 Task: Look for space in Dédougou, Burkina Faso from 2nd September, 2023 to 6th September, 2023 for 2 adults in price range Rs.15000 to Rs.20000. Place can be entire place with 1  bedroom having 1 bed and 1 bathroom. Property type can be house, flat, guest house, hotel. Amenities needed are: air conditioning. Booking option can be shelf check-in. Required host language is English.
Action: Mouse moved to (580, 118)
Screenshot: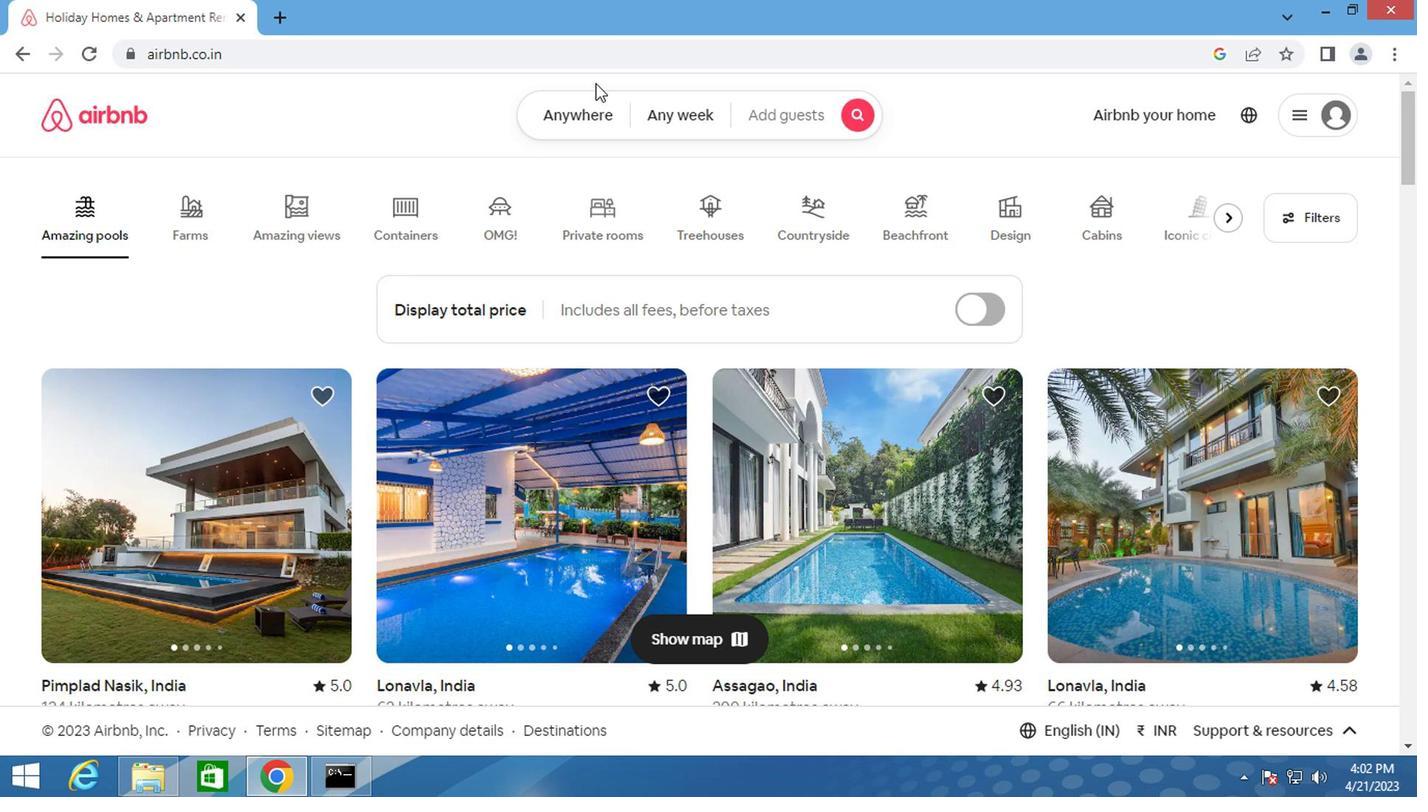 
Action: Mouse pressed left at (580, 118)
Screenshot: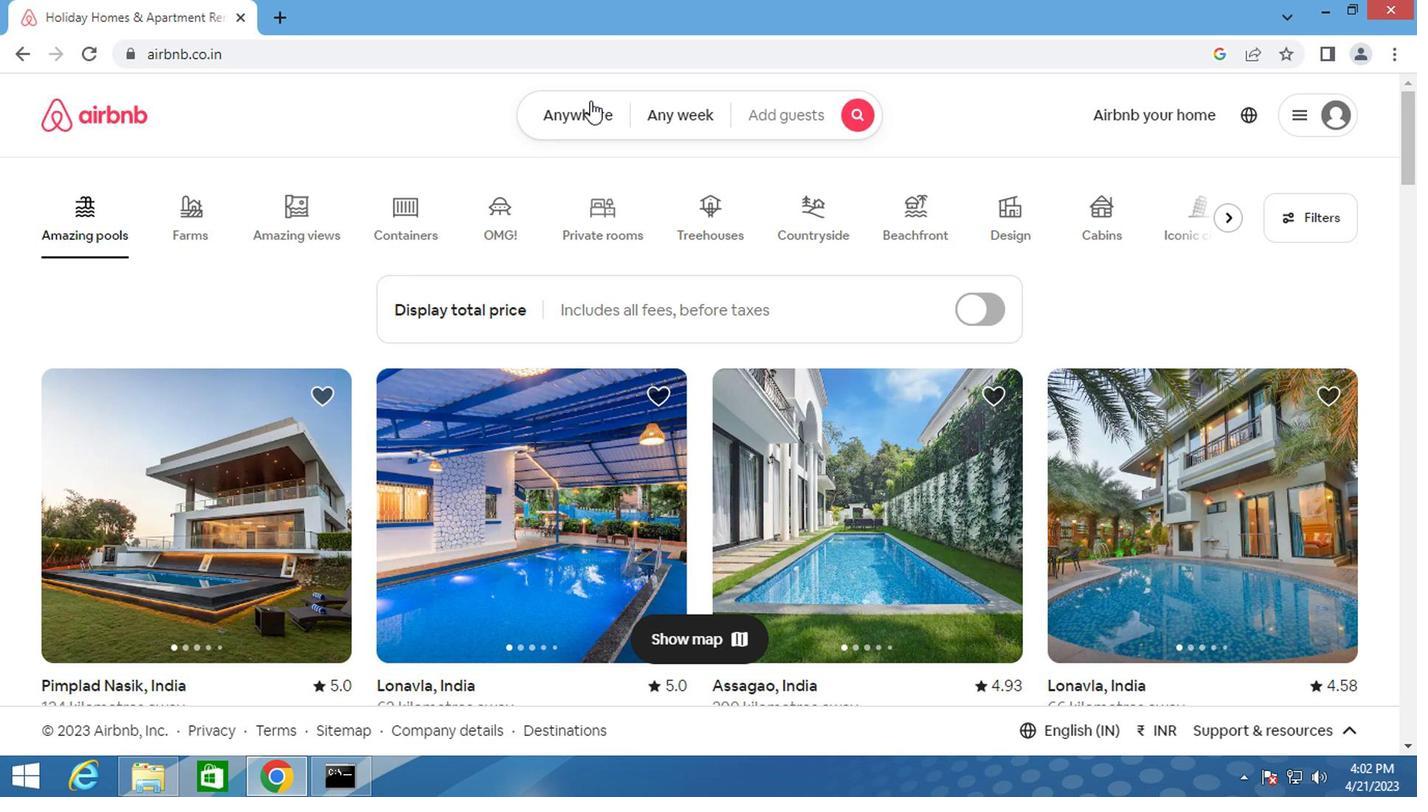 
Action: Mouse moved to (442, 208)
Screenshot: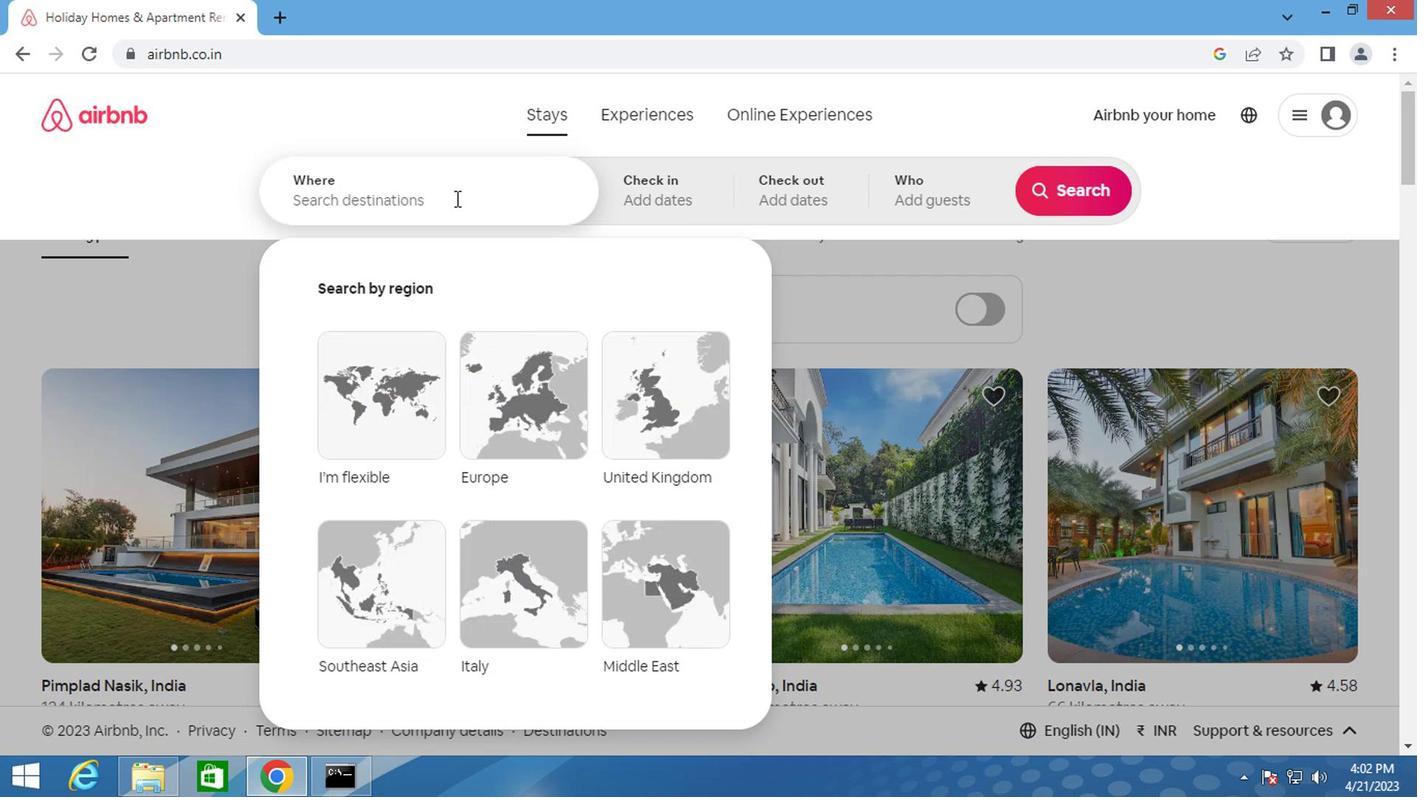 
Action: Mouse pressed left at (442, 208)
Screenshot: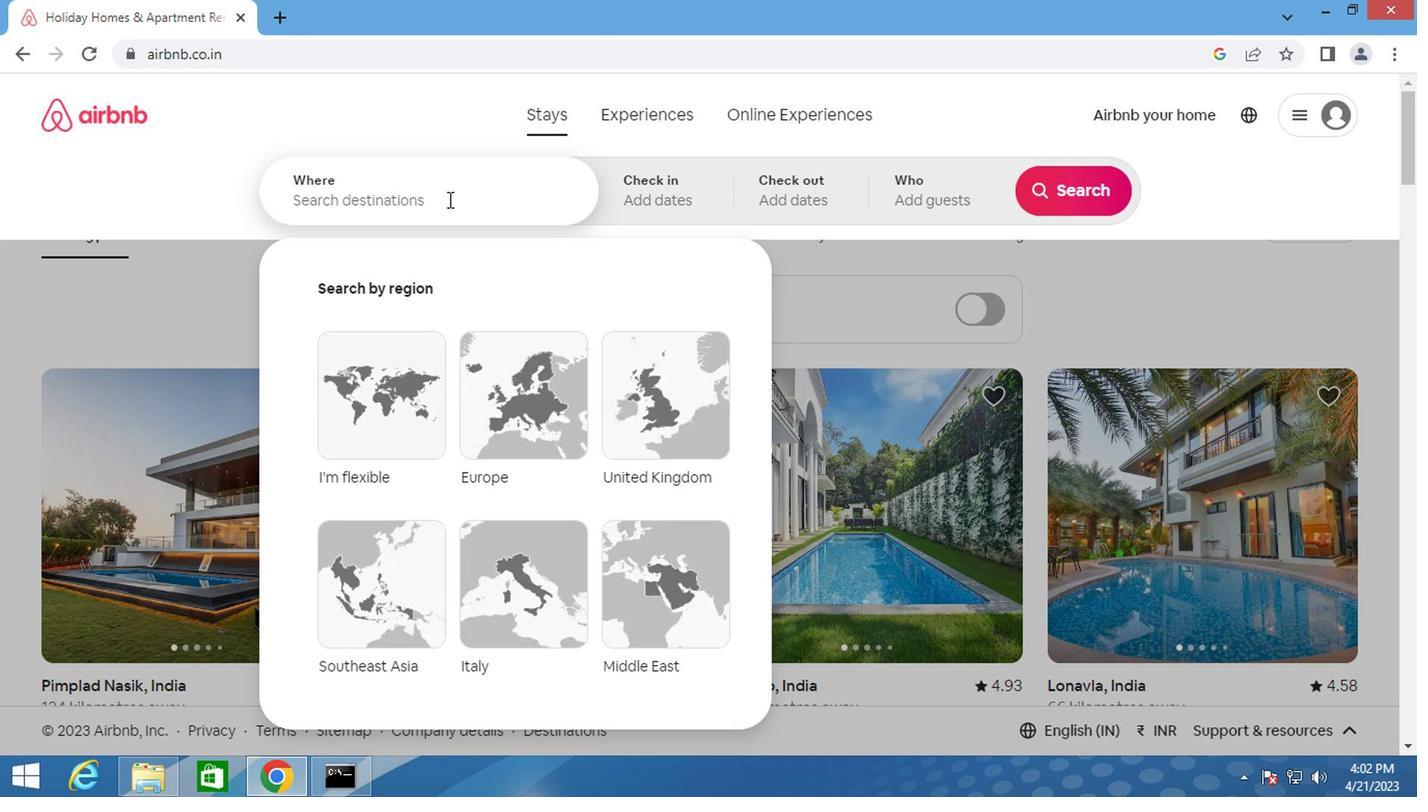 
Action: Key pressed <Key.shift>DEDOUGOU
Screenshot: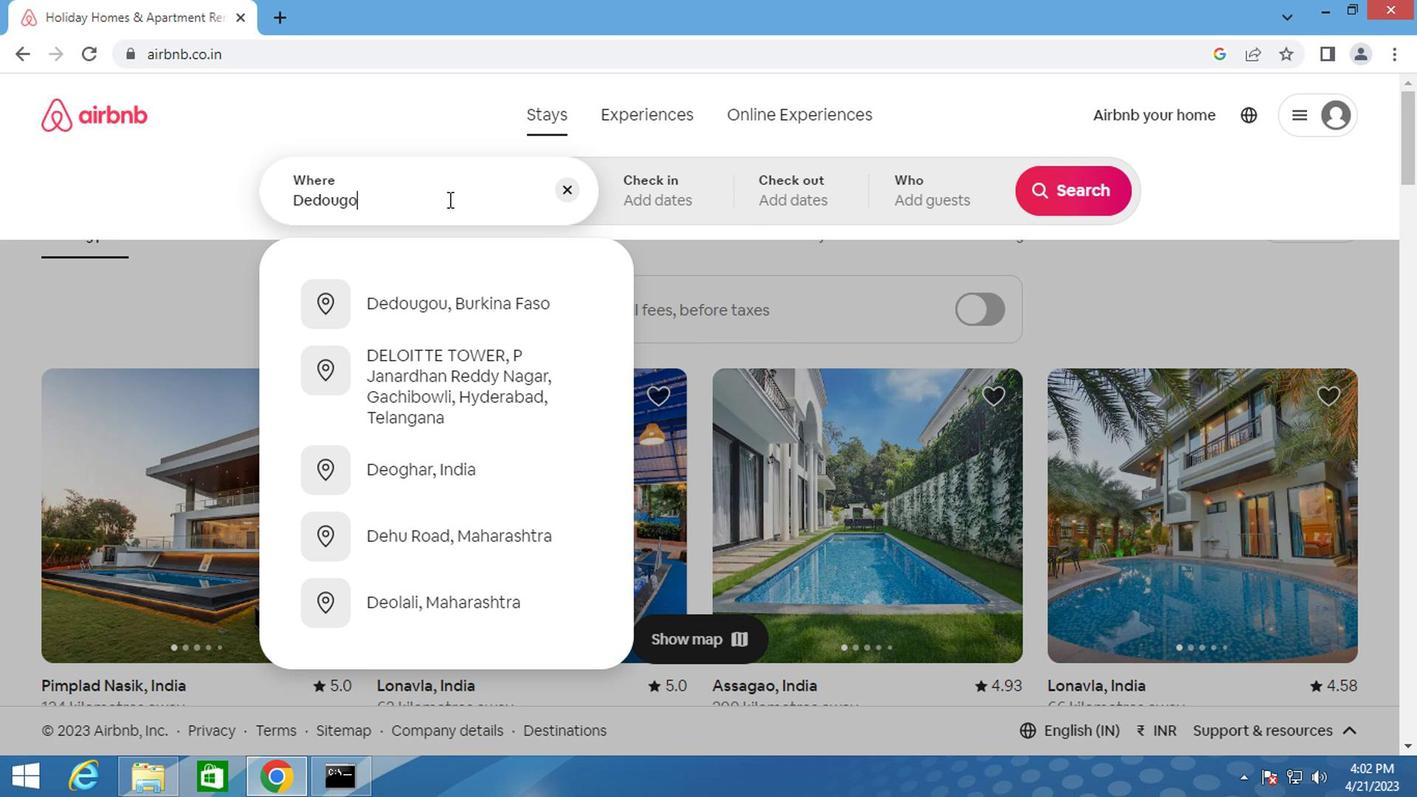 
Action: Mouse moved to (413, 310)
Screenshot: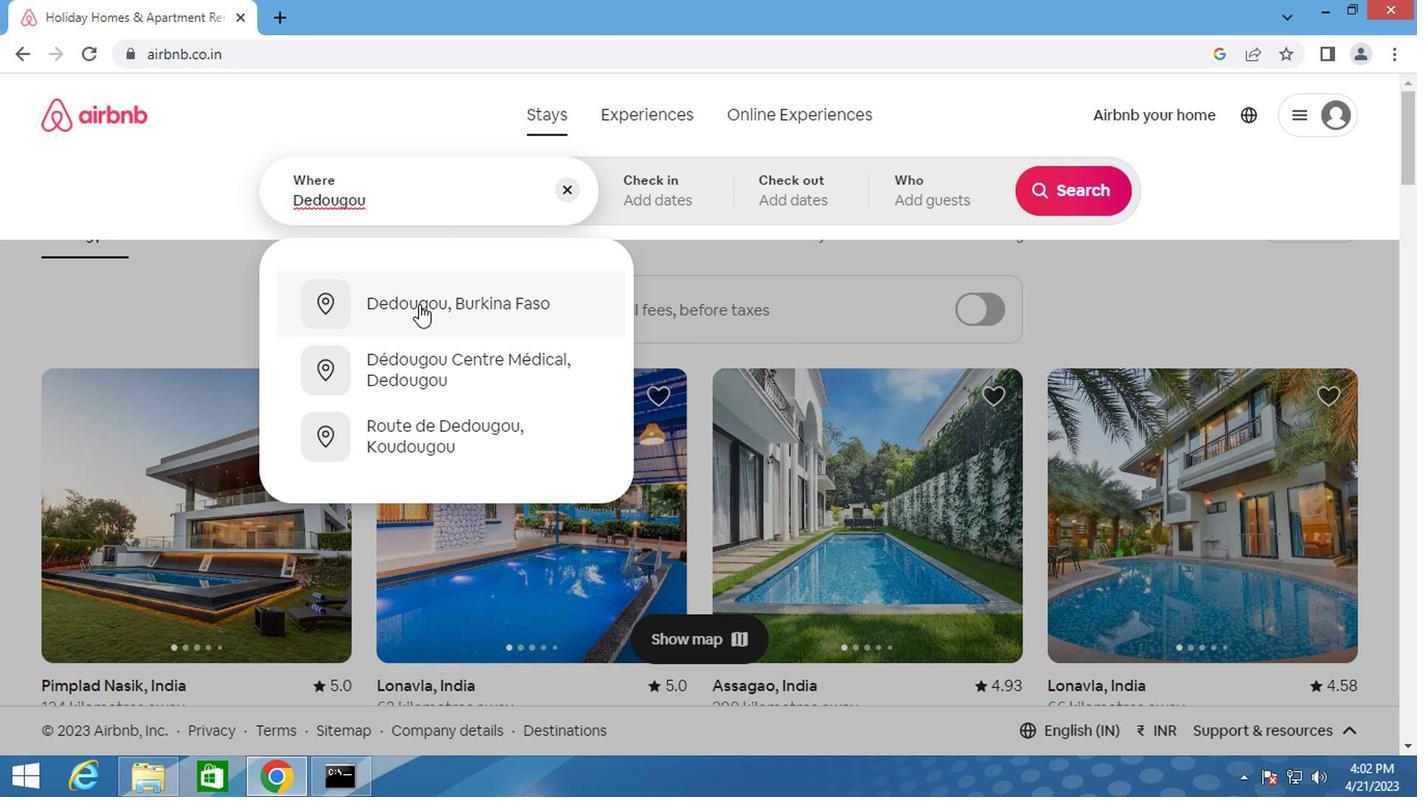 
Action: Mouse pressed left at (413, 310)
Screenshot: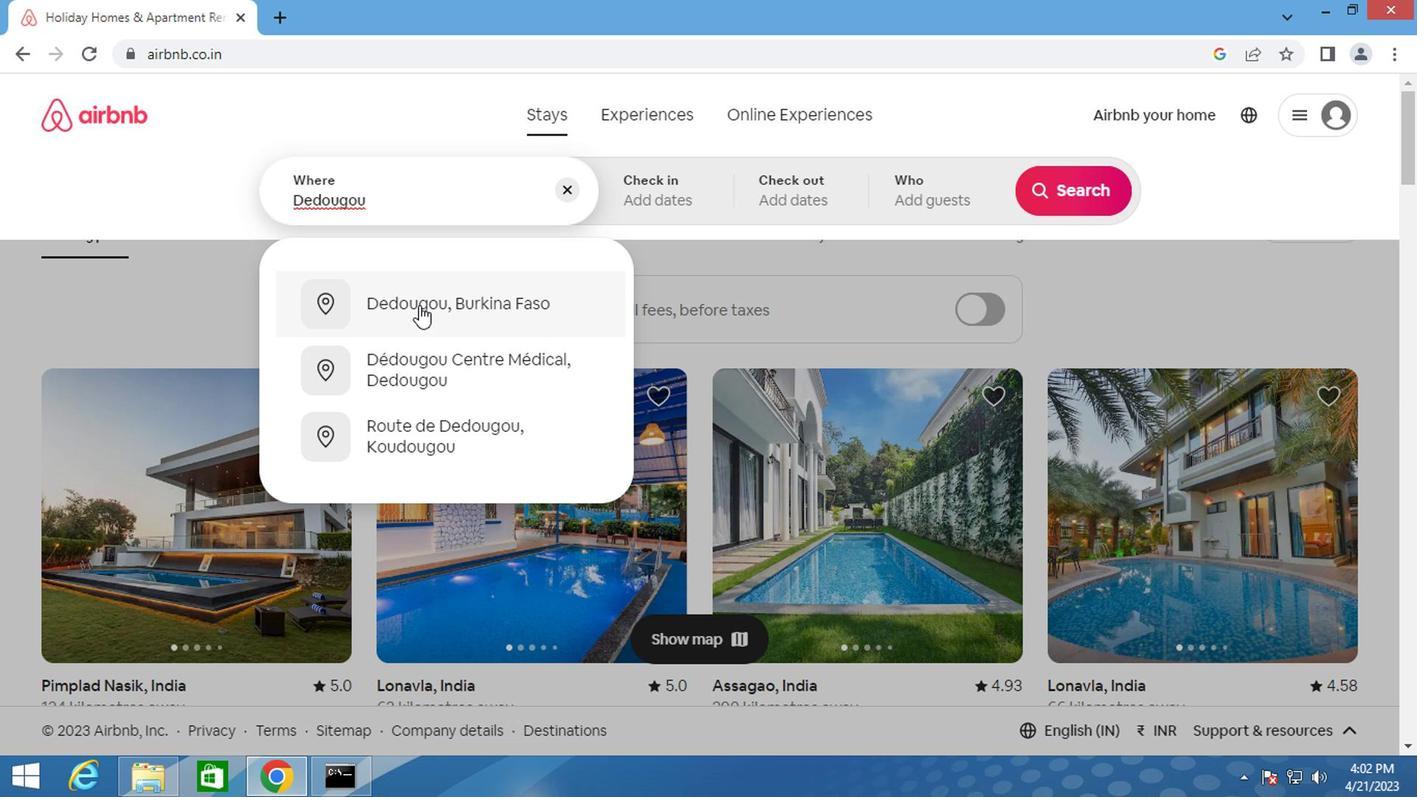 
Action: Mouse moved to (1061, 361)
Screenshot: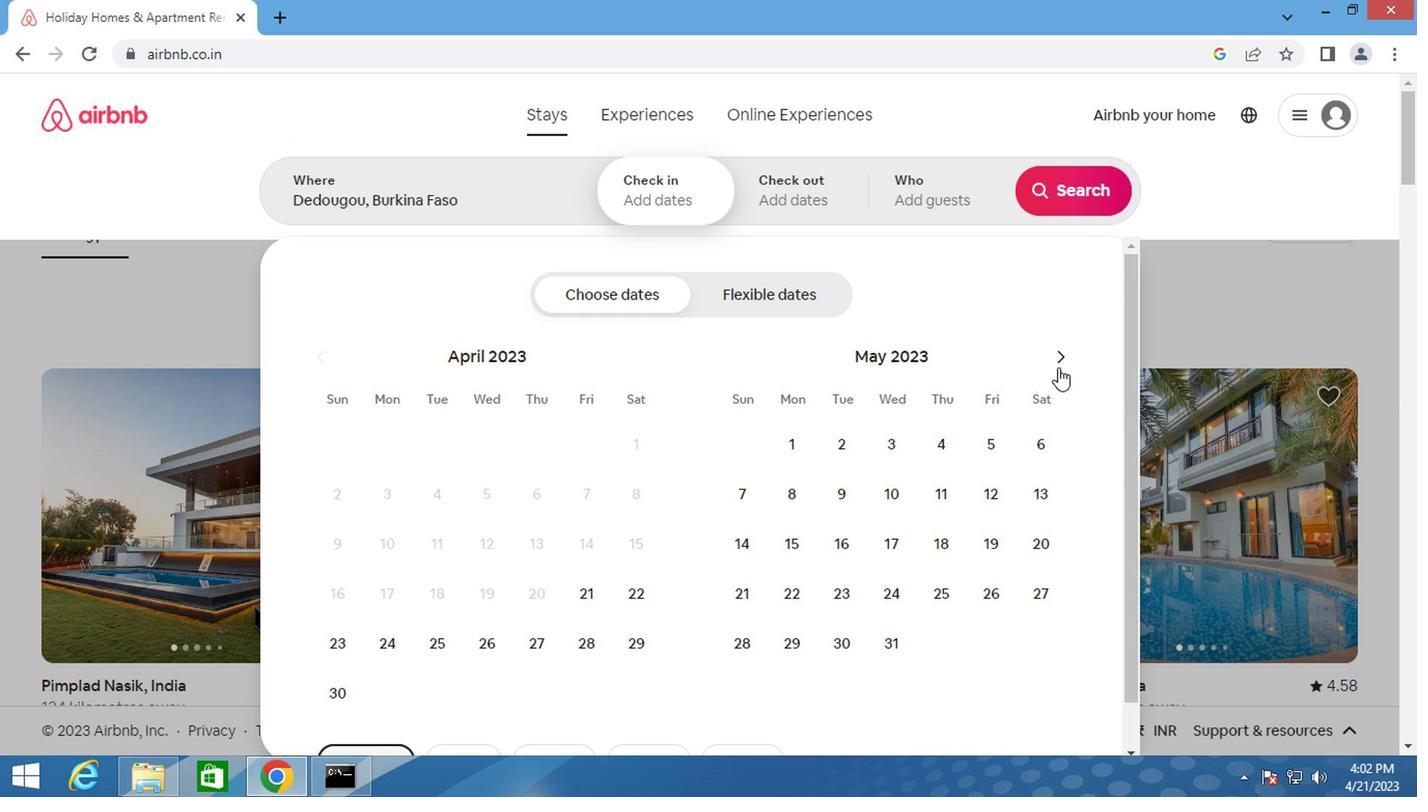 
Action: Mouse pressed left at (1061, 361)
Screenshot: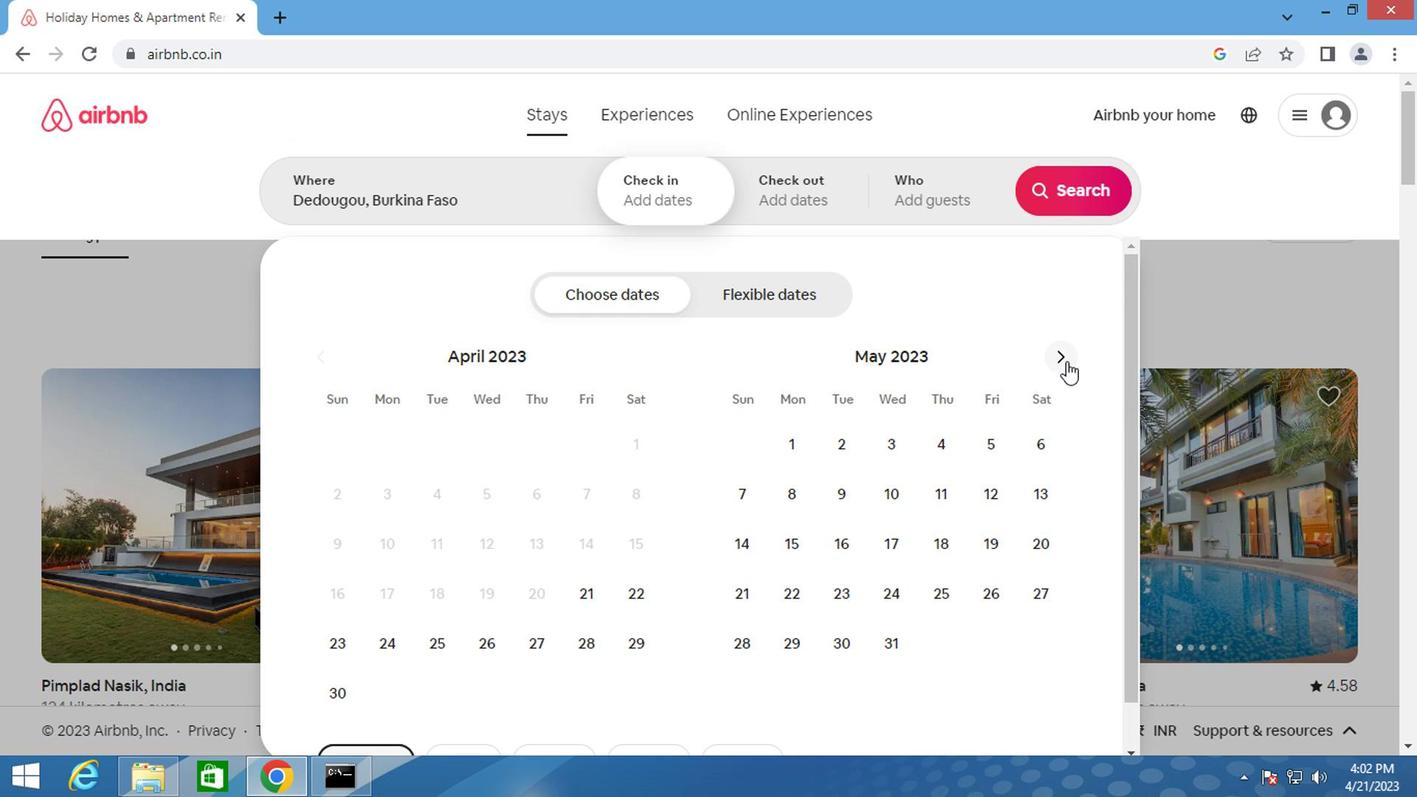 
Action: Mouse pressed left at (1061, 361)
Screenshot: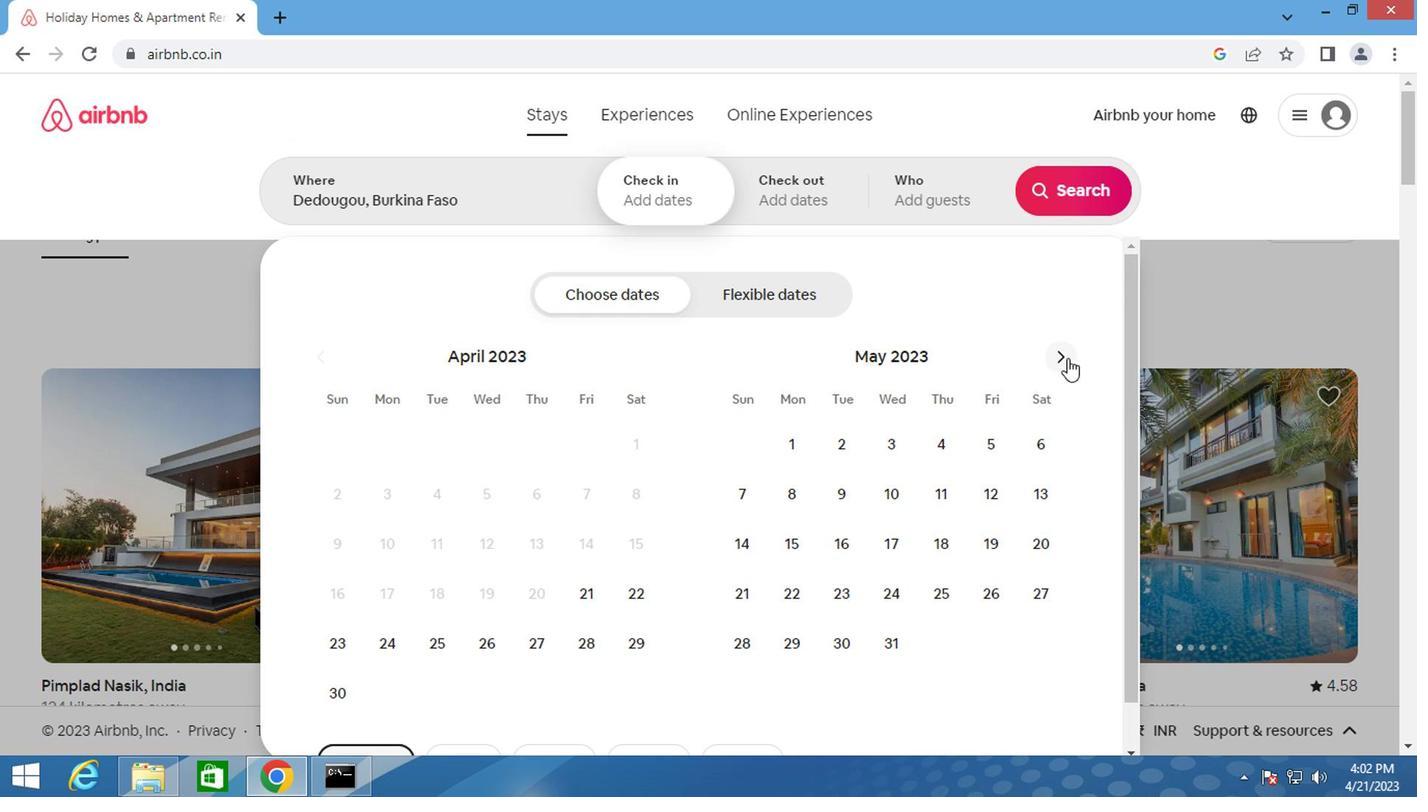 
Action: Mouse pressed left at (1061, 361)
Screenshot: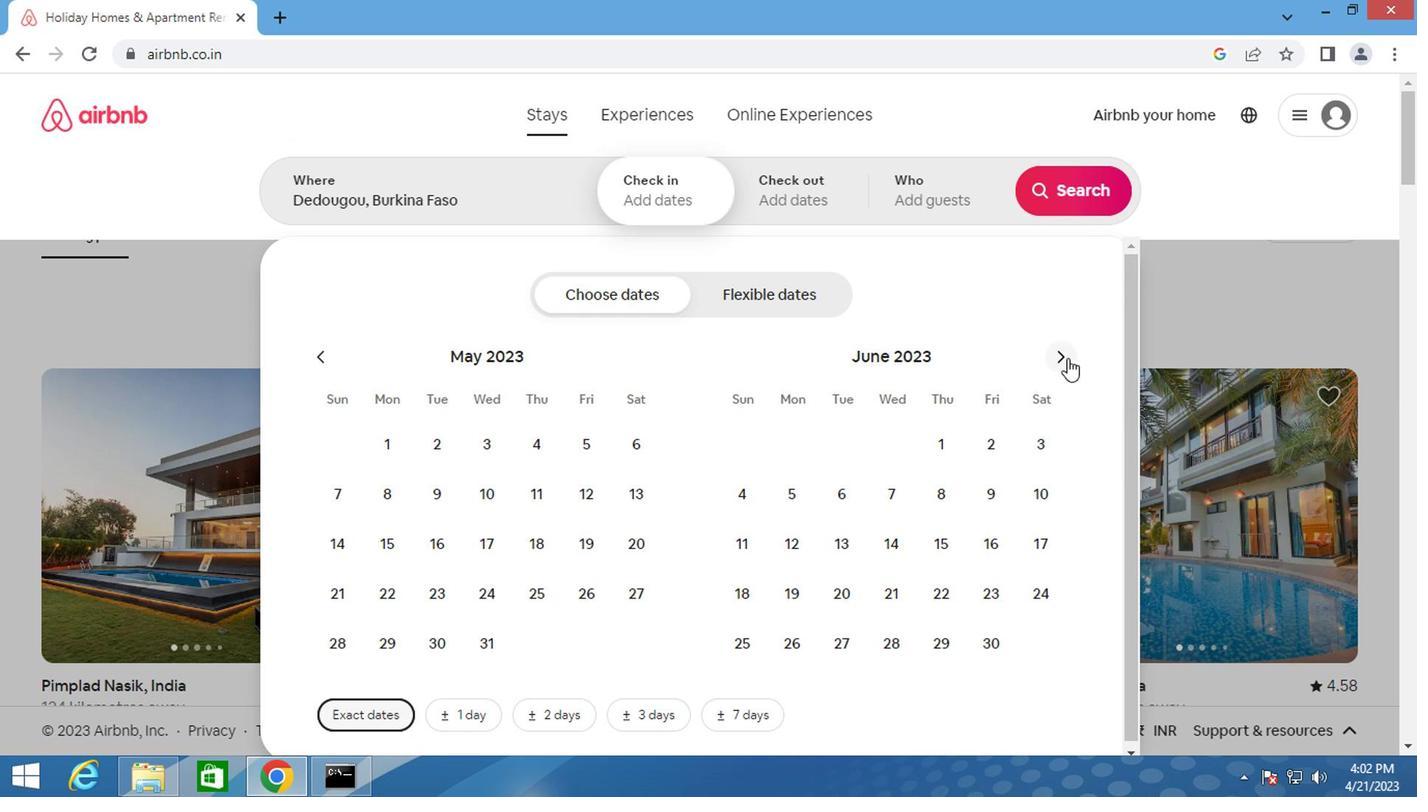 
Action: Mouse moved to (1062, 360)
Screenshot: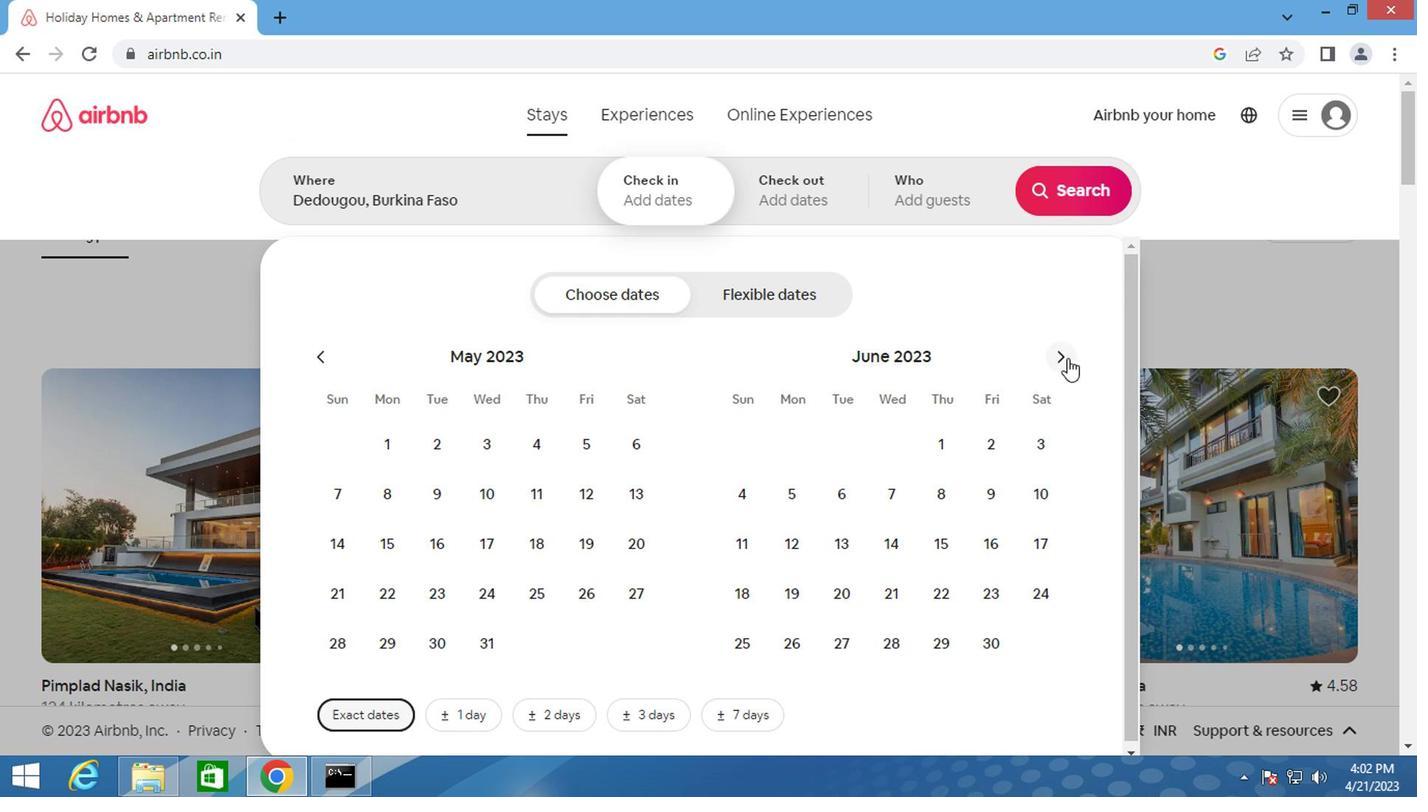 
Action: Mouse pressed left at (1062, 360)
Screenshot: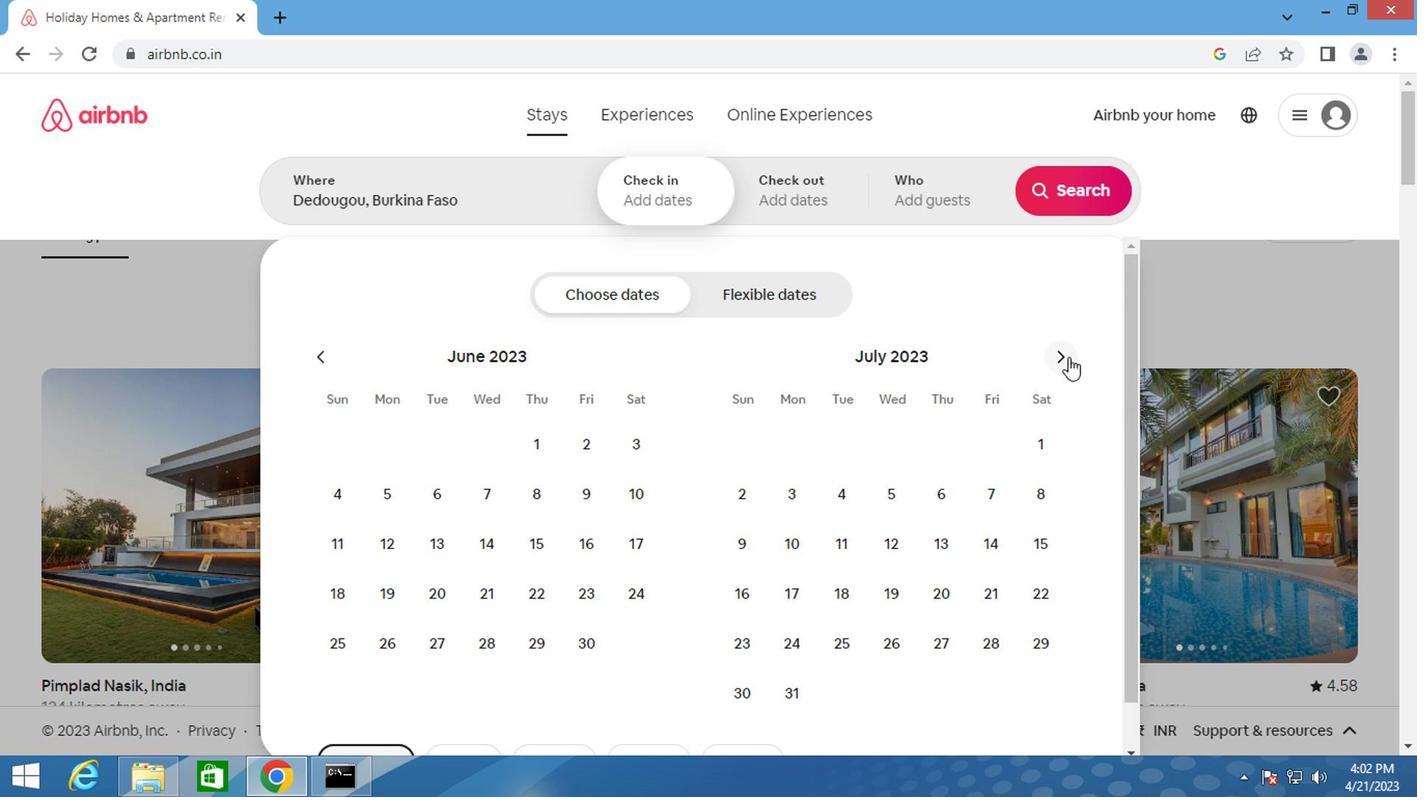 
Action: Mouse pressed left at (1062, 360)
Screenshot: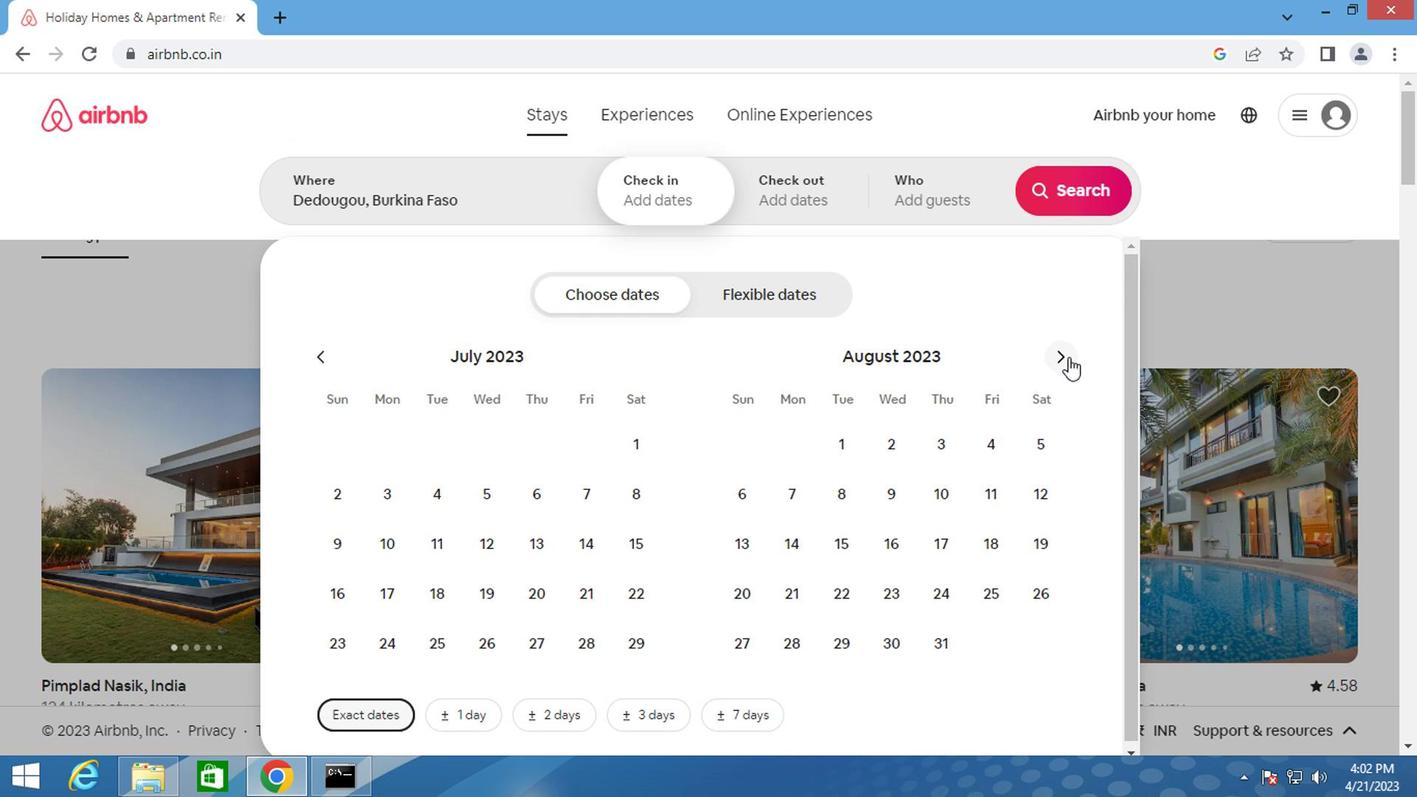 
Action: Mouse moved to (1025, 442)
Screenshot: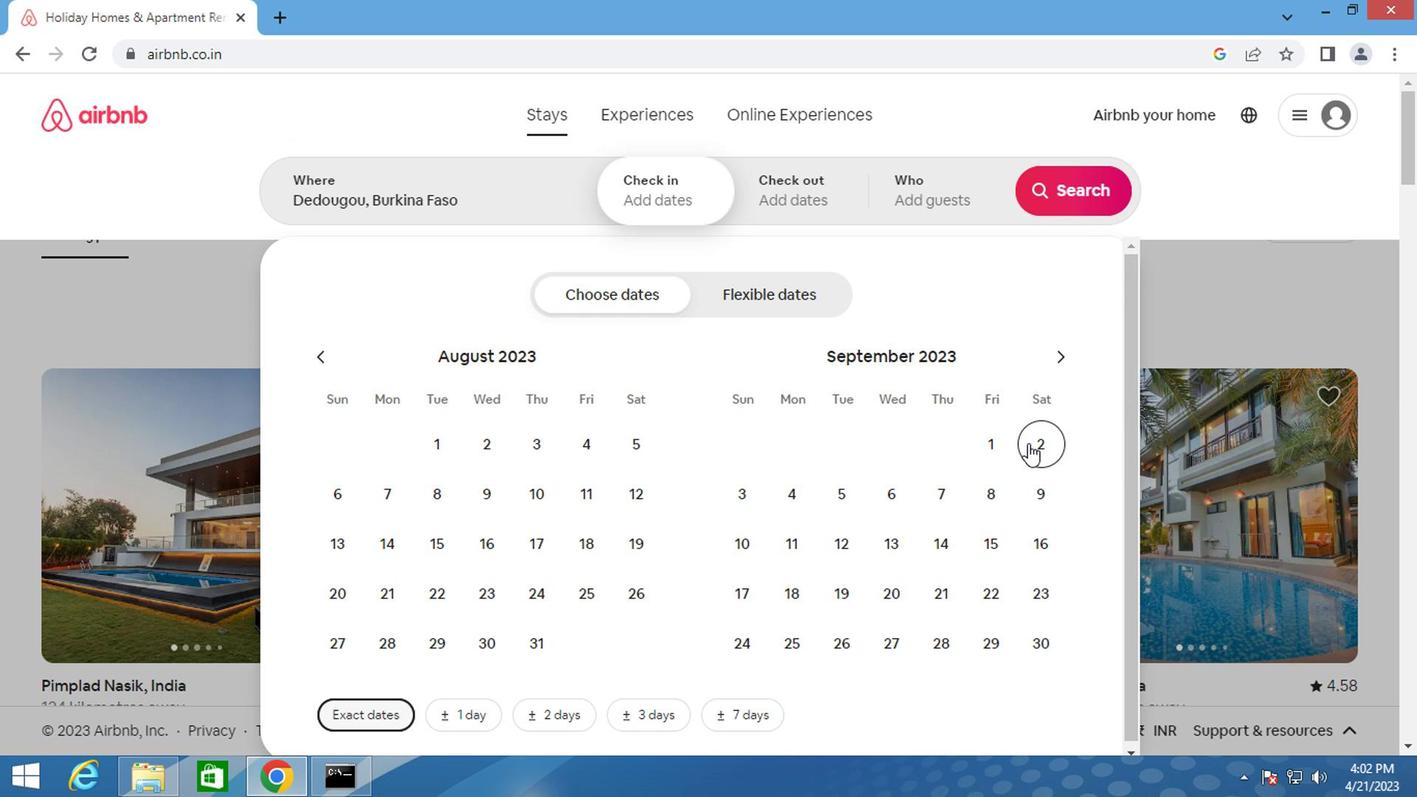 
Action: Mouse pressed left at (1025, 442)
Screenshot: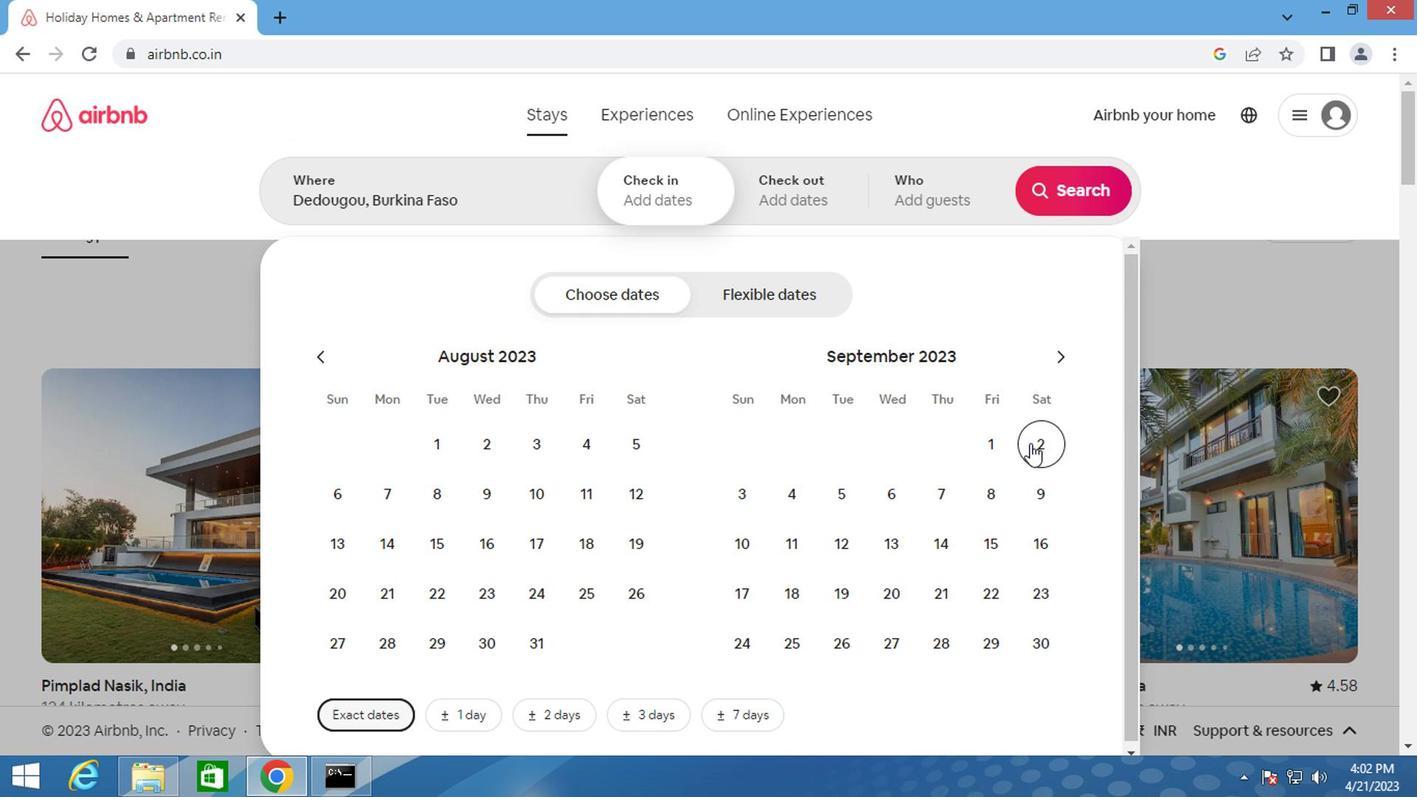
Action: Mouse moved to (883, 493)
Screenshot: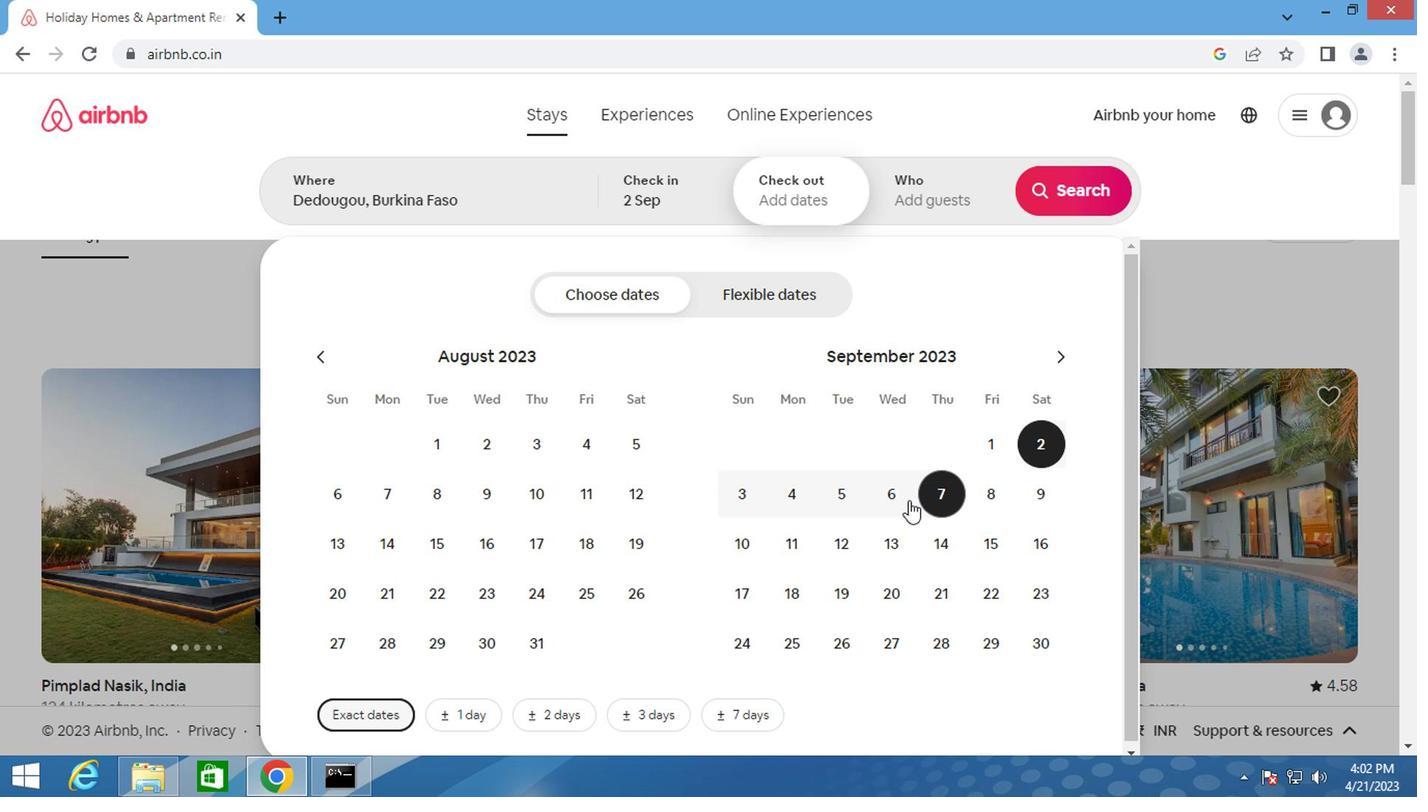 
Action: Mouse pressed left at (883, 493)
Screenshot: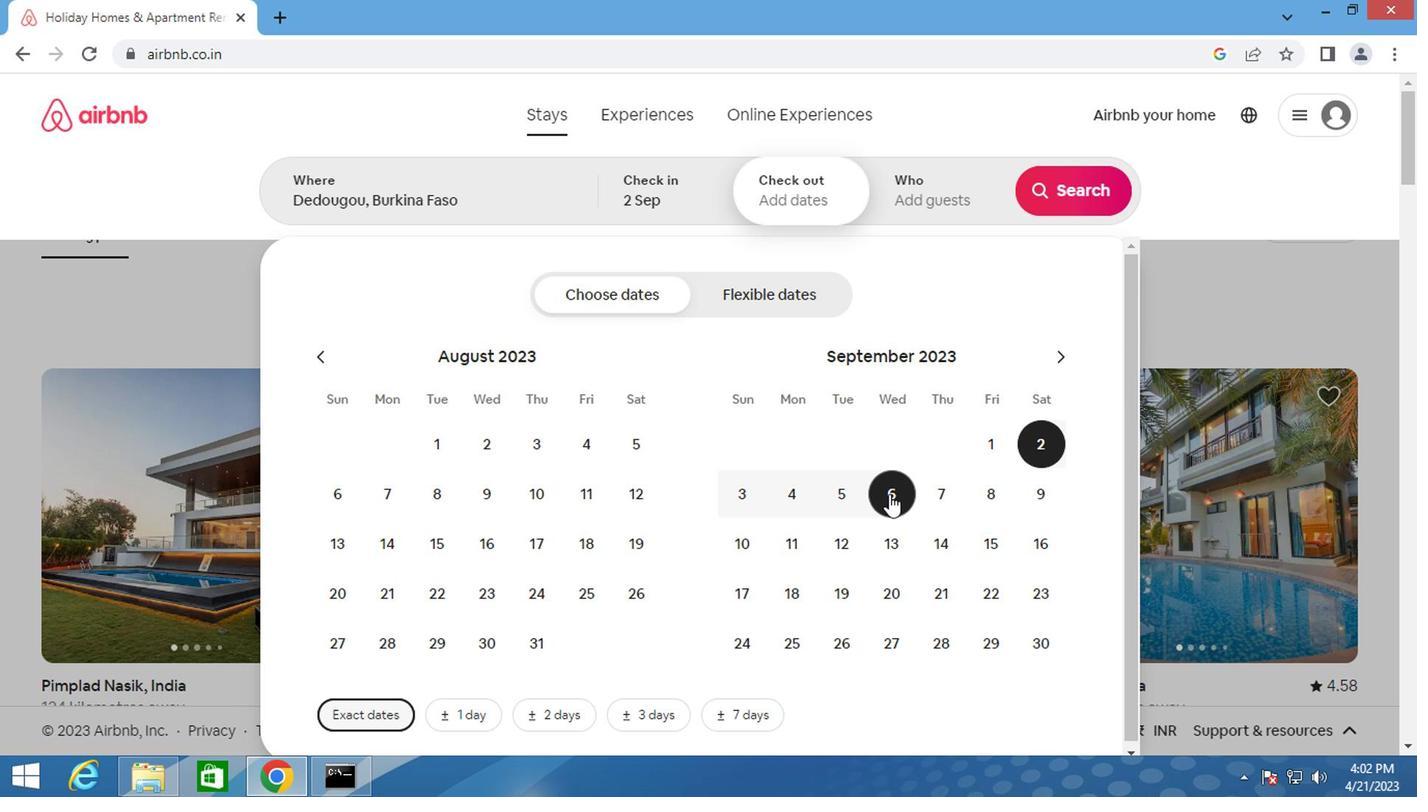 
Action: Mouse moved to (953, 211)
Screenshot: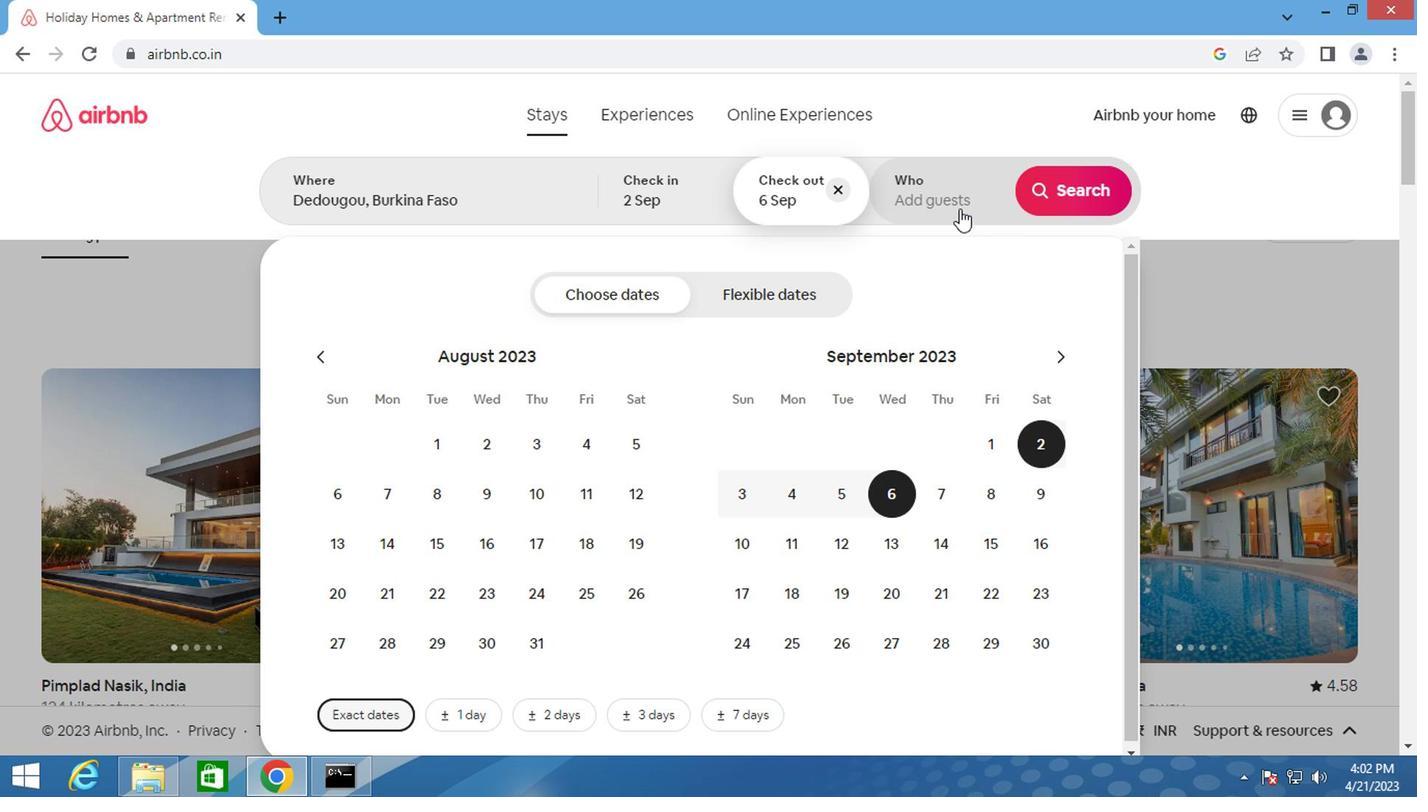 
Action: Mouse pressed left at (953, 211)
Screenshot: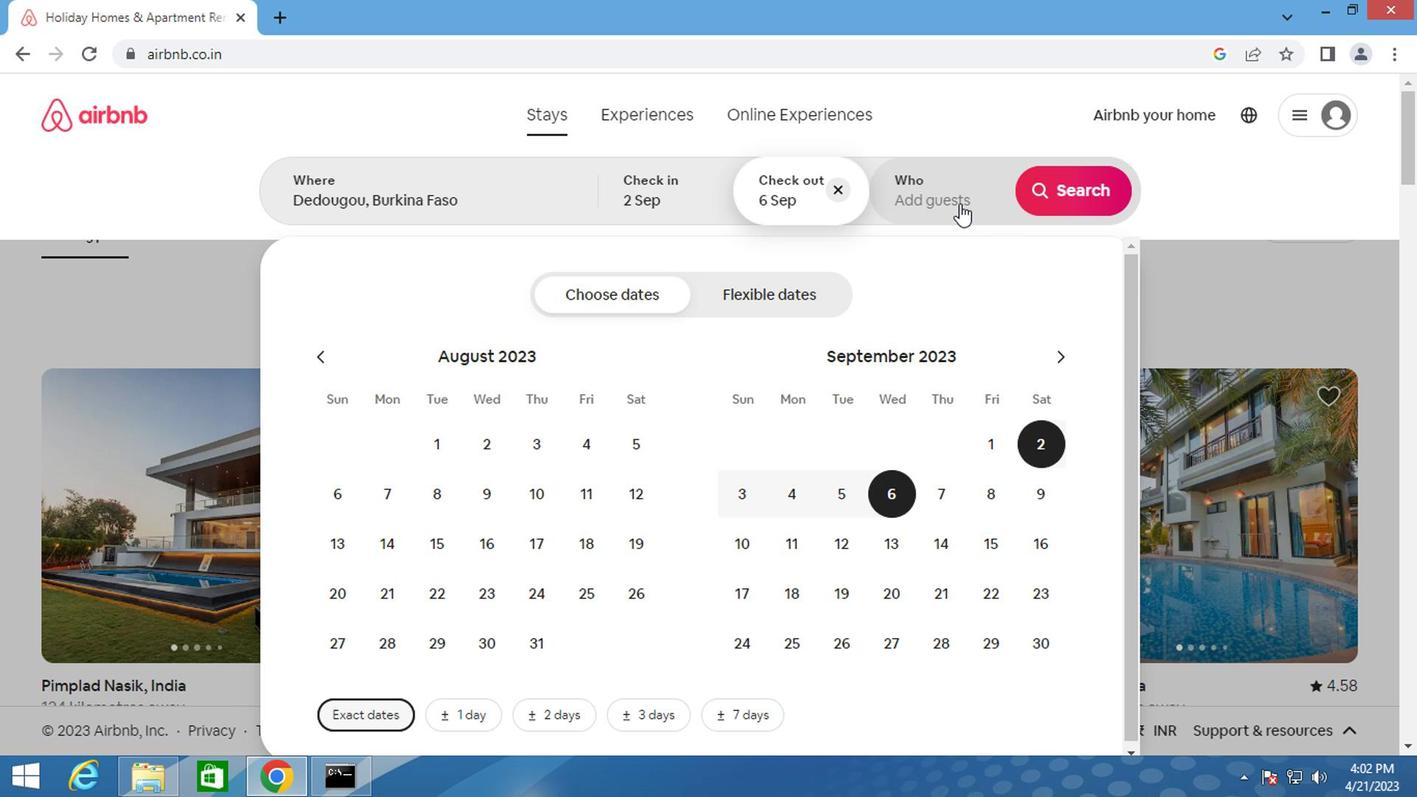 
Action: Mouse moved to (1063, 303)
Screenshot: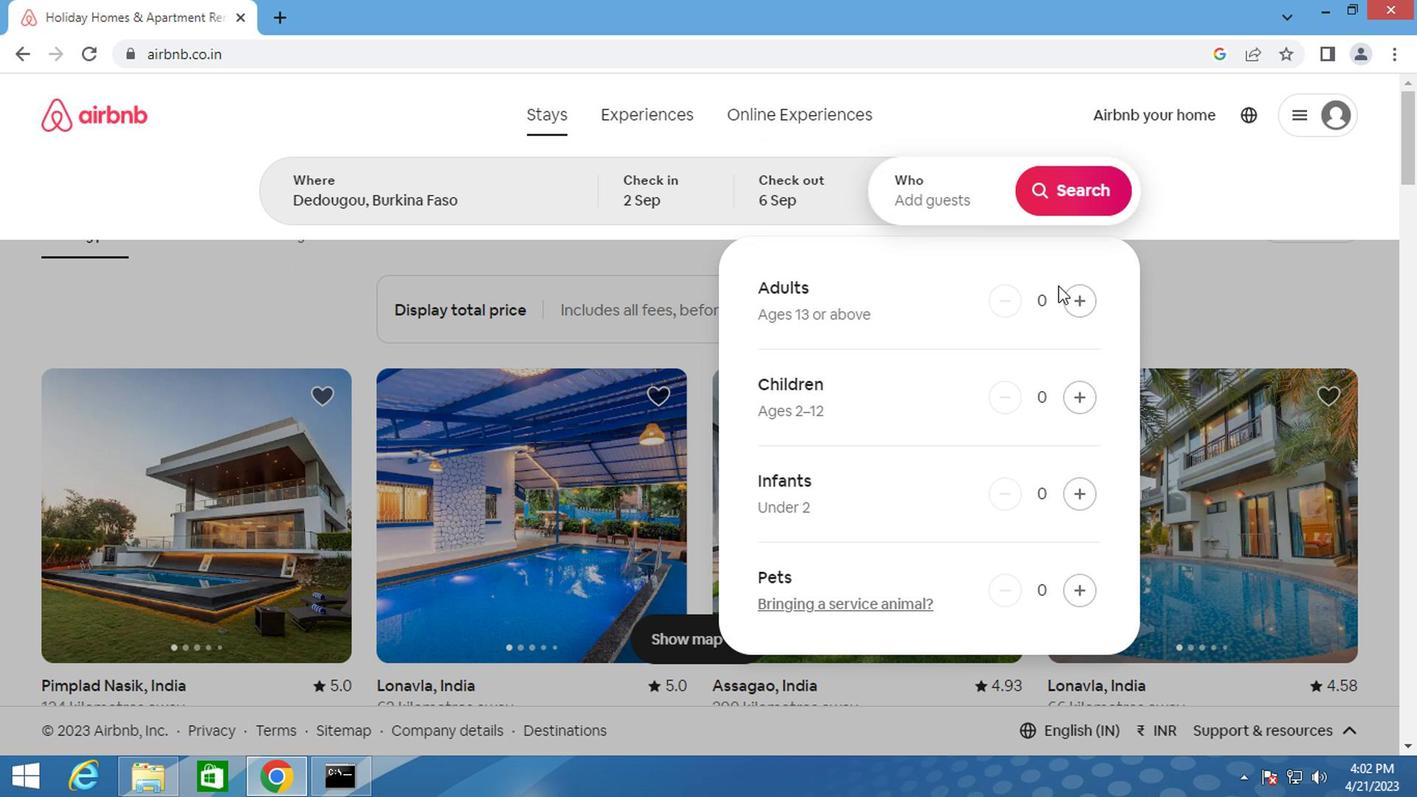 
Action: Mouse pressed left at (1063, 303)
Screenshot: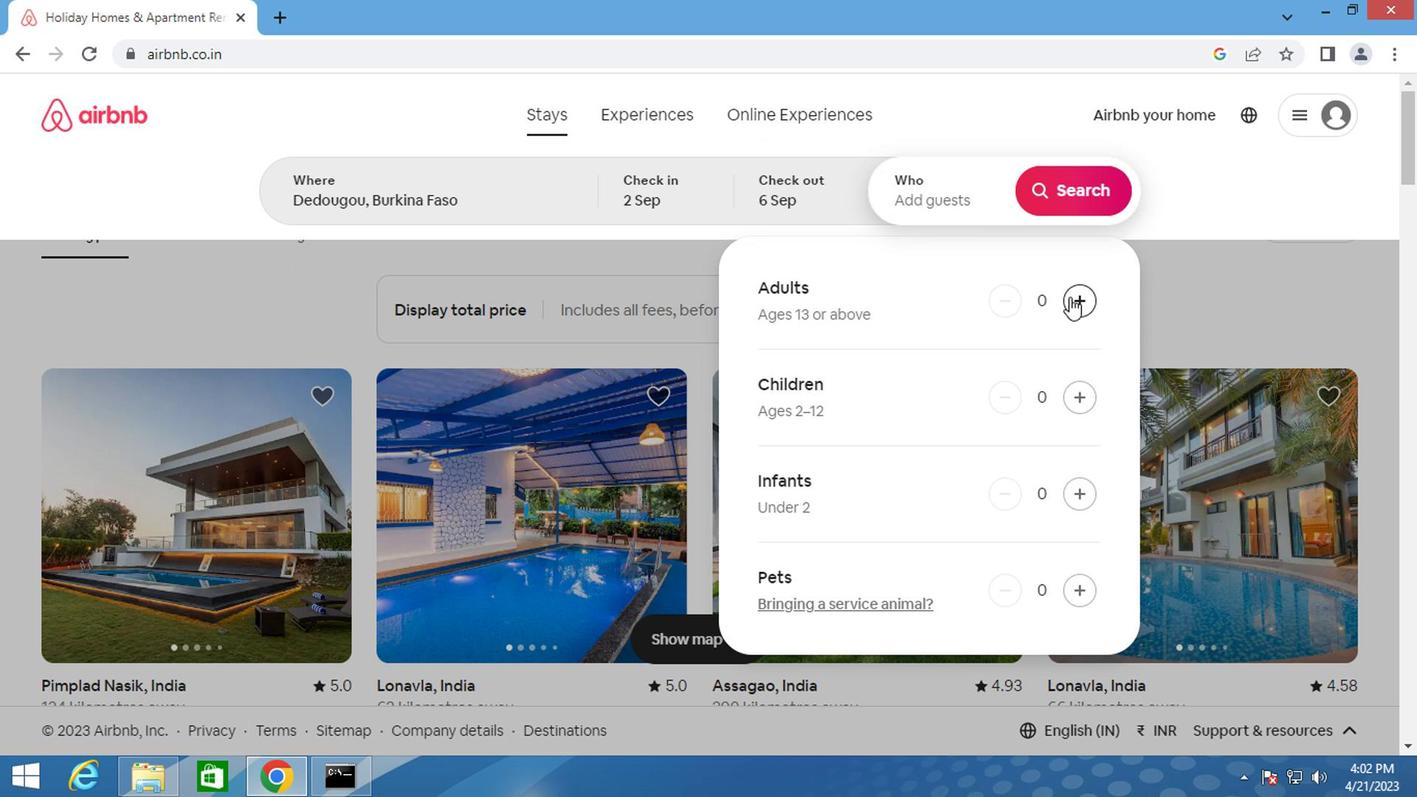 
Action: Mouse pressed left at (1063, 303)
Screenshot: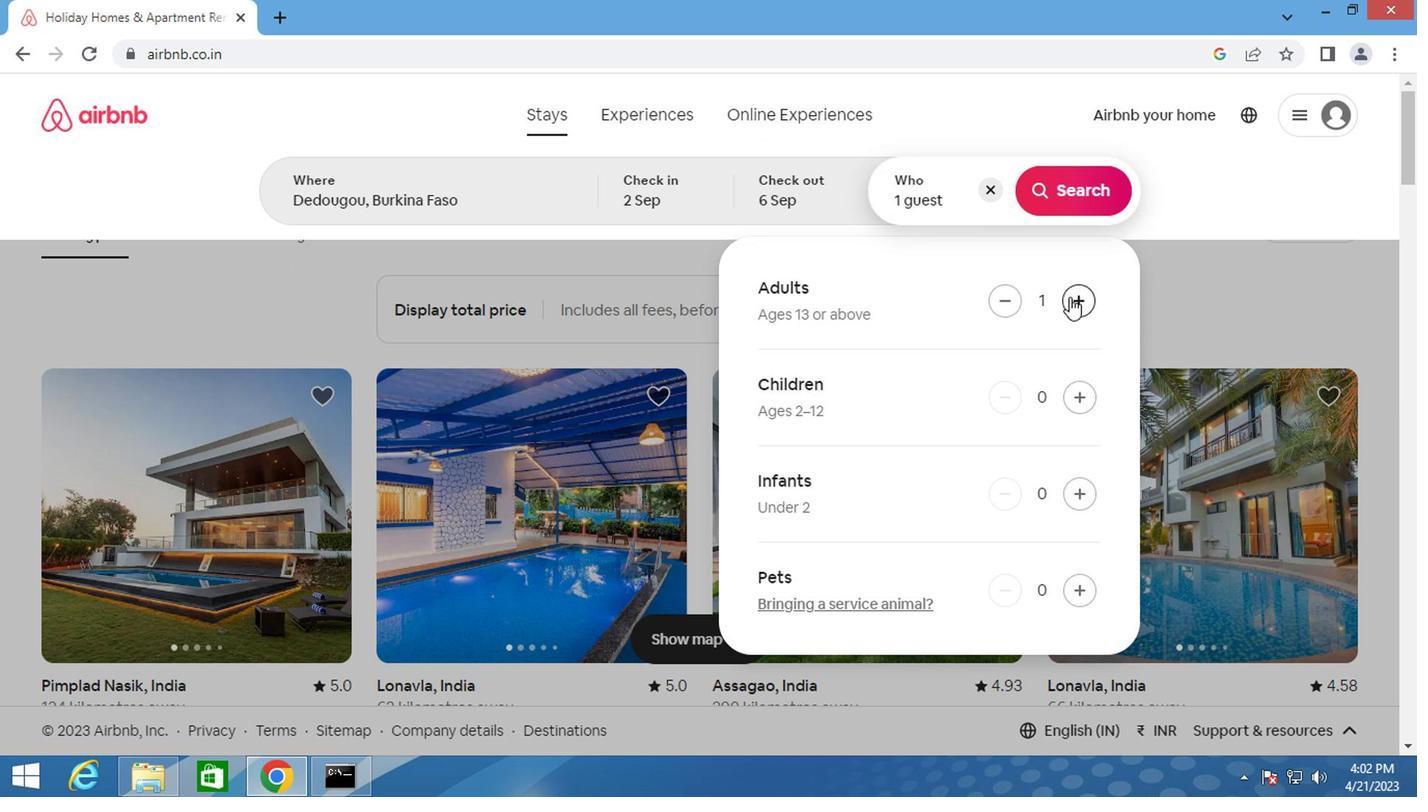
Action: Mouse moved to (1063, 208)
Screenshot: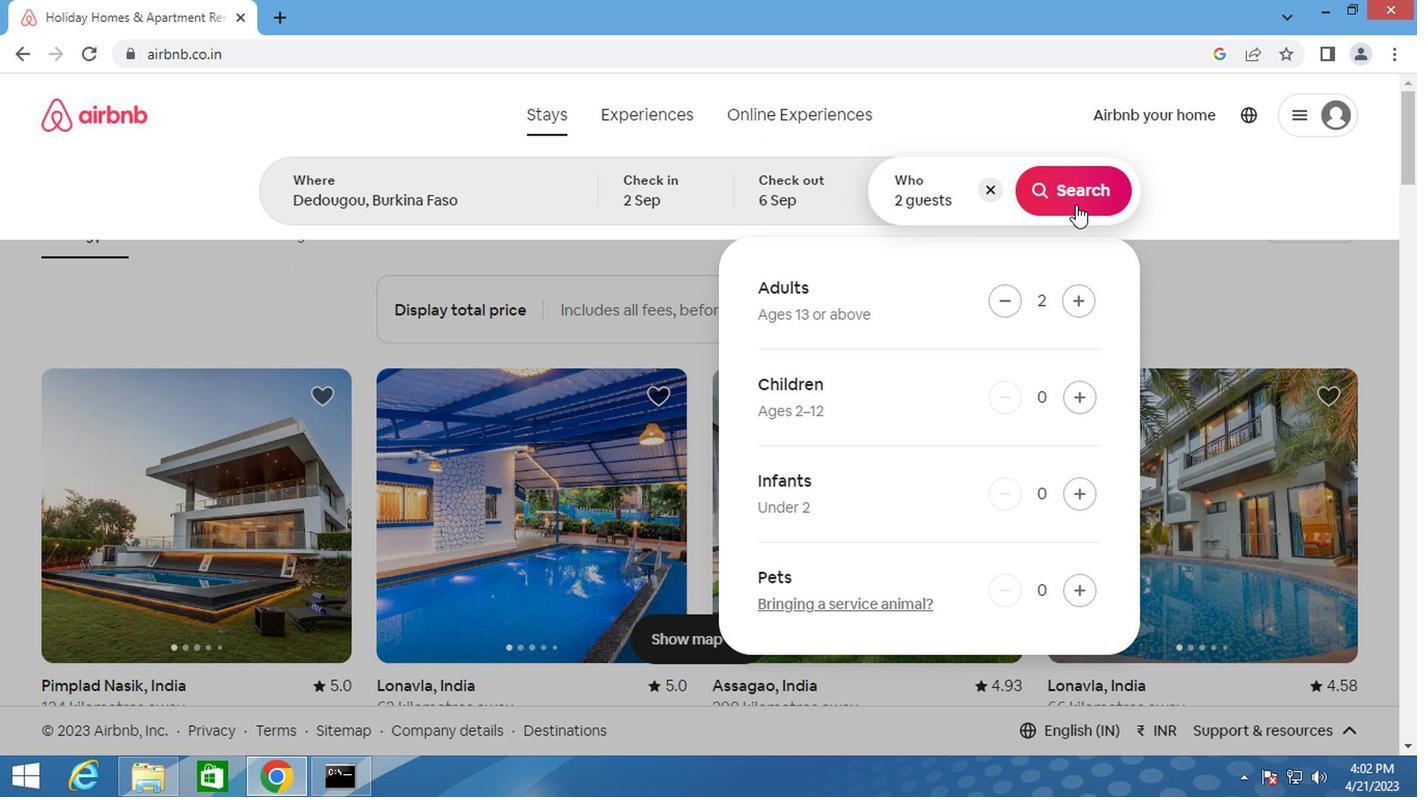 
Action: Mouse pressed left at (1063, 208)
Screenshot: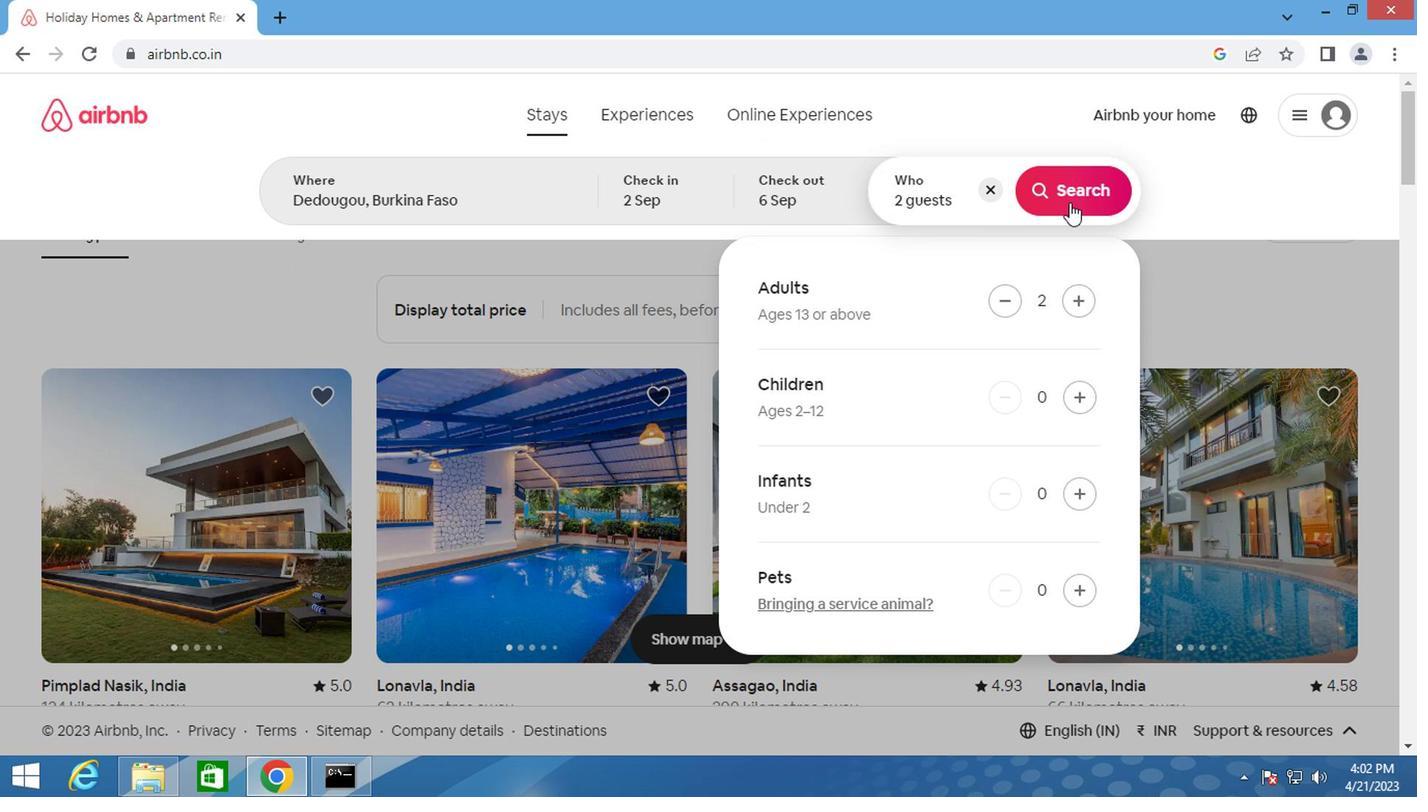 
Action: Mouse moved to (1324, 222)
Screenshot: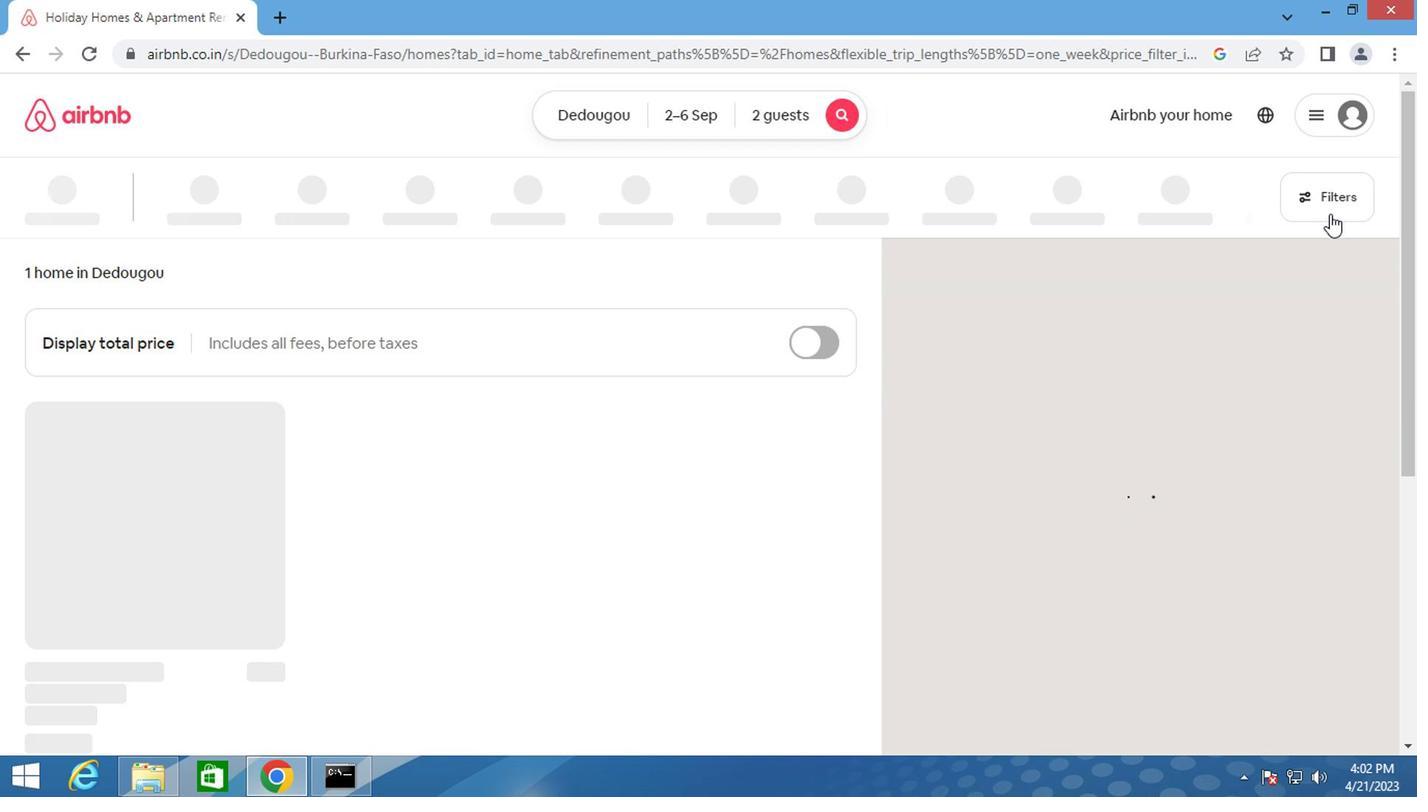 
Action: Mouse pressed left at (1324, 222)
Screenshot: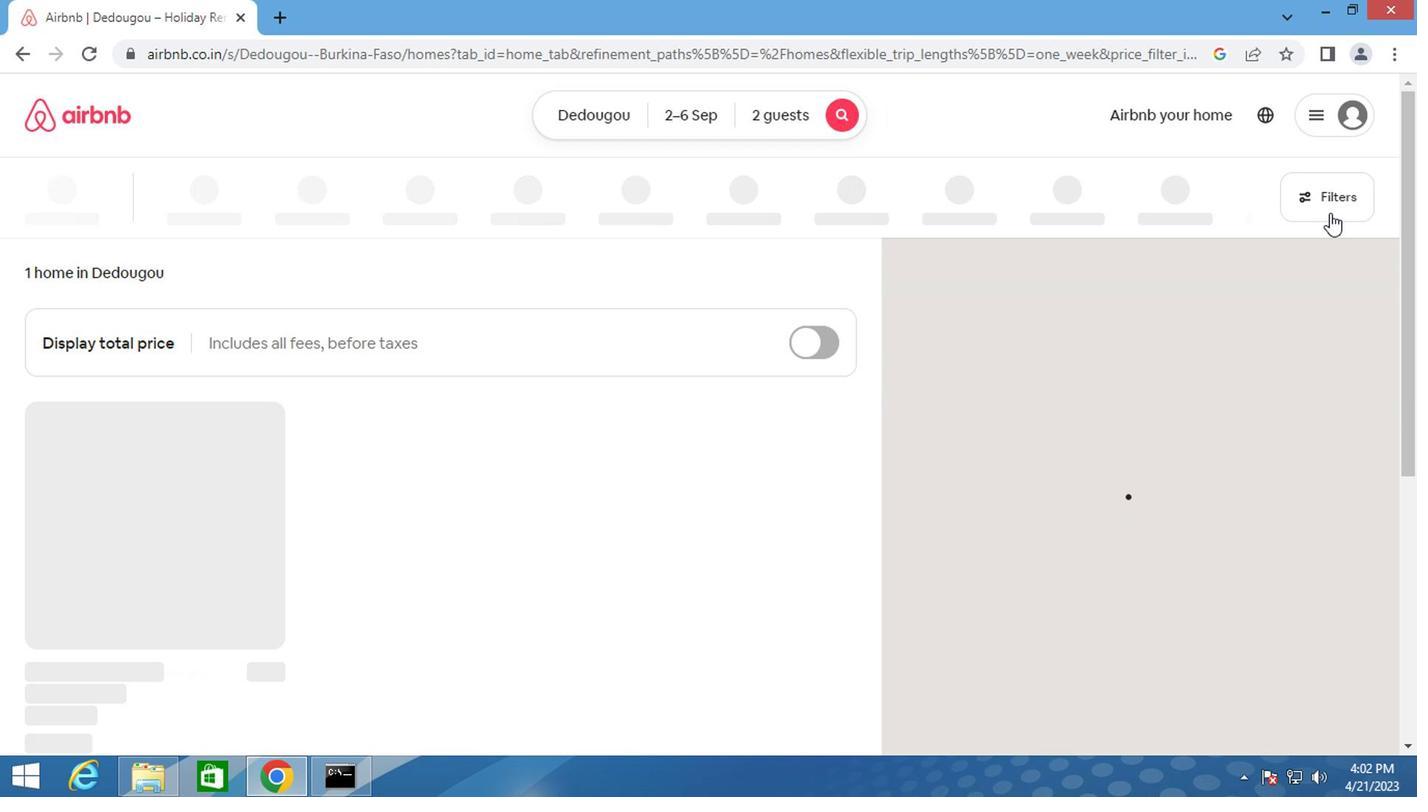 
Action: Mouse moved to (406, 396)
Screenshot: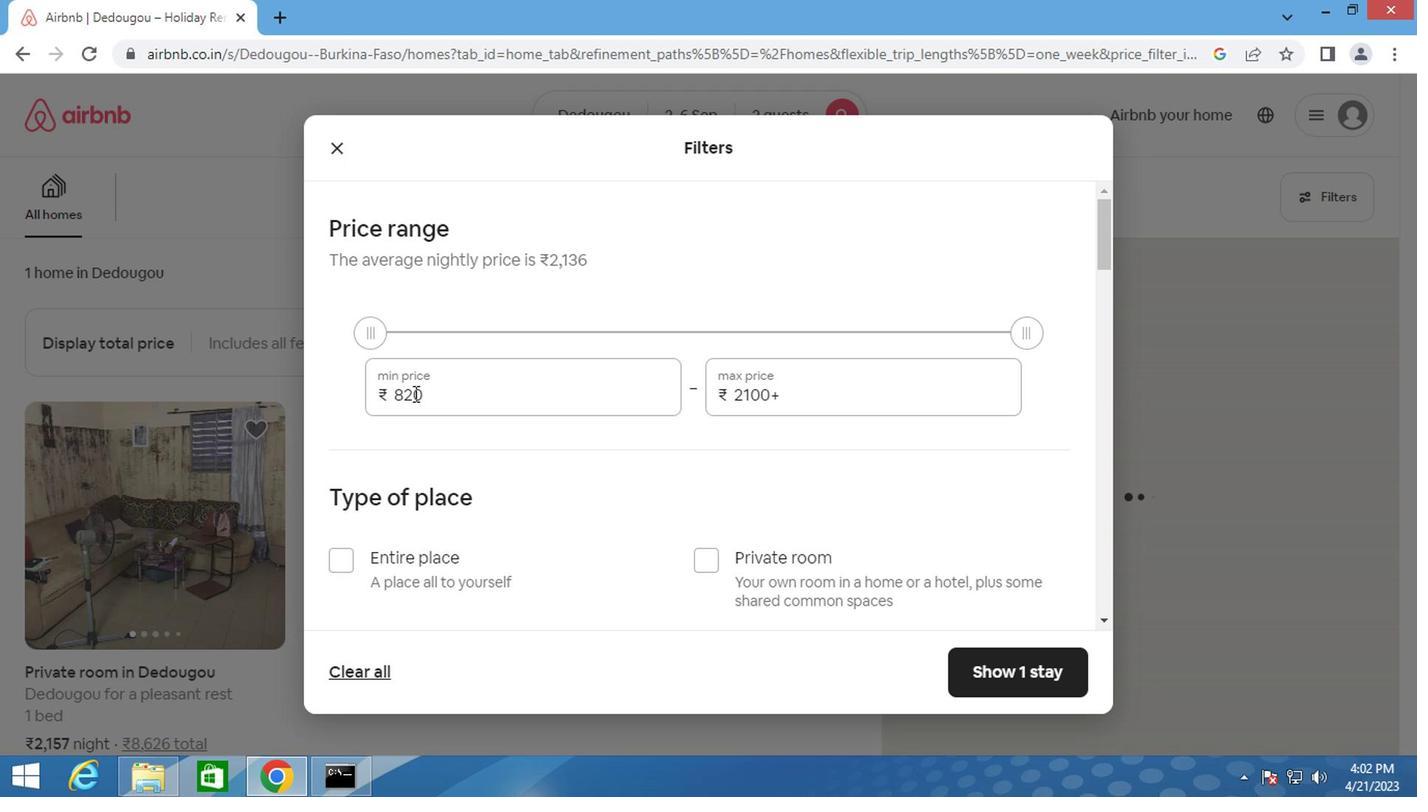 
Action: Mouse pressed left at (406, 396)
Screenshot: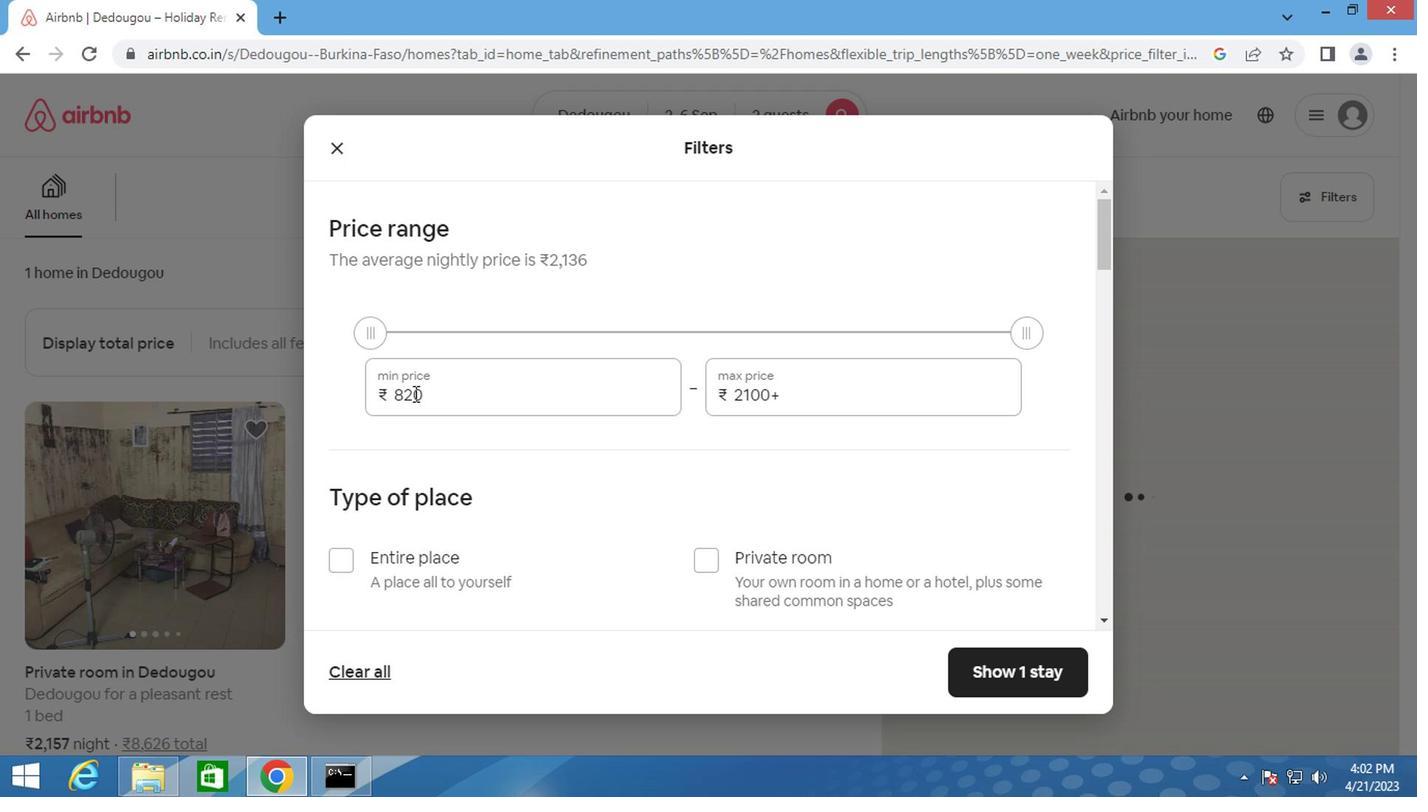 
Action: Mouse moved to (409, 396)
Screenshot: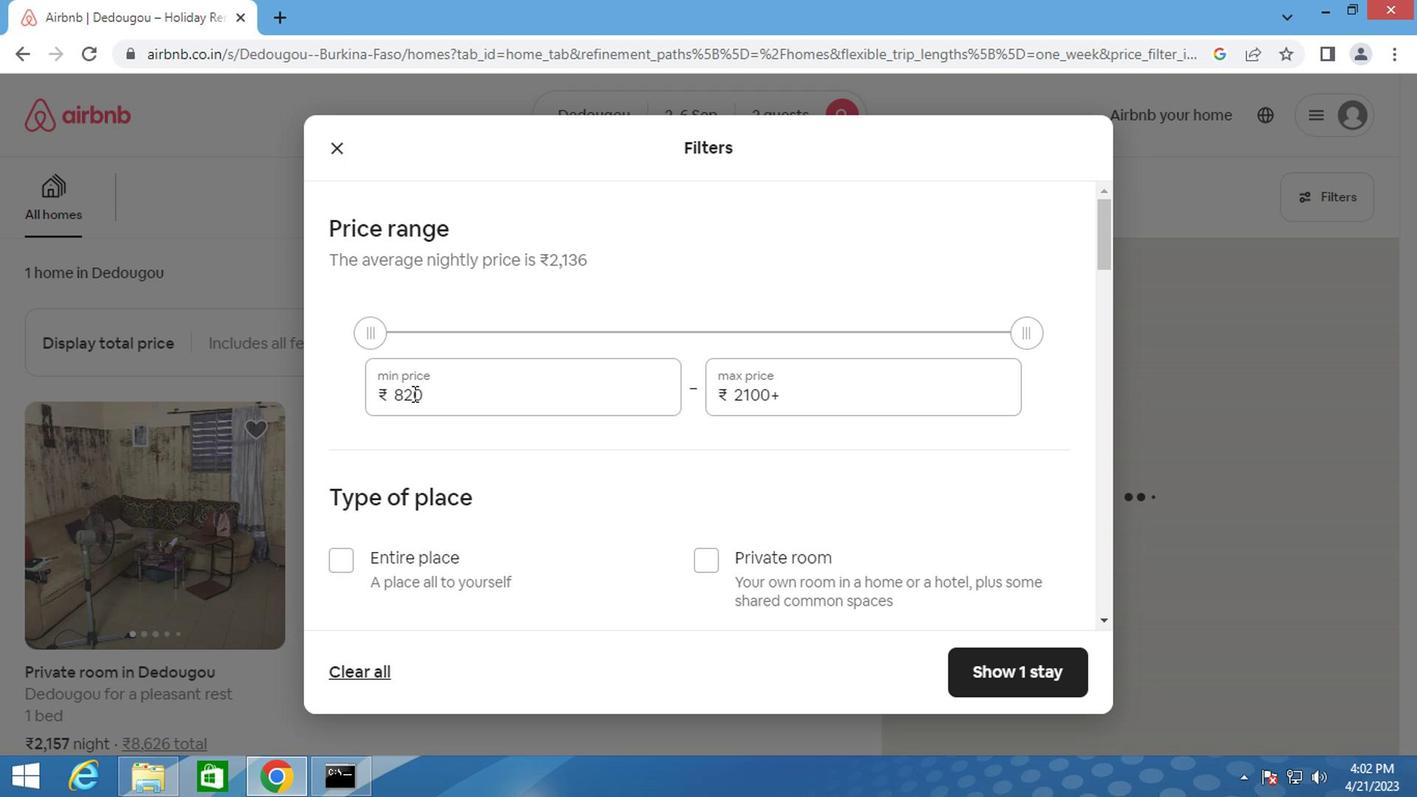 
Action: Mouse pressed left at (409, 396)
Screenshot: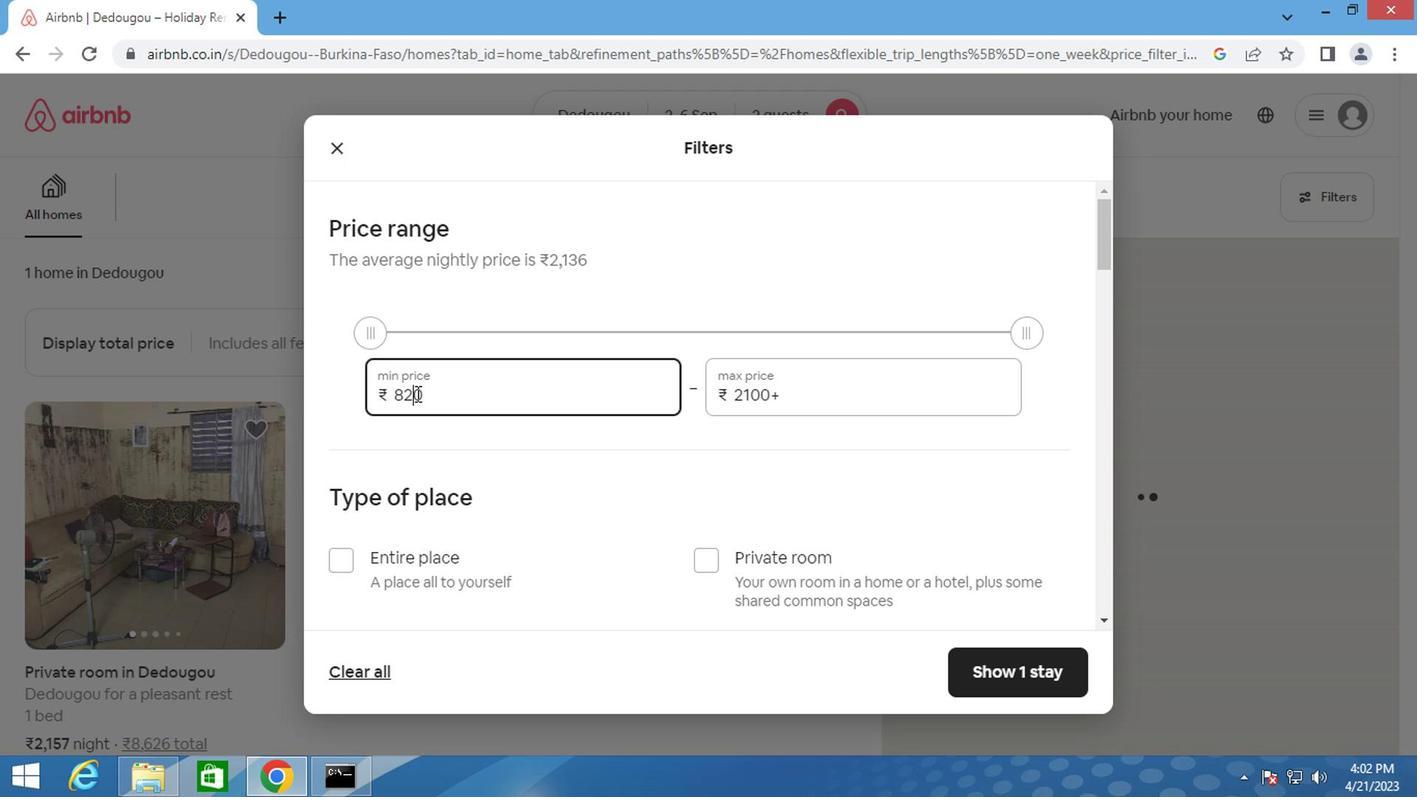 
Action: Mouse pressed left at (409, 396)
Screenshot: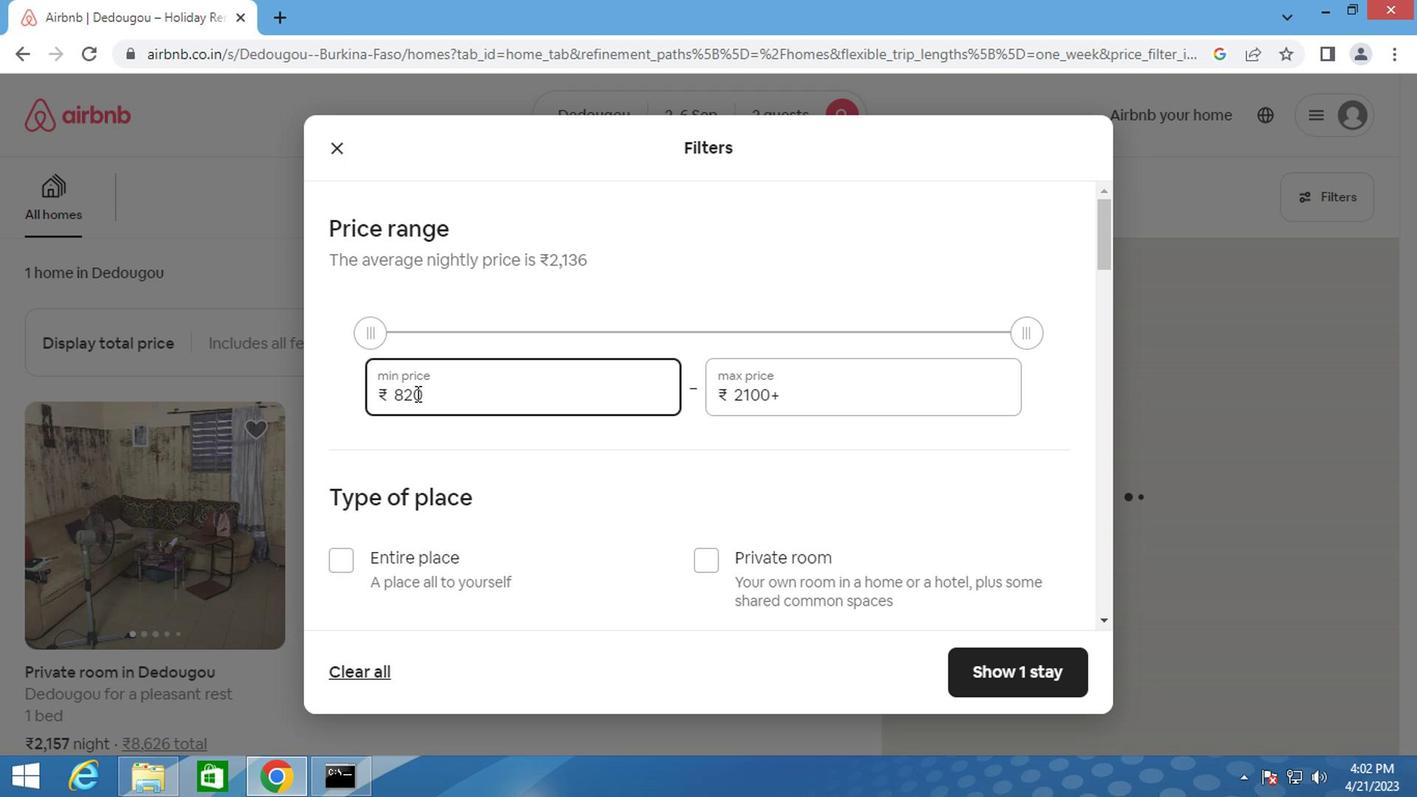 
Action: Mouse moved to (409, 396)
Screenshot: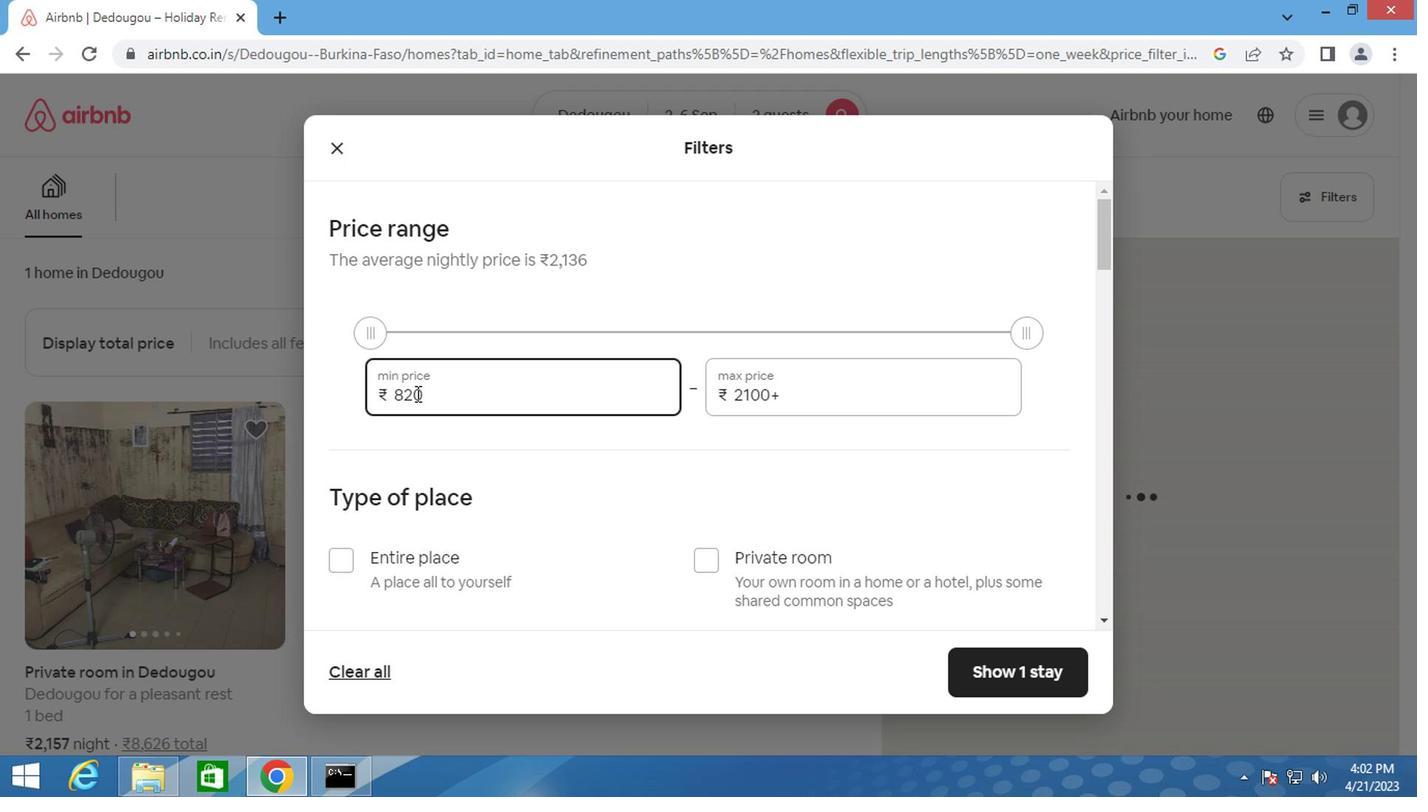 
Action: Mouse pressed left at (409, 396)
Screenshot: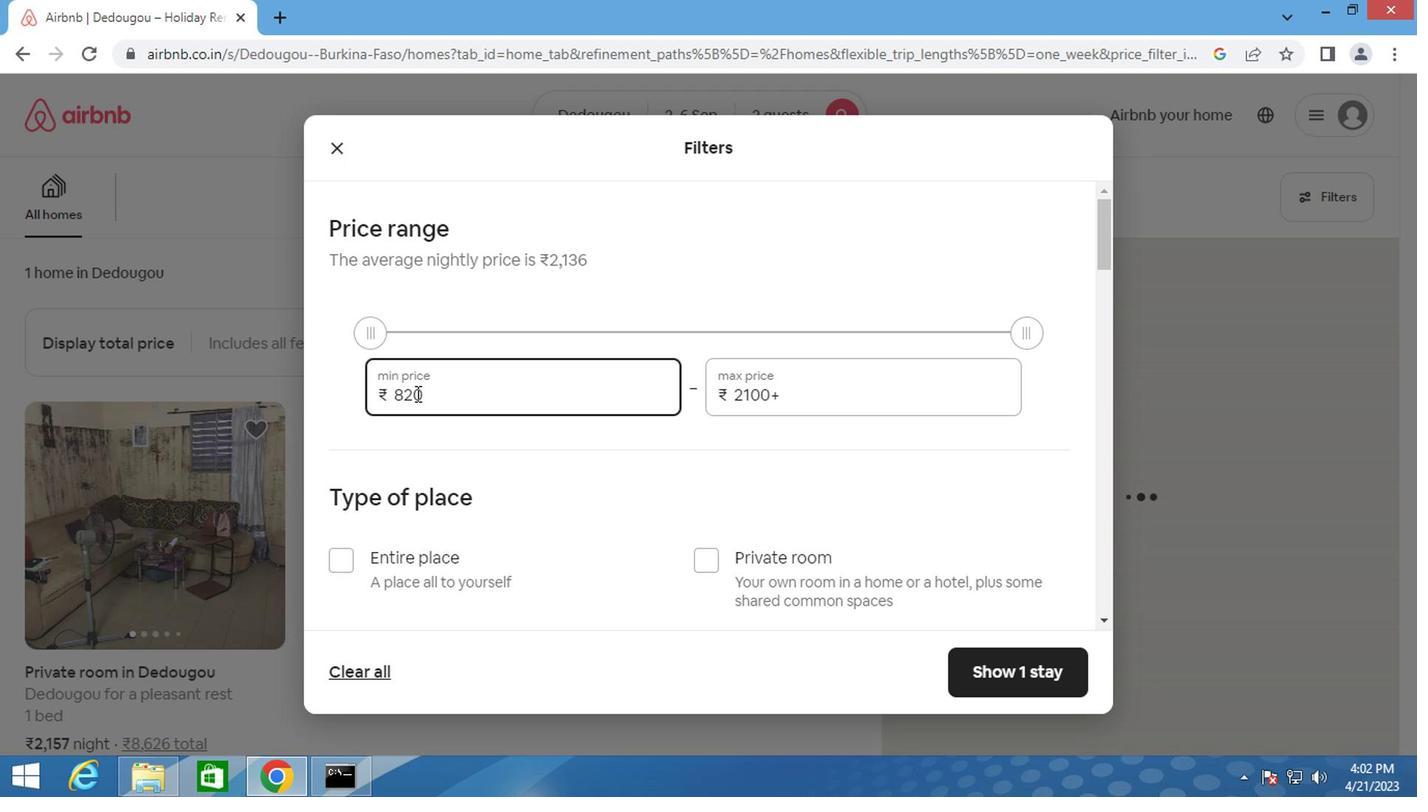
Action: Mouse moved to (413, 394)
Screenshot: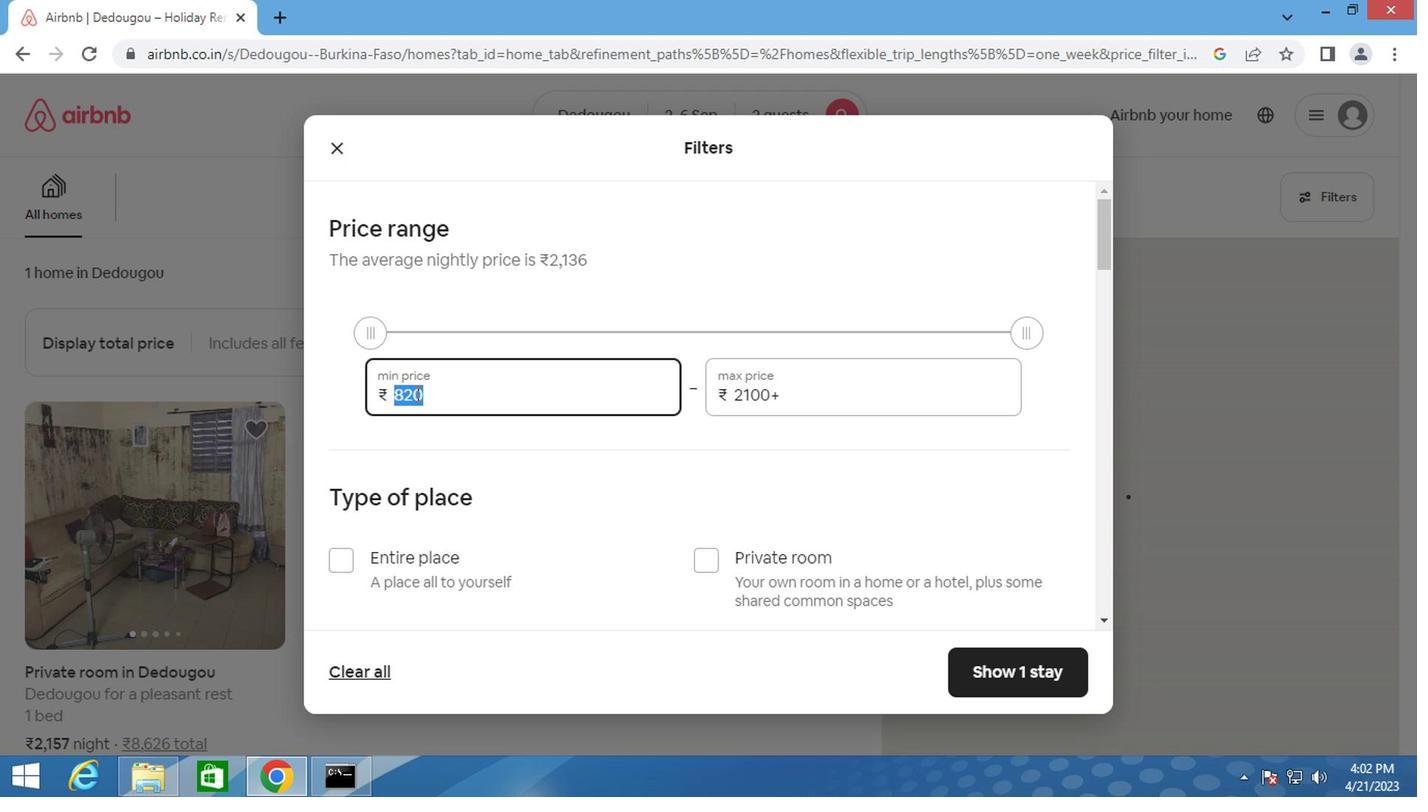 
Action: Key pressed <Key.backspace>15000
Screenshot: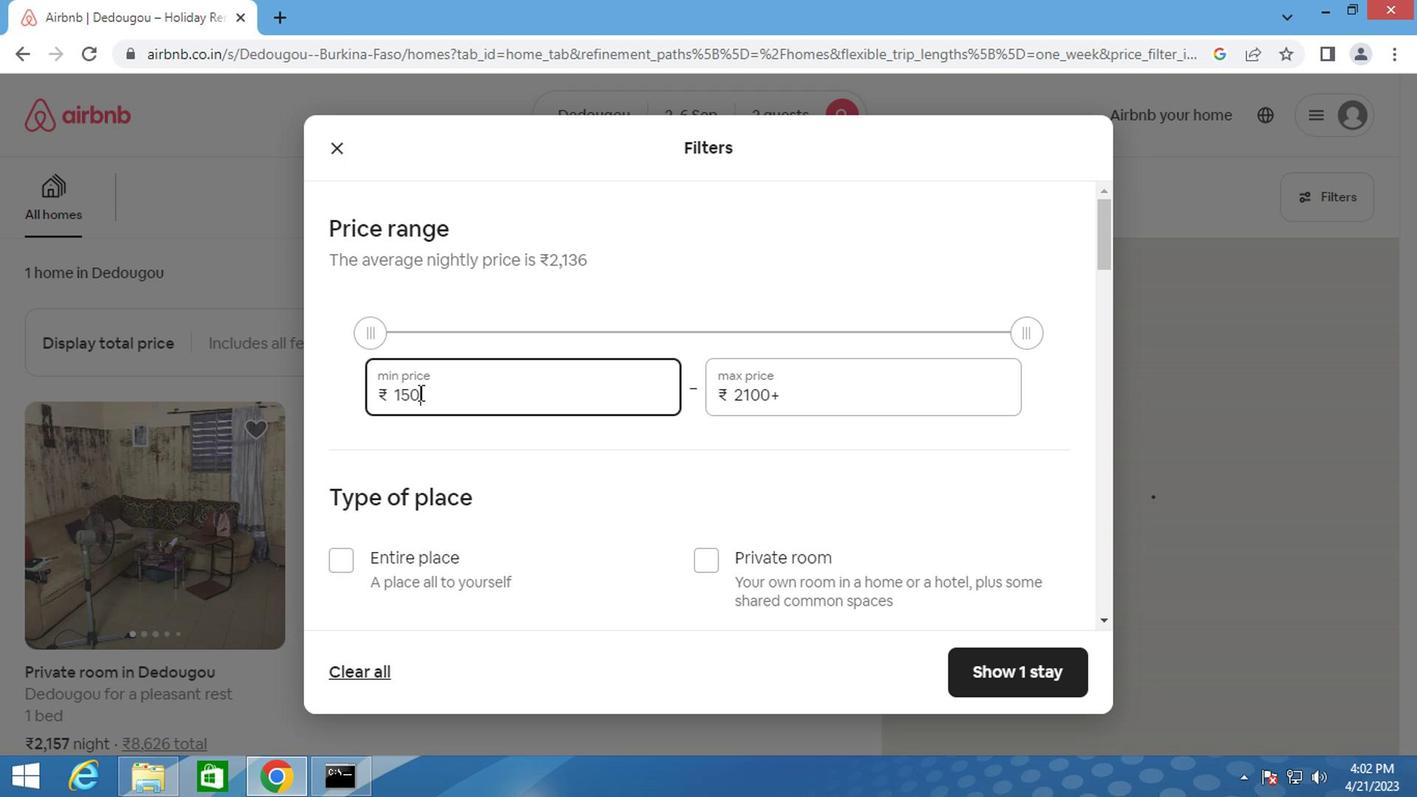 
Action: Mouse moved to (752, 388)
Screenshot: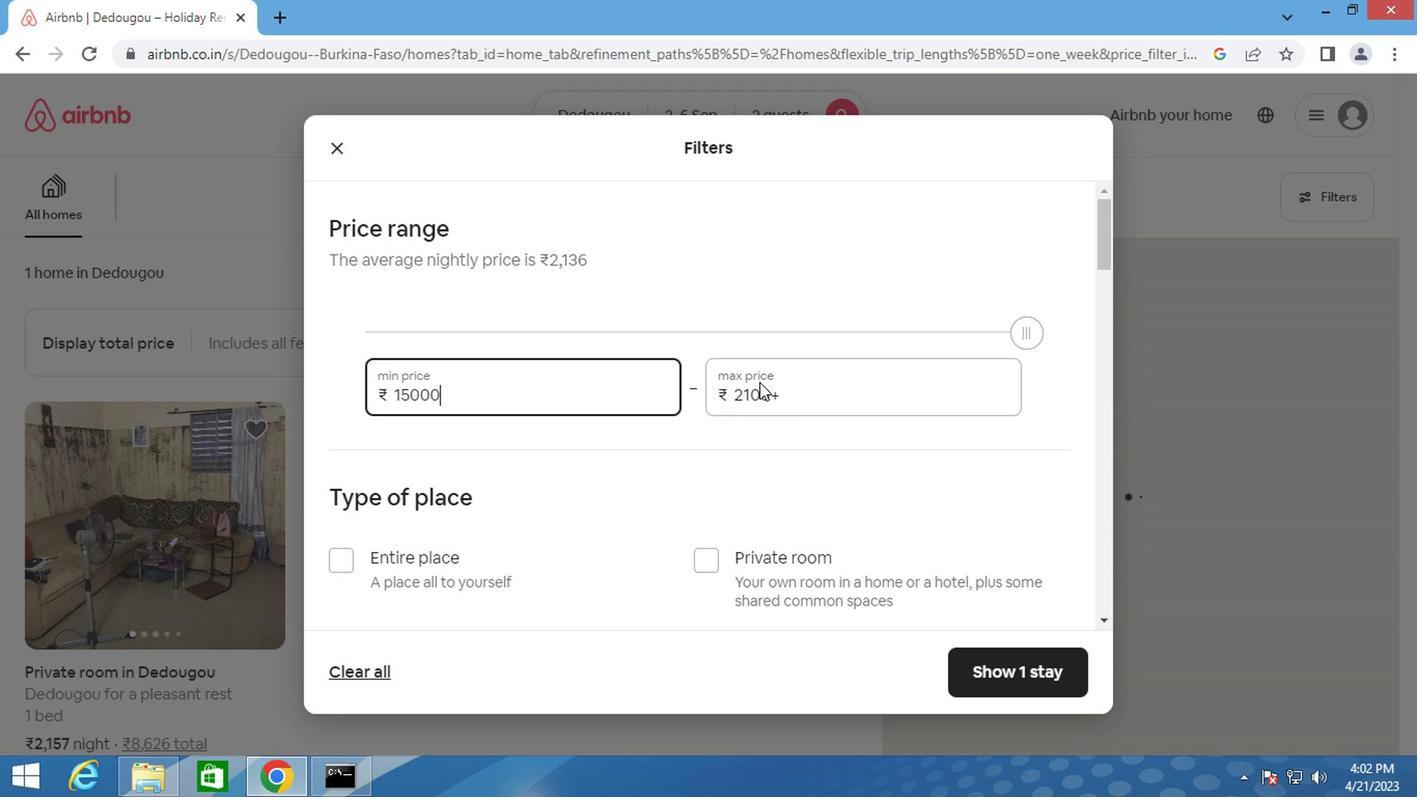 
Action: Mouse pressed left at (752, 388)
Screenshot: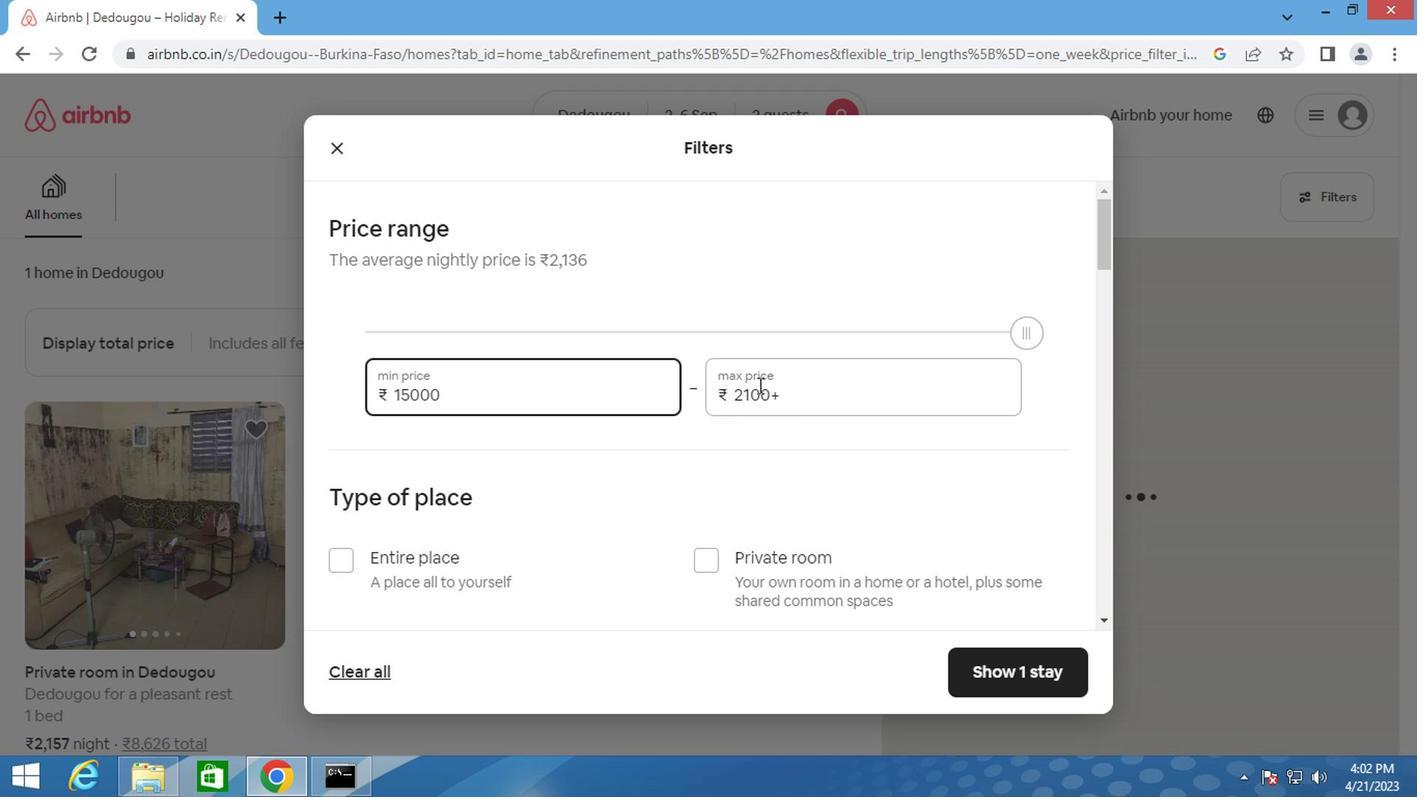 
Action: Mouse pressed left at (752, 388)
Screenshot: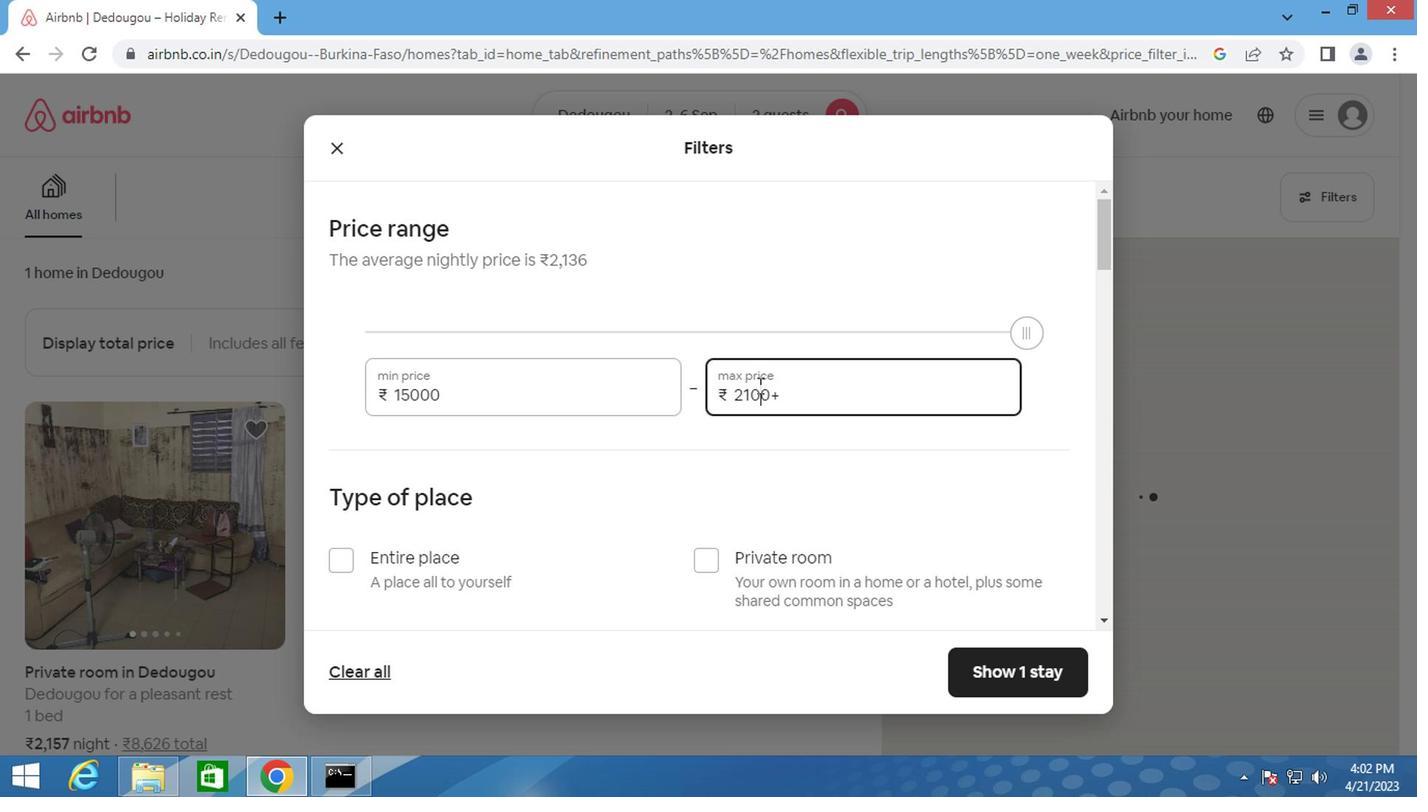 
Action: Mouse pressed left at (752, 388)
Screenshot: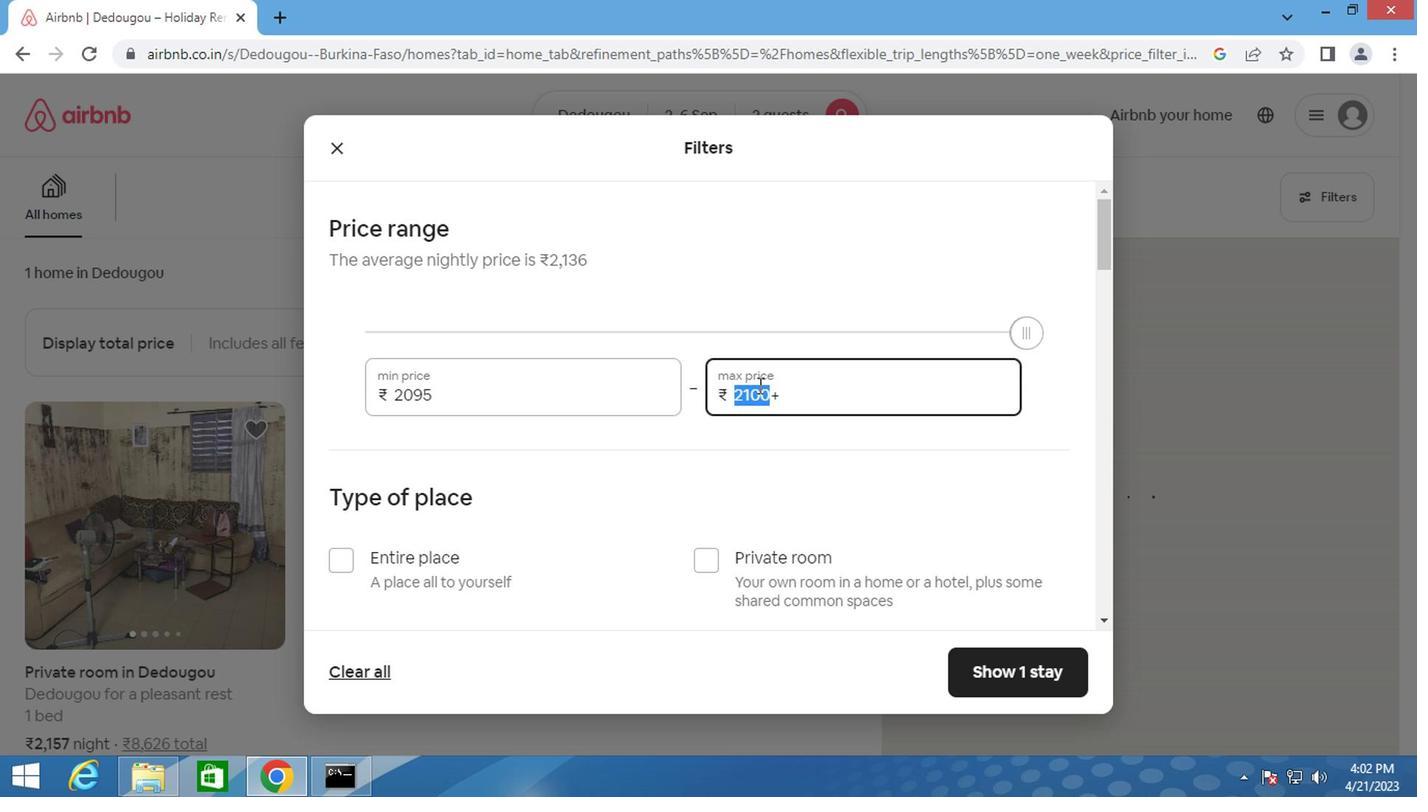 
Action: Key pressed <Key.backspace>20000
Screenshot: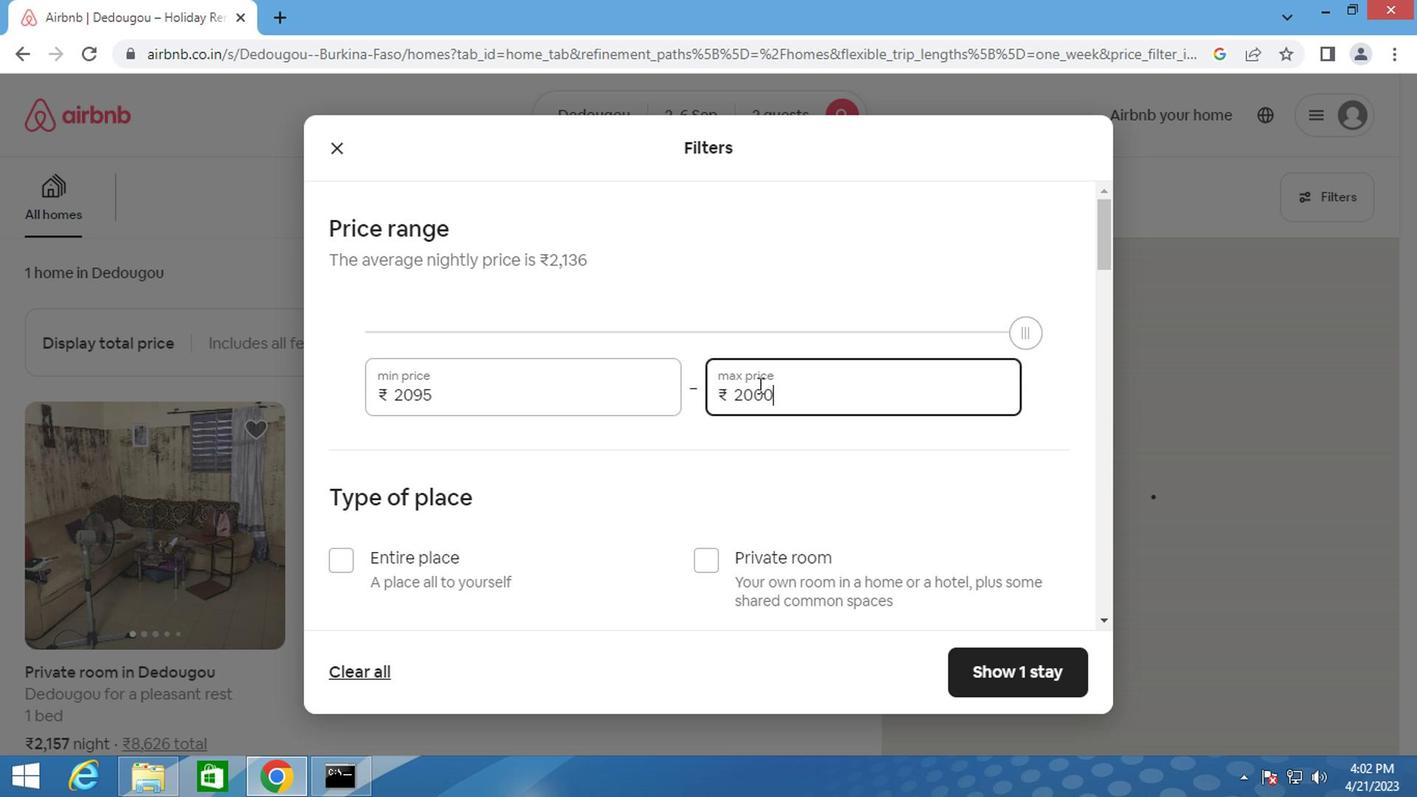 
Action: Mouse moved to (597, 453)
Screenshot: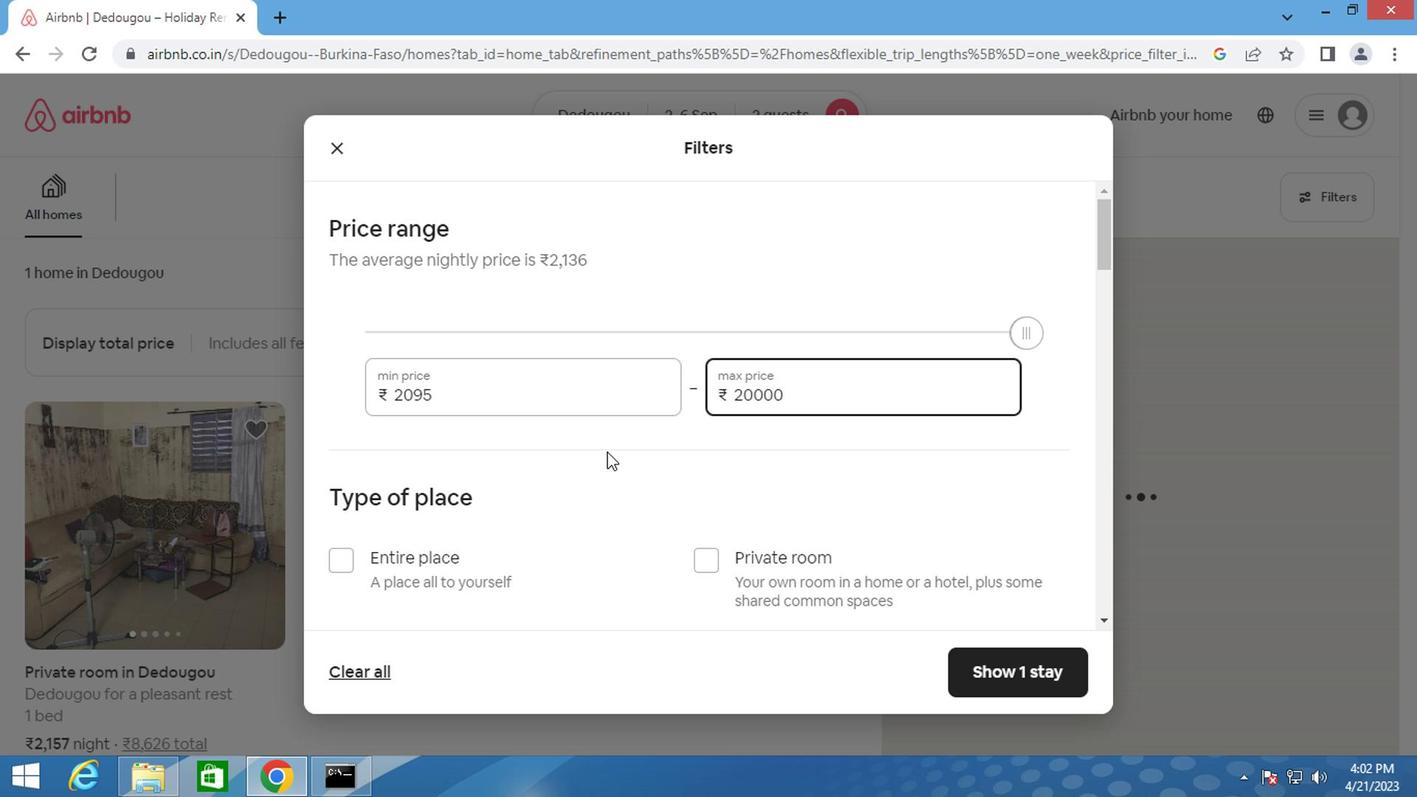 
Action: Mouse scrolled (597, 453) with delta (0, 0)
Screenshot: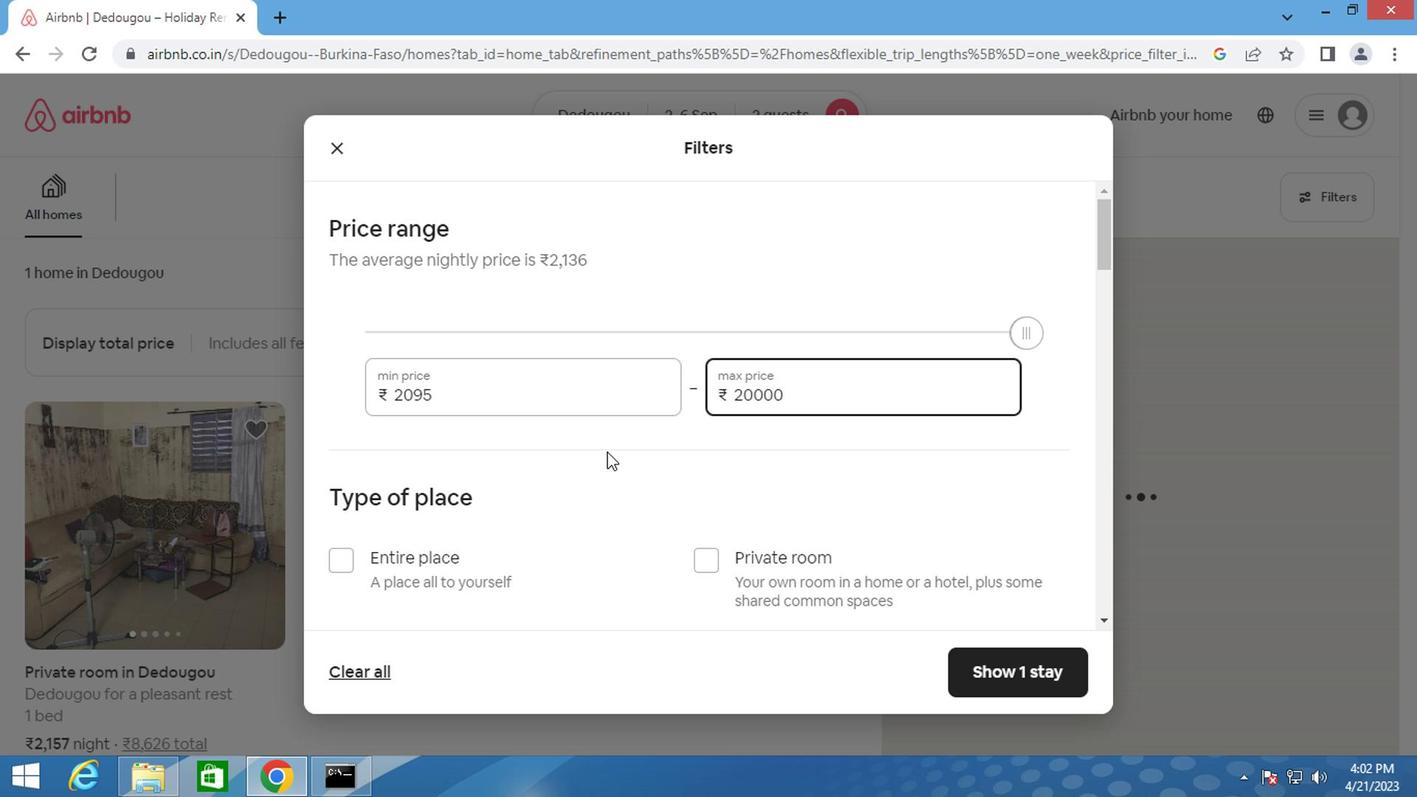 
Action: Mouse moved to (596, 454)
Screenshot: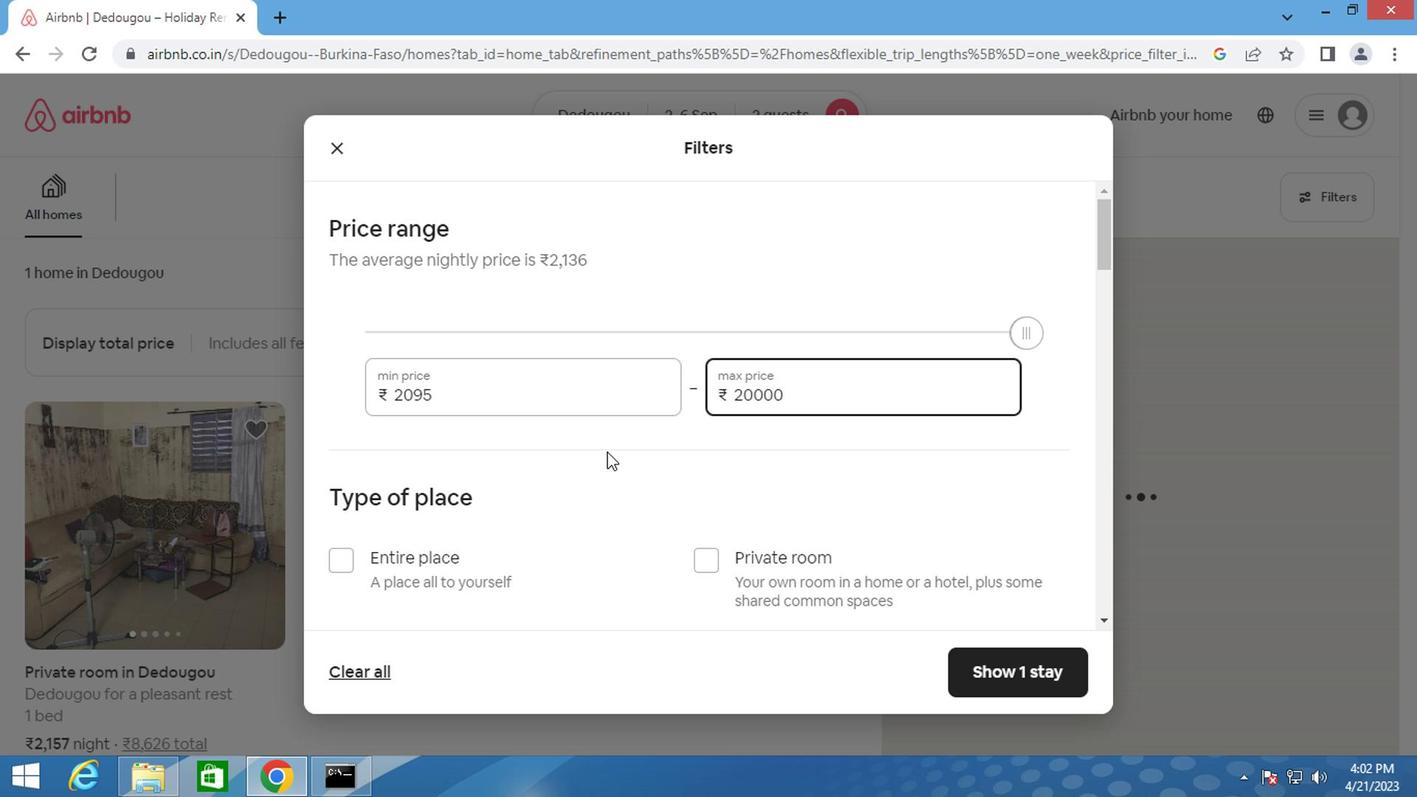 
Action: Mouse scrolled (596, 453) with delta (0, 0)
Screenshot: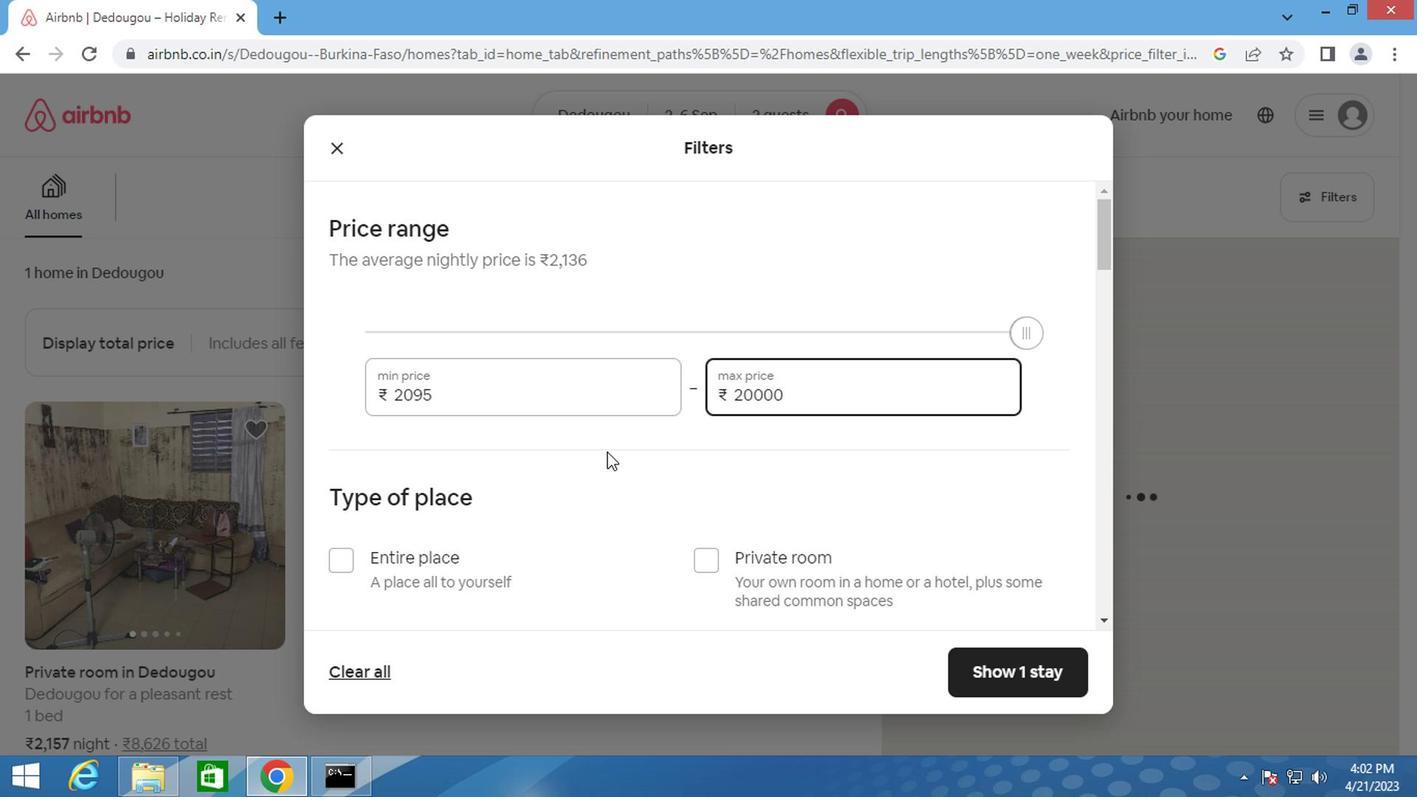 
Action: Mouse scrolled (596, 453) with delta (0, 0)
Screenshot: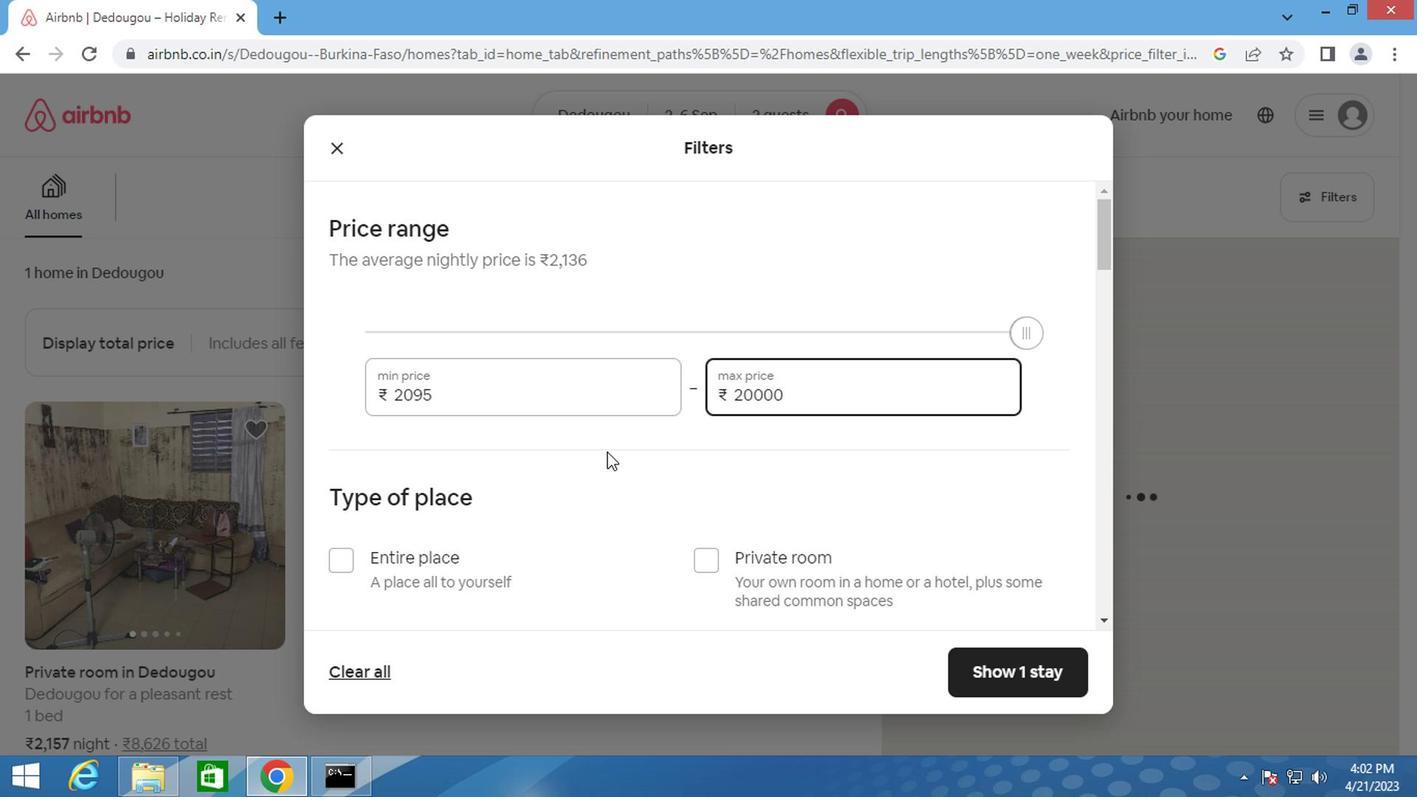 
Action: Mouse moved to (337, 245)
Screenshot: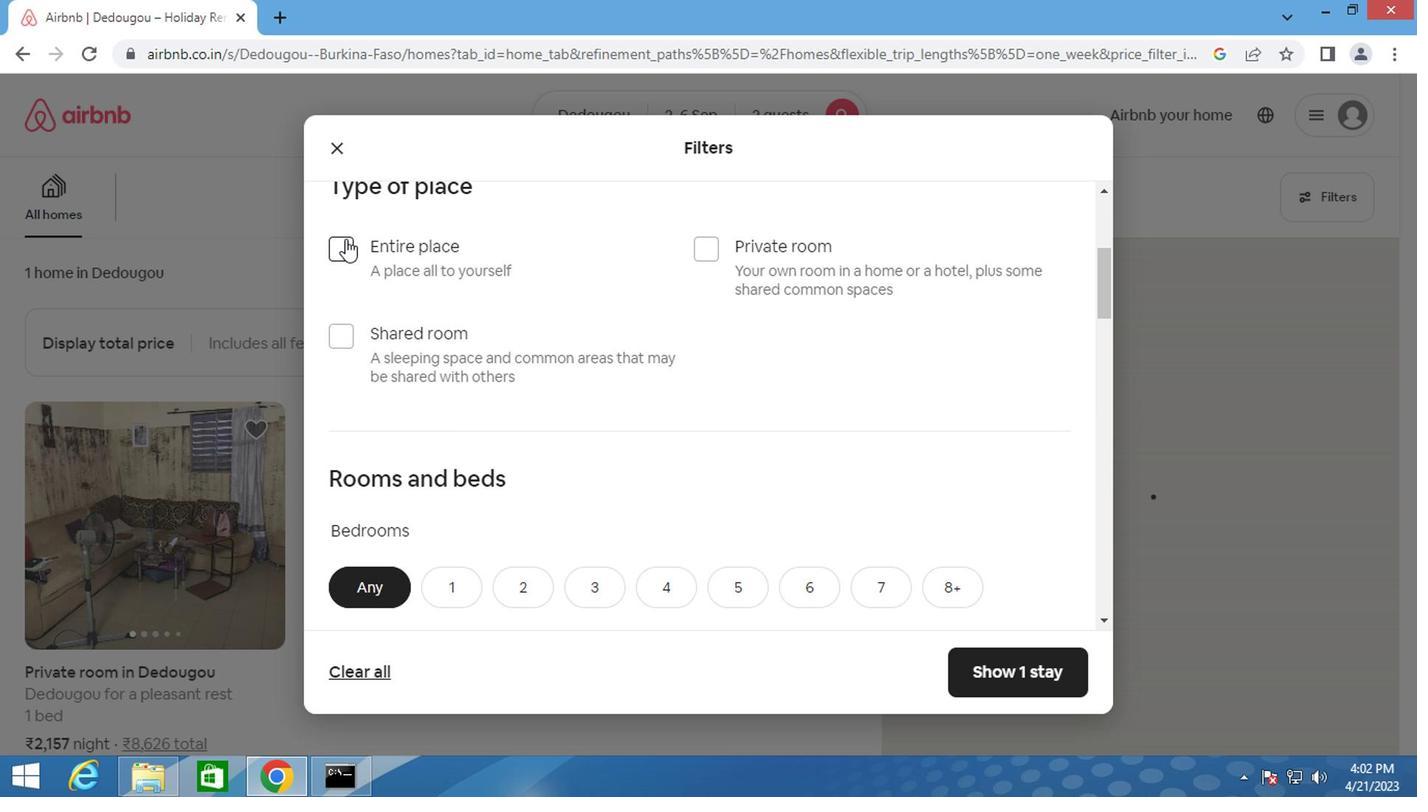 
Action: Mouse pressed left at (337, 245)
Screenshot: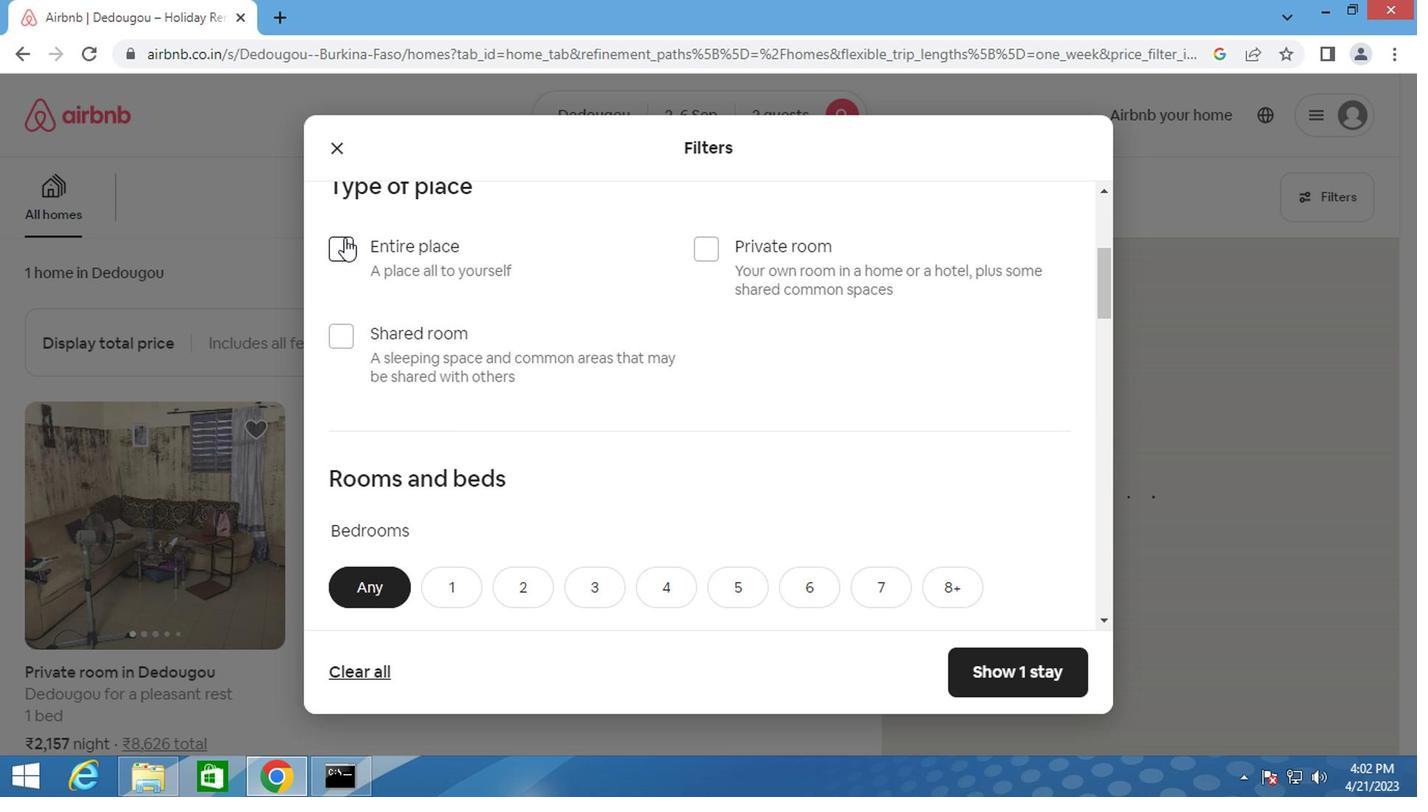 
Action: Mouse moved to (458, 363)
Screenshot: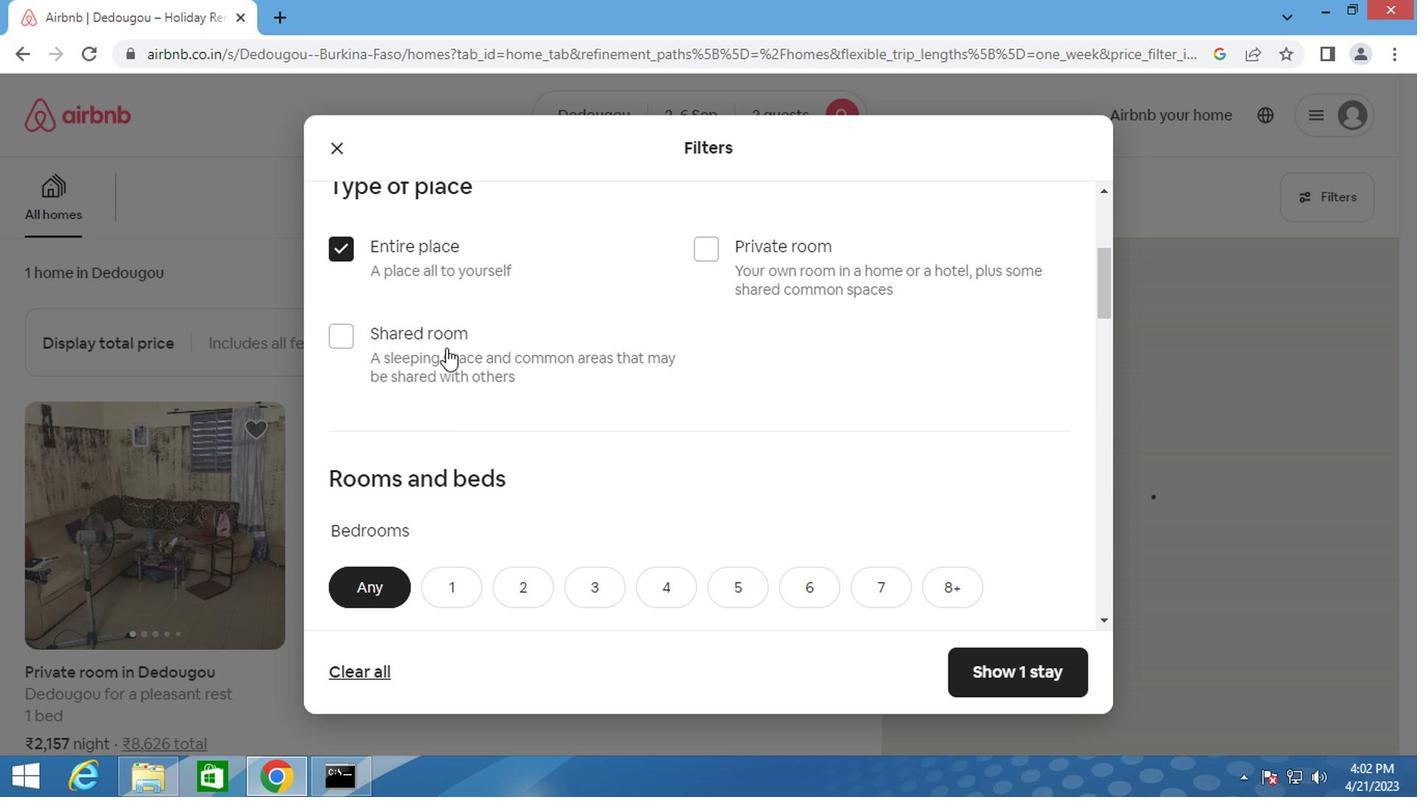 
Action: Mouse scrolled (458, 361) with delta (0, -1)
Screenshot: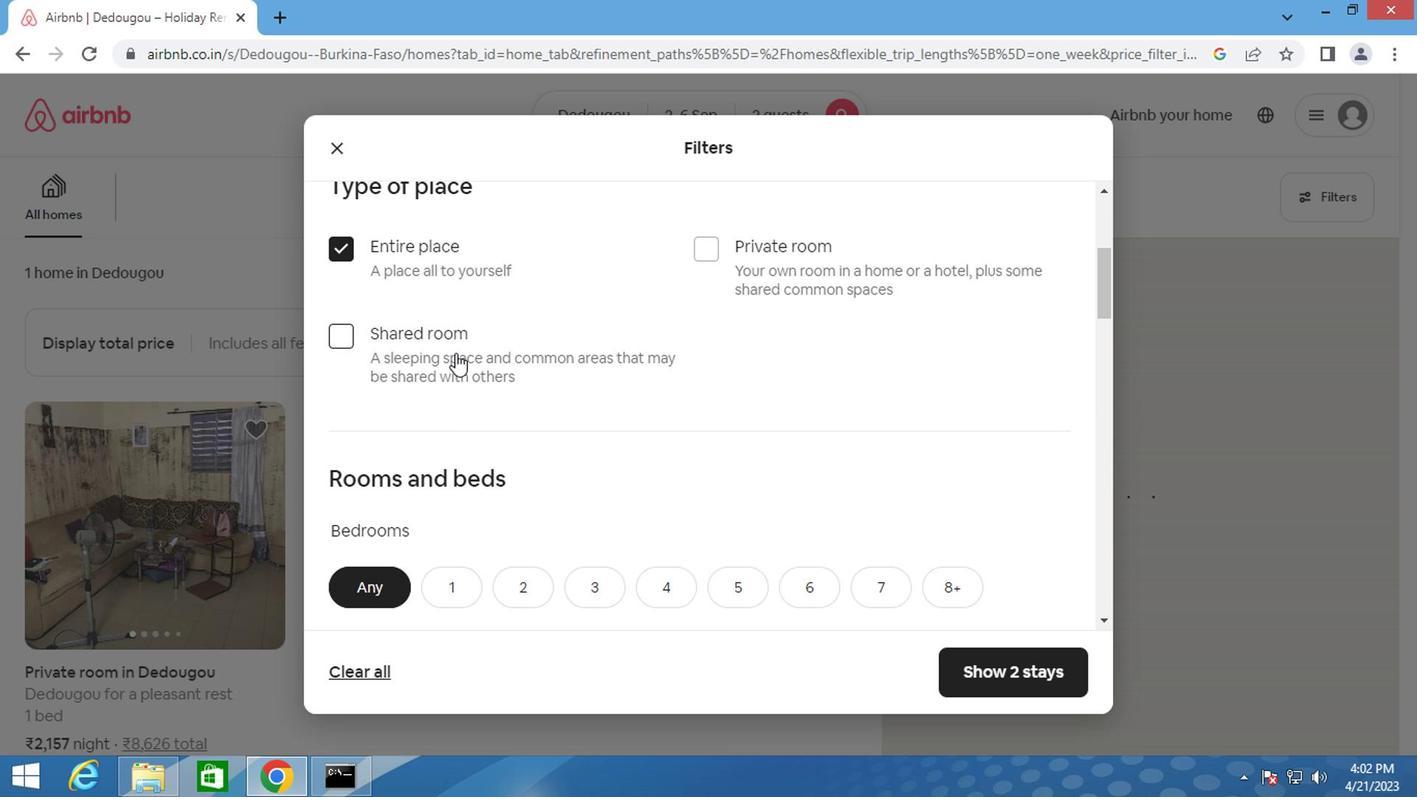
Action: Mouse moved to (459, 363)
Screenshot: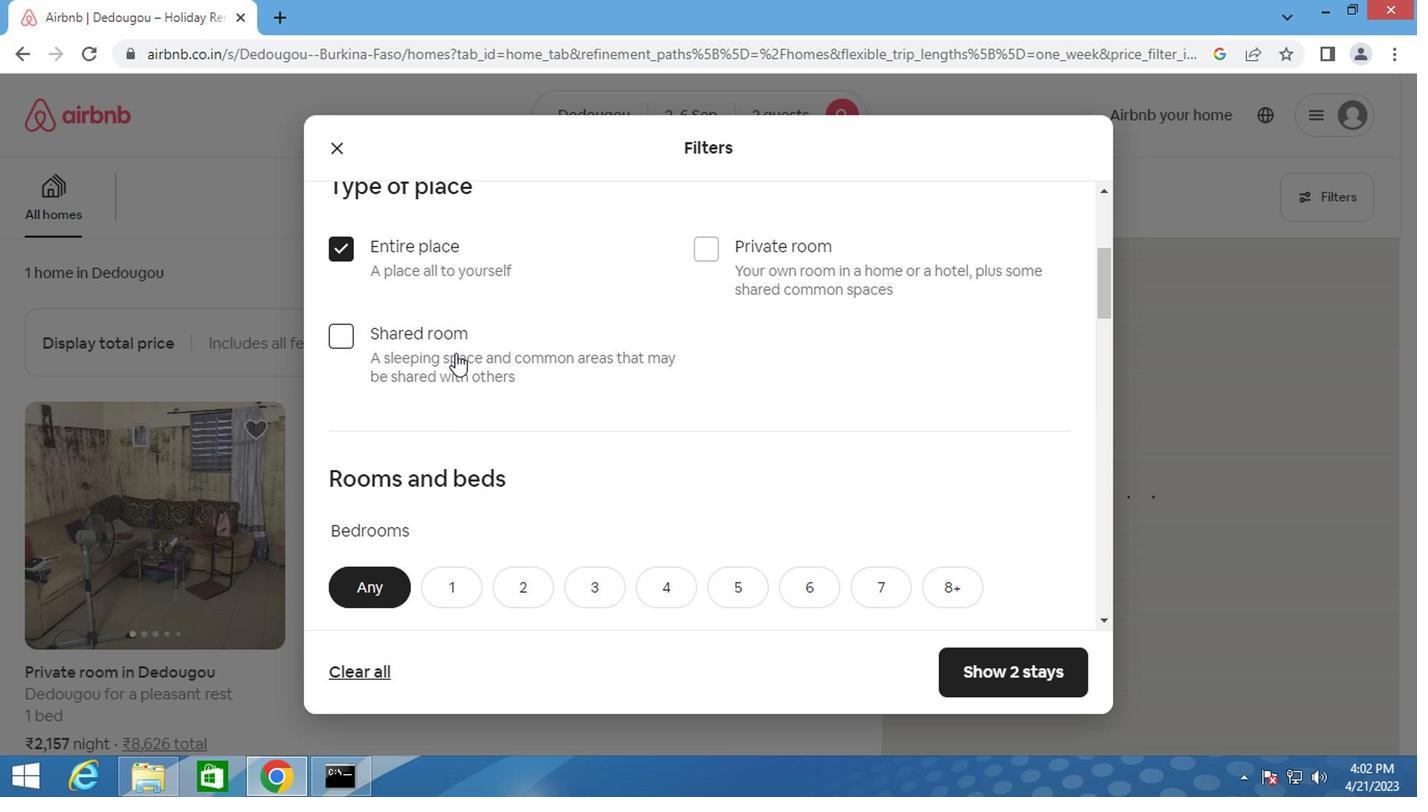 
Action: Mouse scrolled (459, 363) with delta (0, 0)
Screenshot: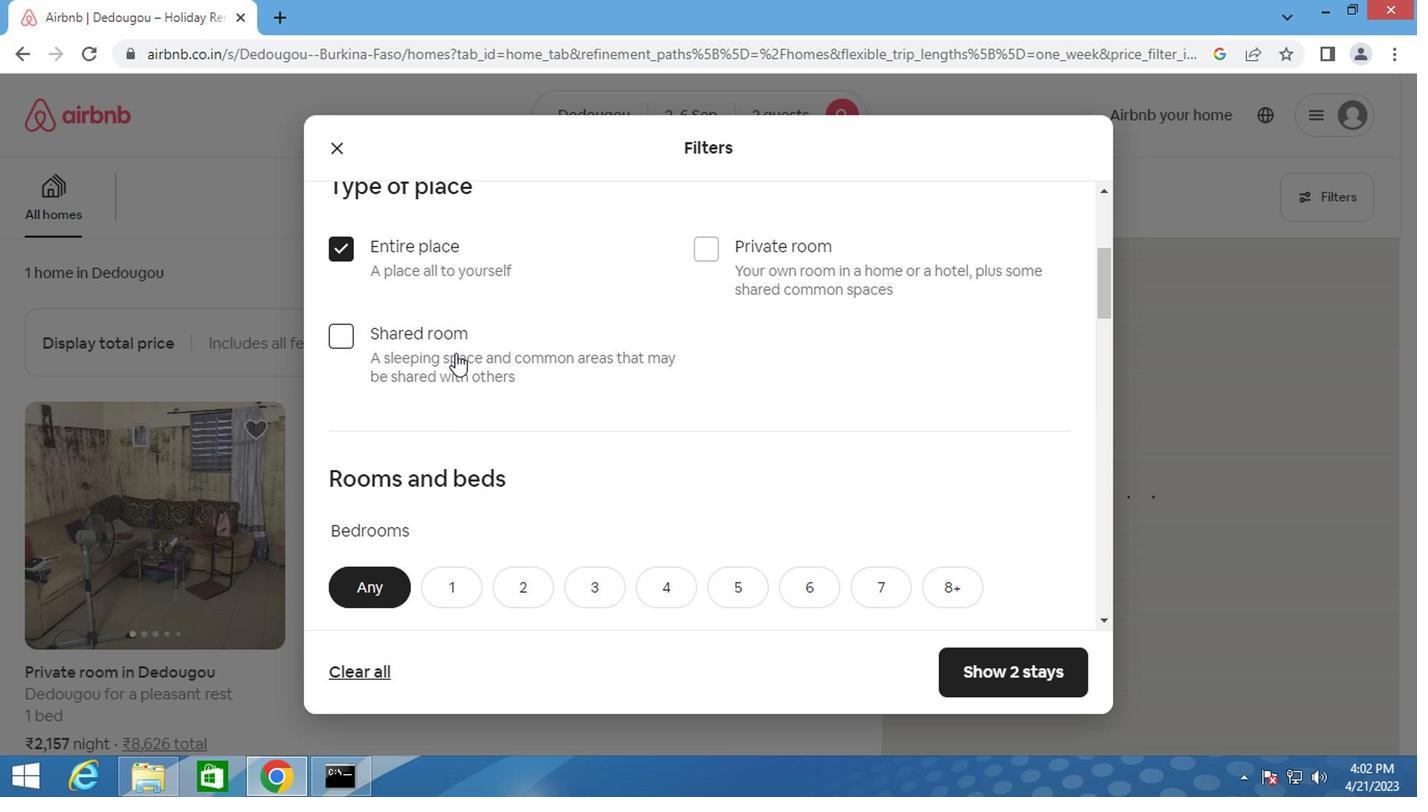
Action: Mouse moved to (460, 365)
Screenshot: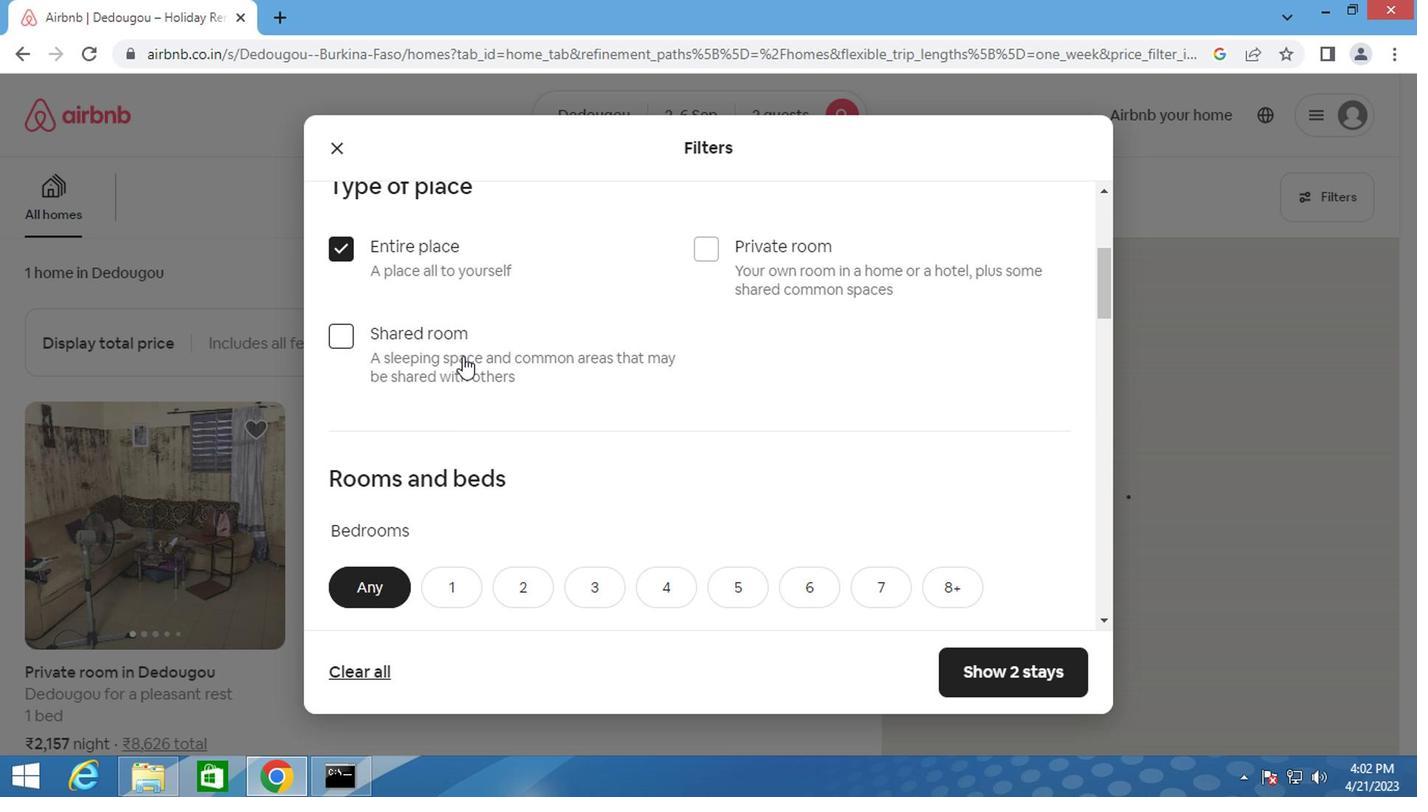 
Action: Mouse scrolled (460, 363) with delta (0, -1)
Screenshot: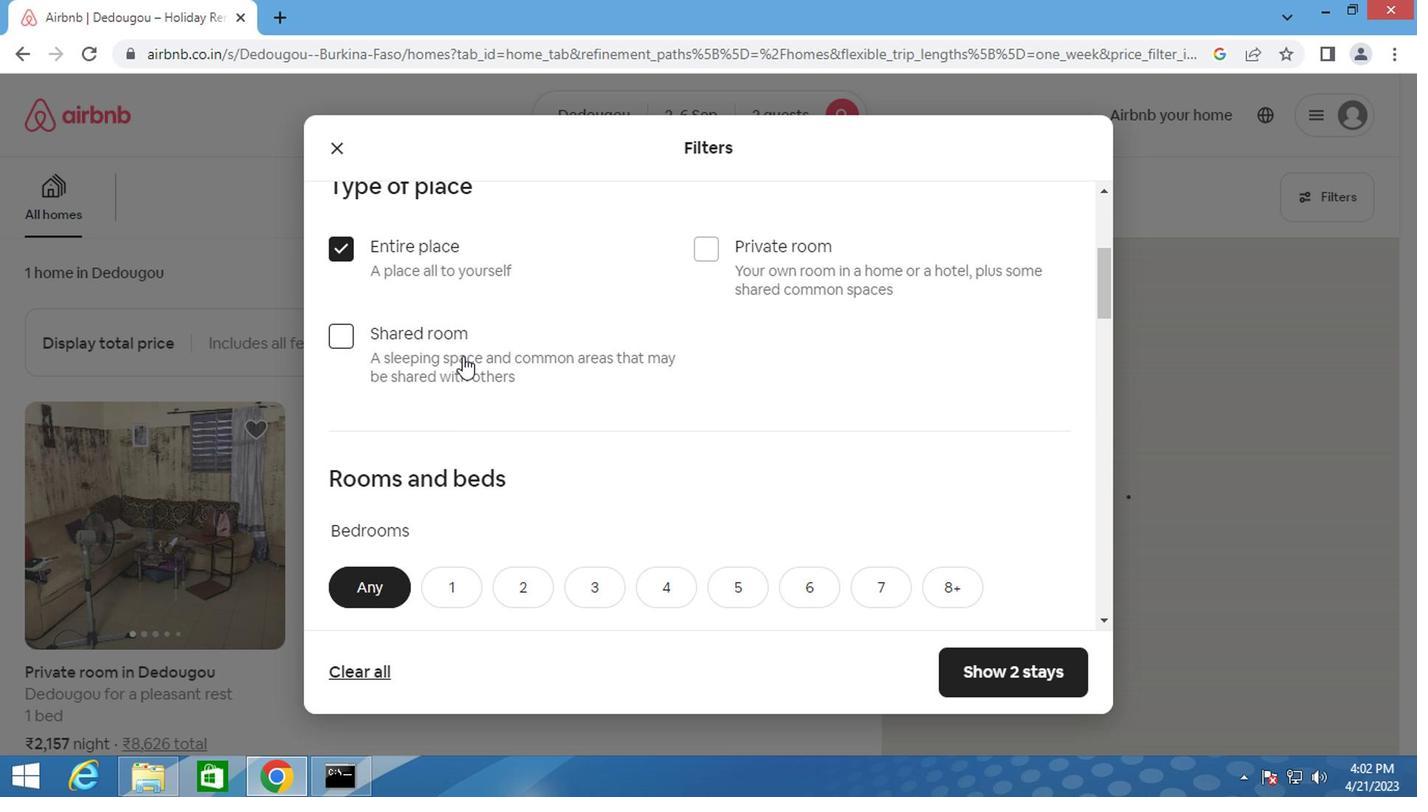 
Action: Mouse moved to (459, 276)
Screenshot: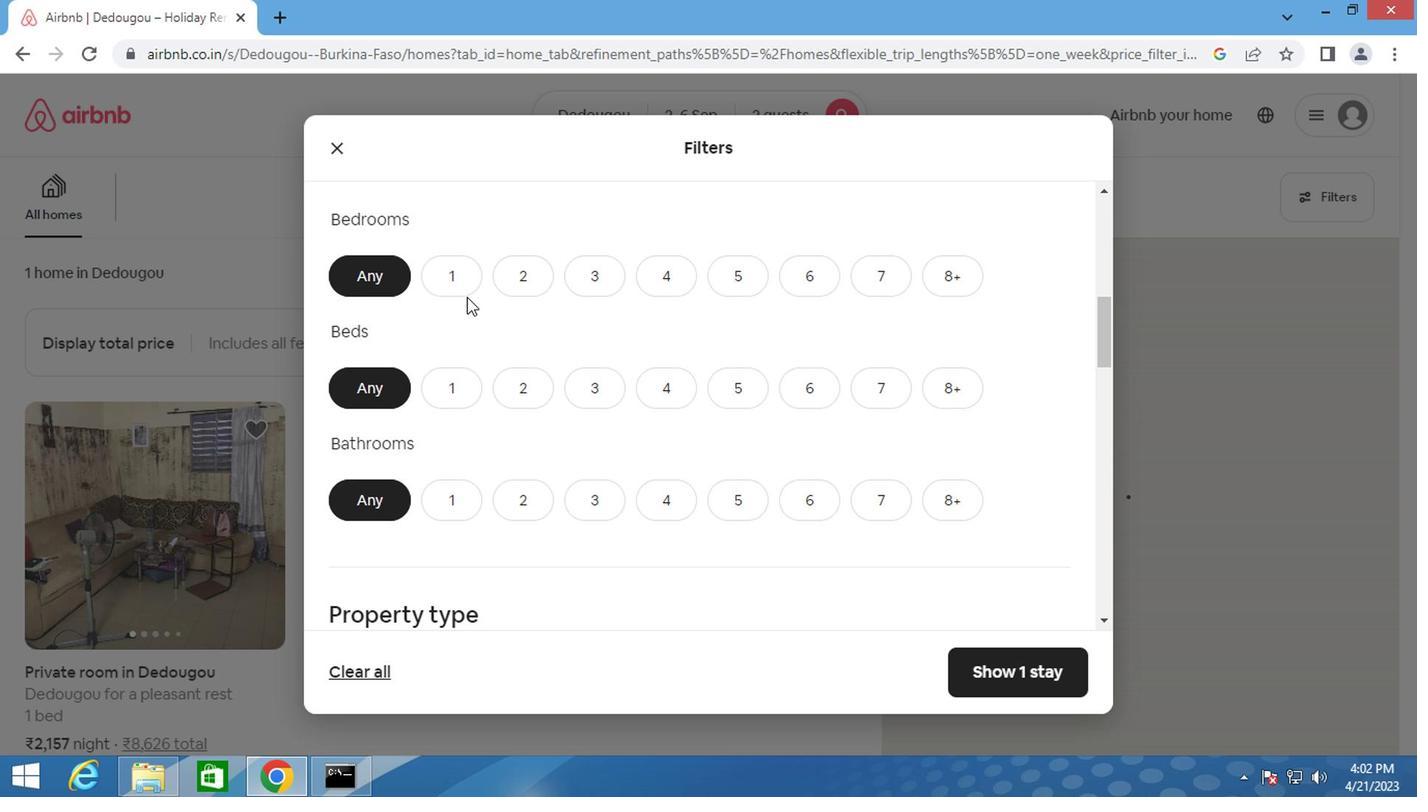 
Action: Mouse pressed left at (459, 276)
Screenshot: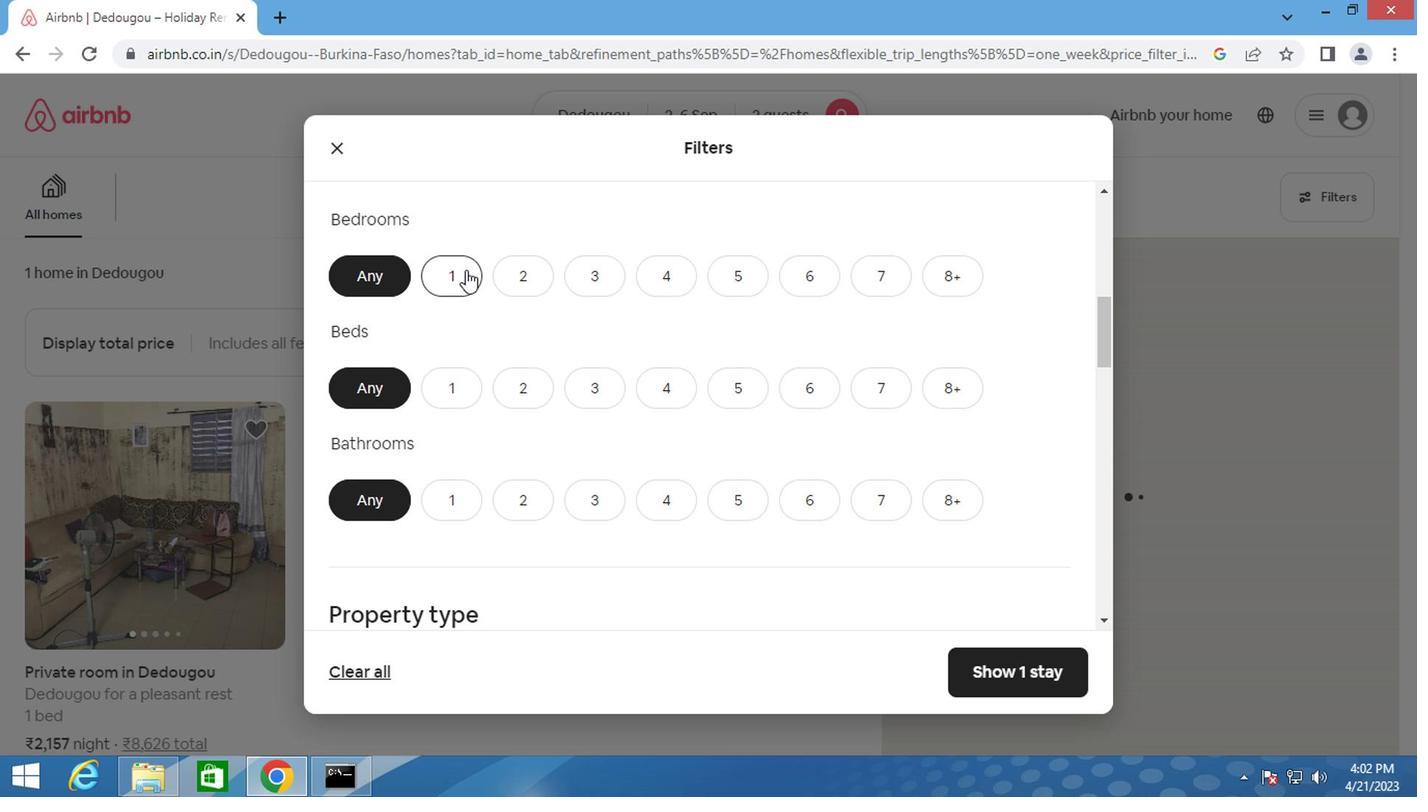 
Action: Mouse moved to (434, 416)
Screenshot: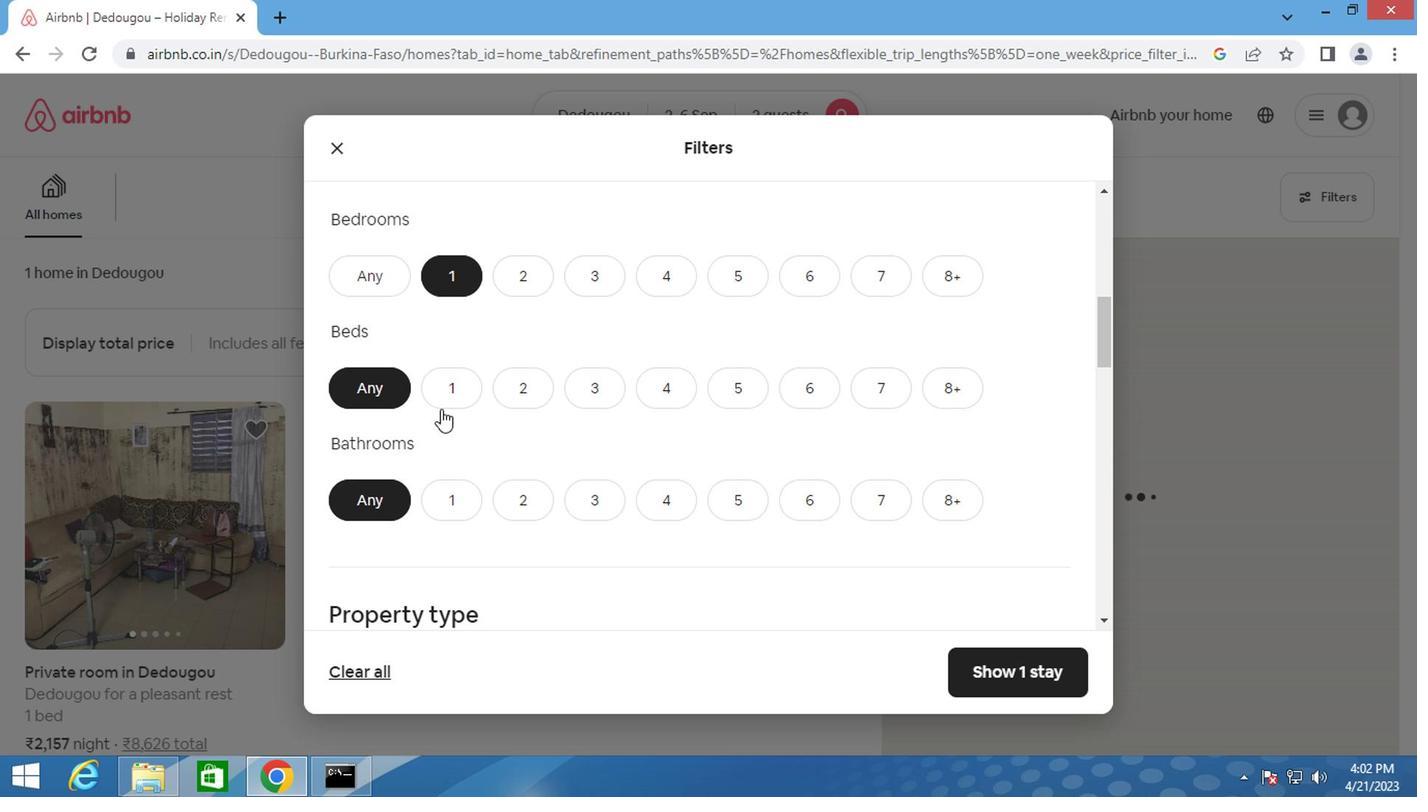 
Action: Mouse pressed left at (434, 416)
Screenshot: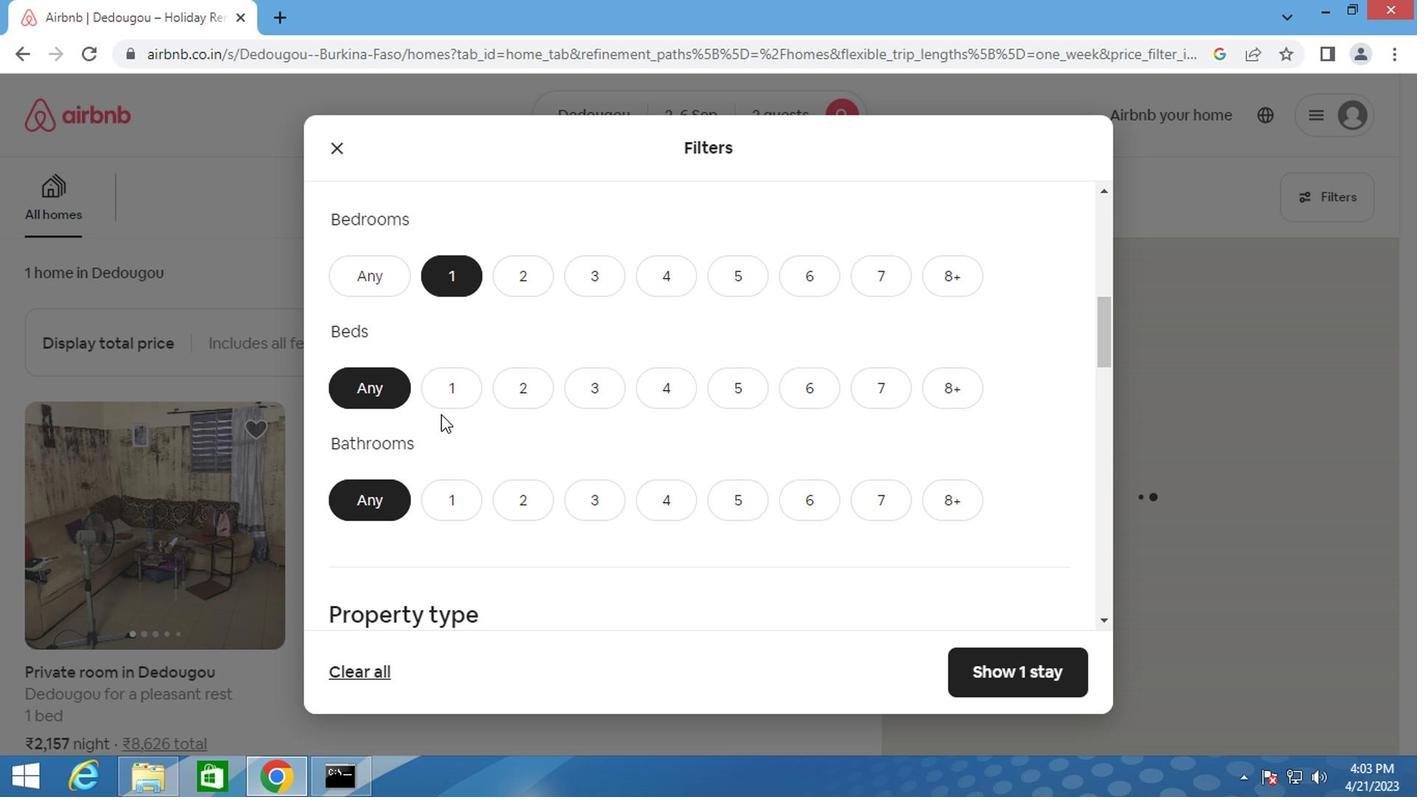 
Action: Mouse moved to (434, 405)
Screenshot: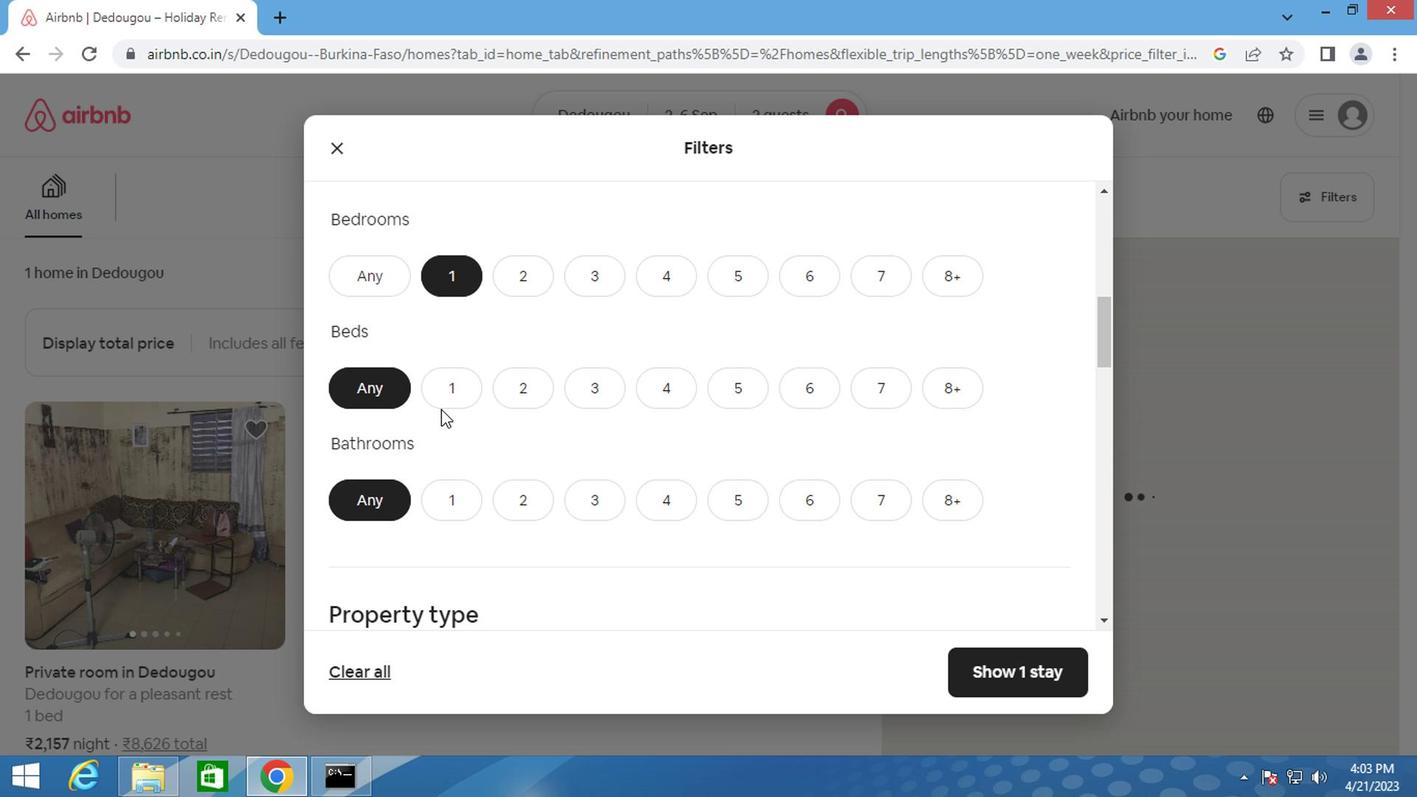 
Action: Mouse pressed left at (434, 405)
Screenshot: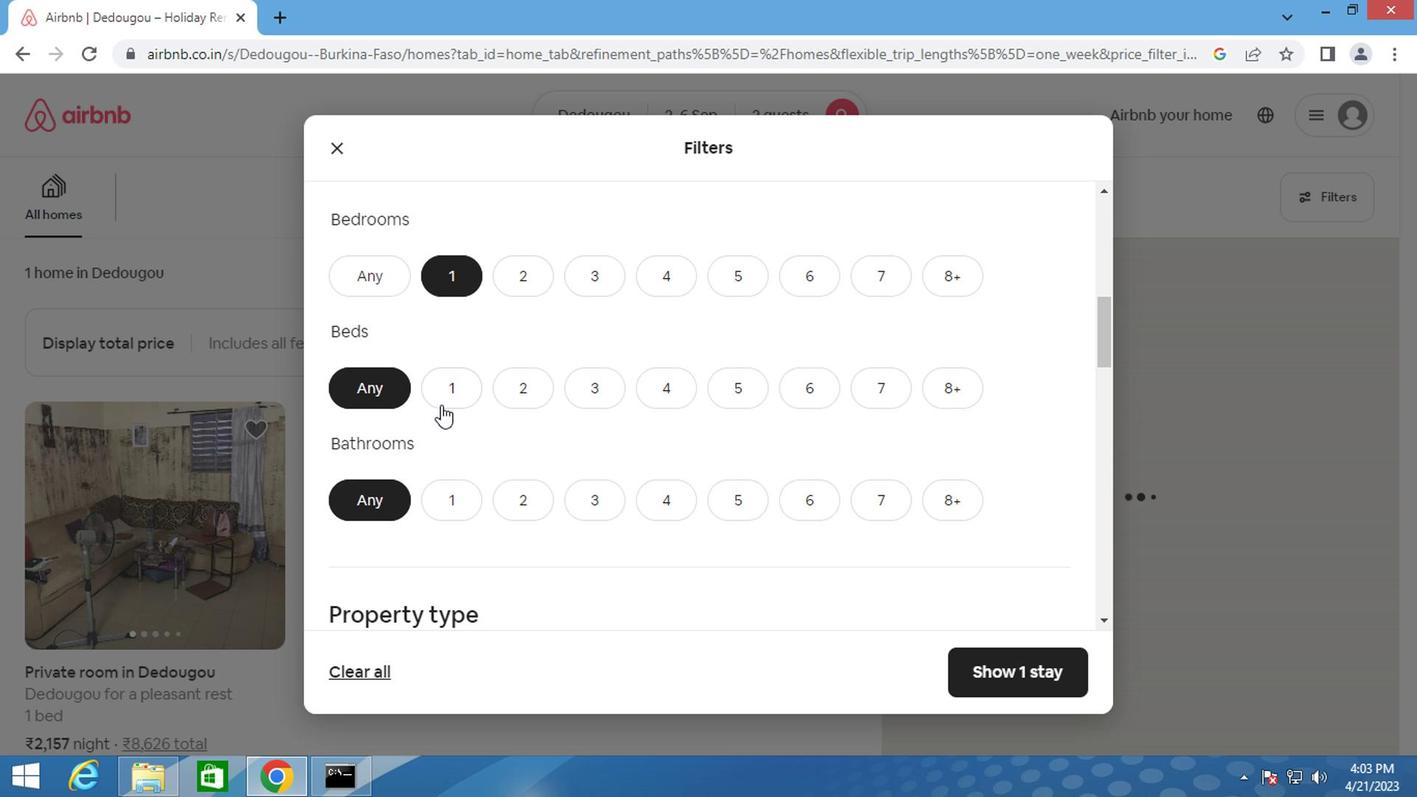 
Action: Mouse moved to (449, 488)
Screenshot: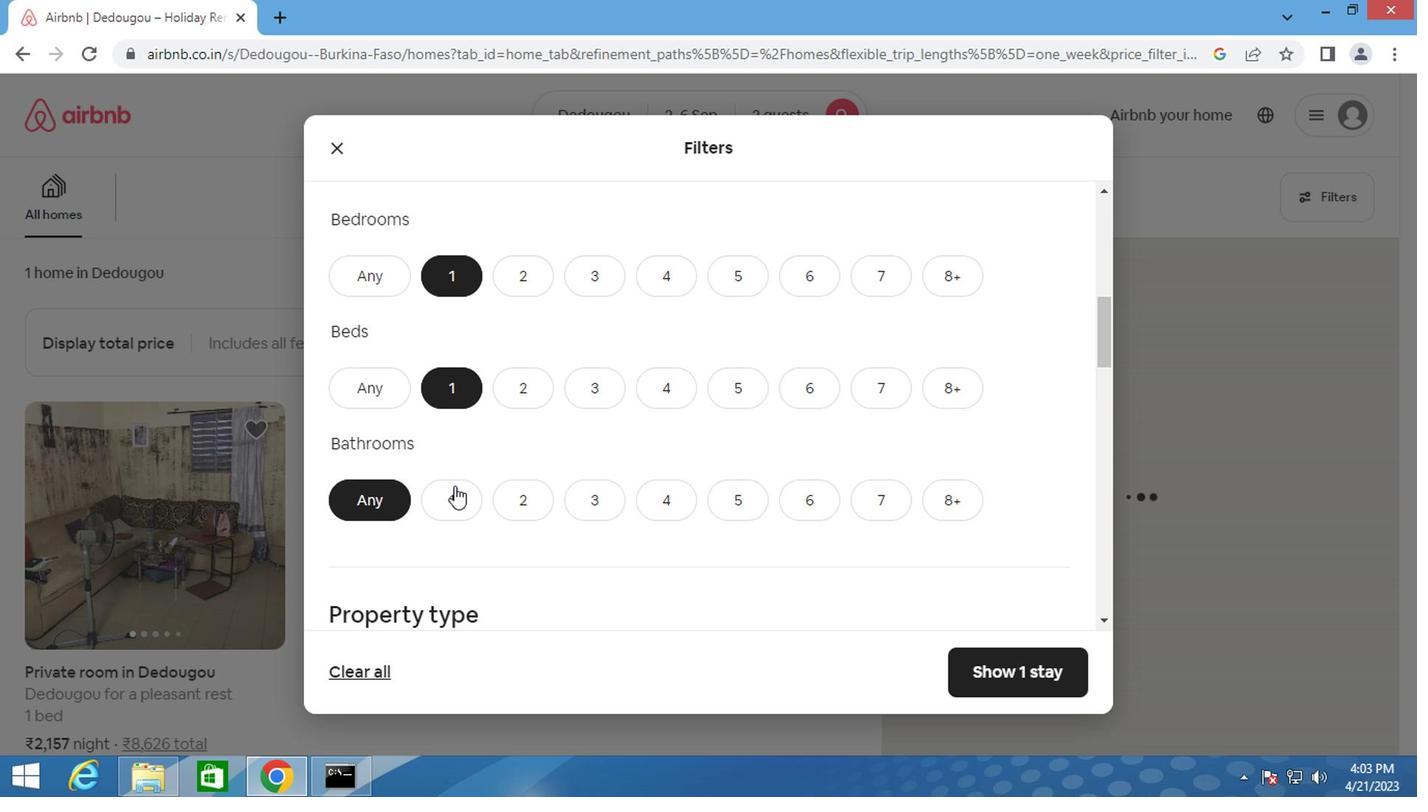 
Action: Mouse pressed left at (449, 488)
Screenshot: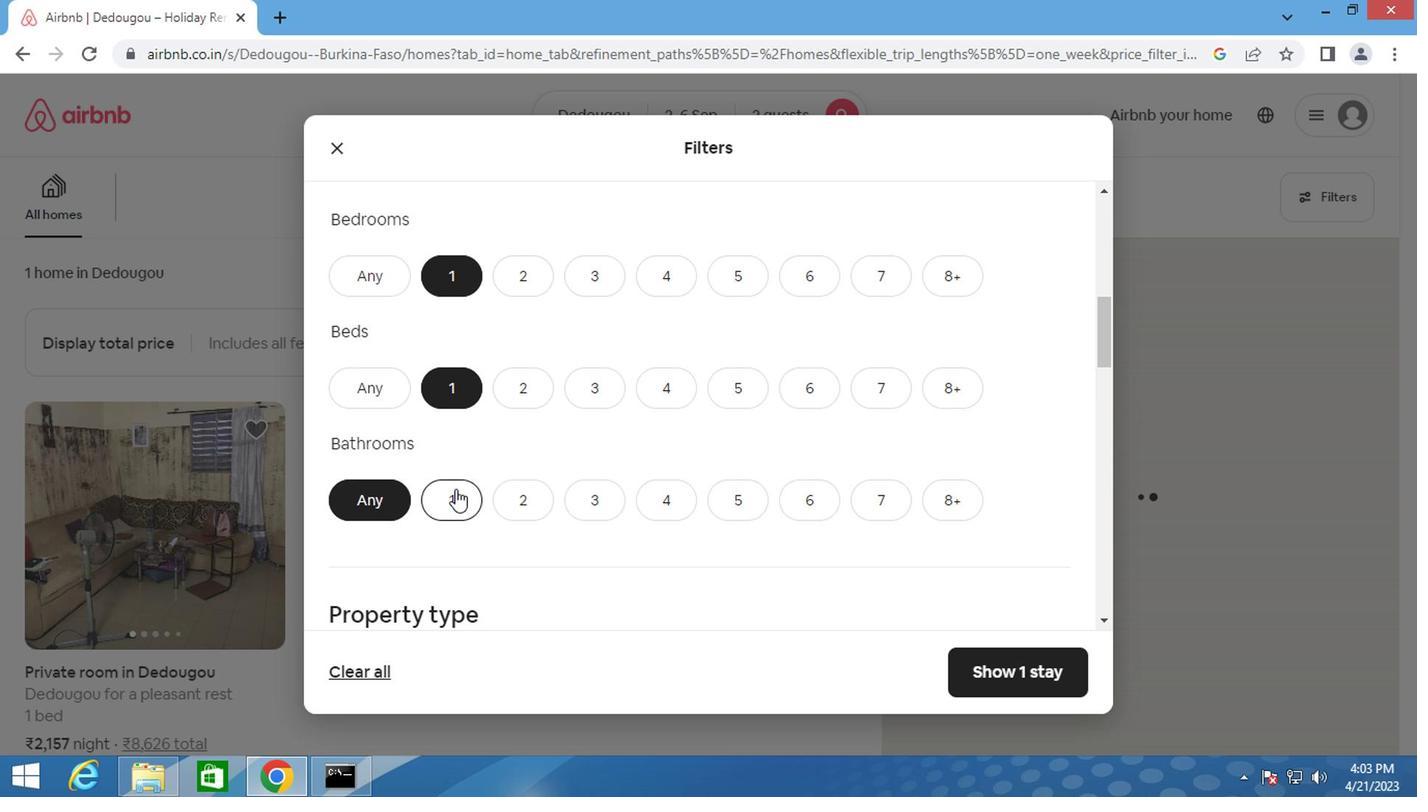 
Action: Mouse moved to (452, 473)
Screenshot: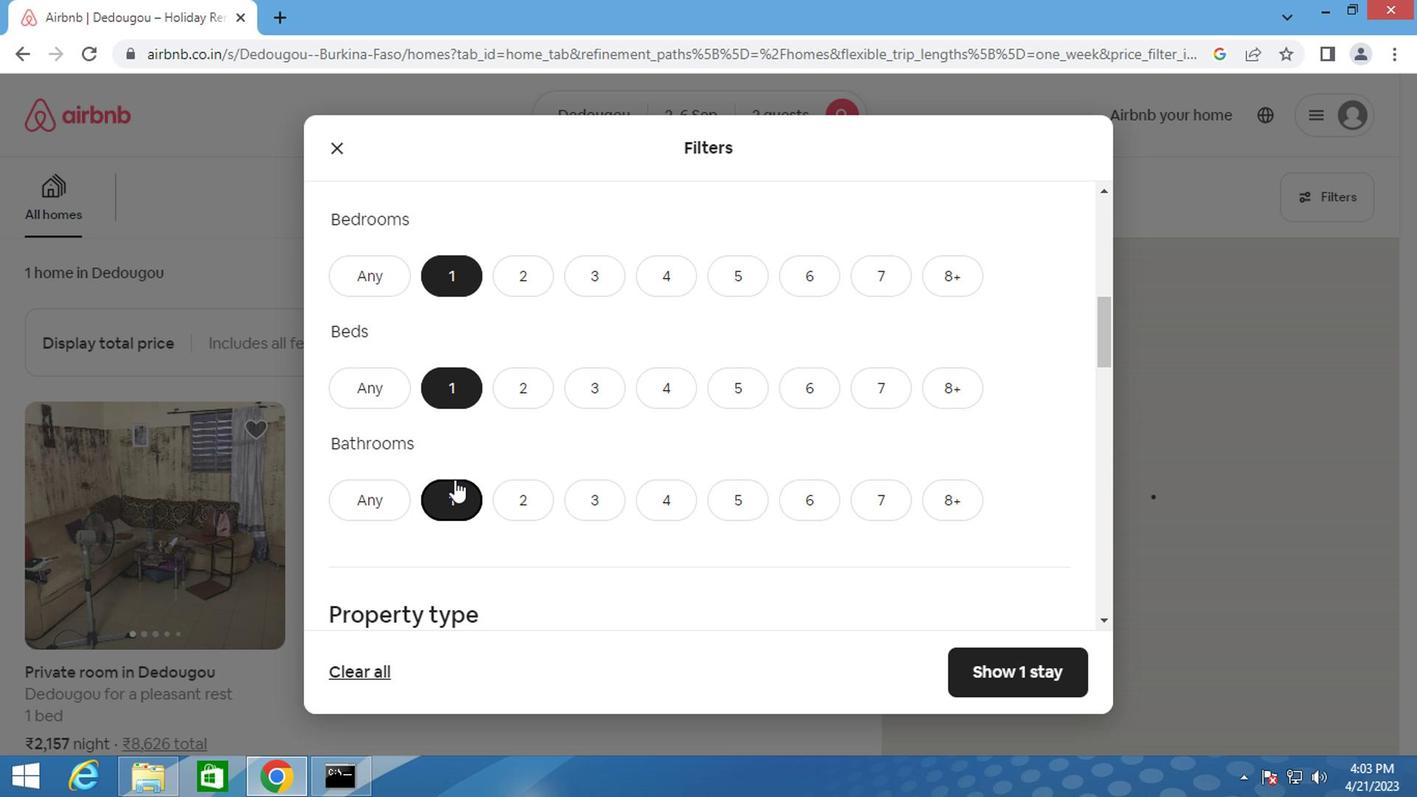 
Action: Mouse scrolled (452, 471) with delta (0, -1)
Screenshot: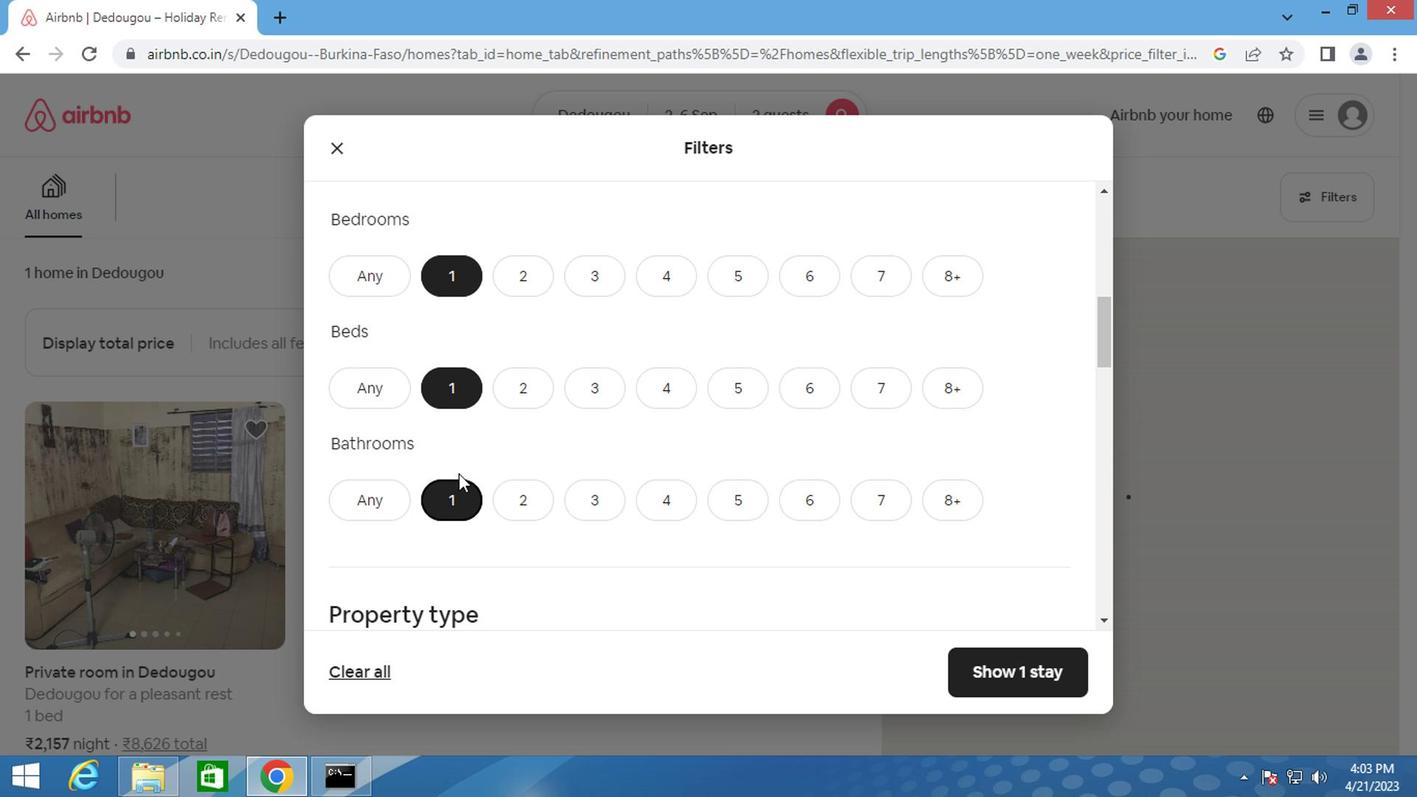 
Action: Mouse scrolled (452, 471) with delta (0, -1)
Screenshot: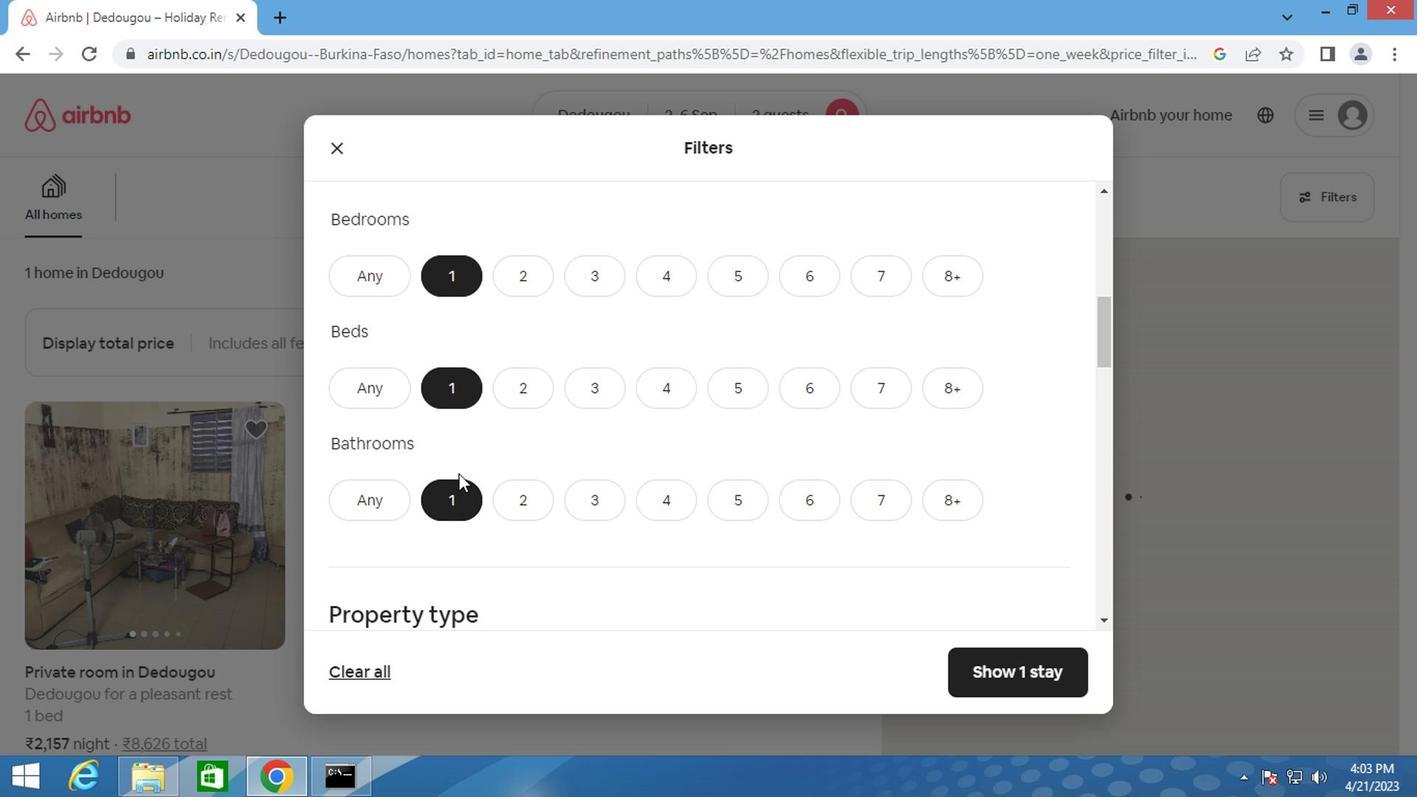 
Action: Mouse scrolled (452, 471) with delta (0, -1)
Screenshot: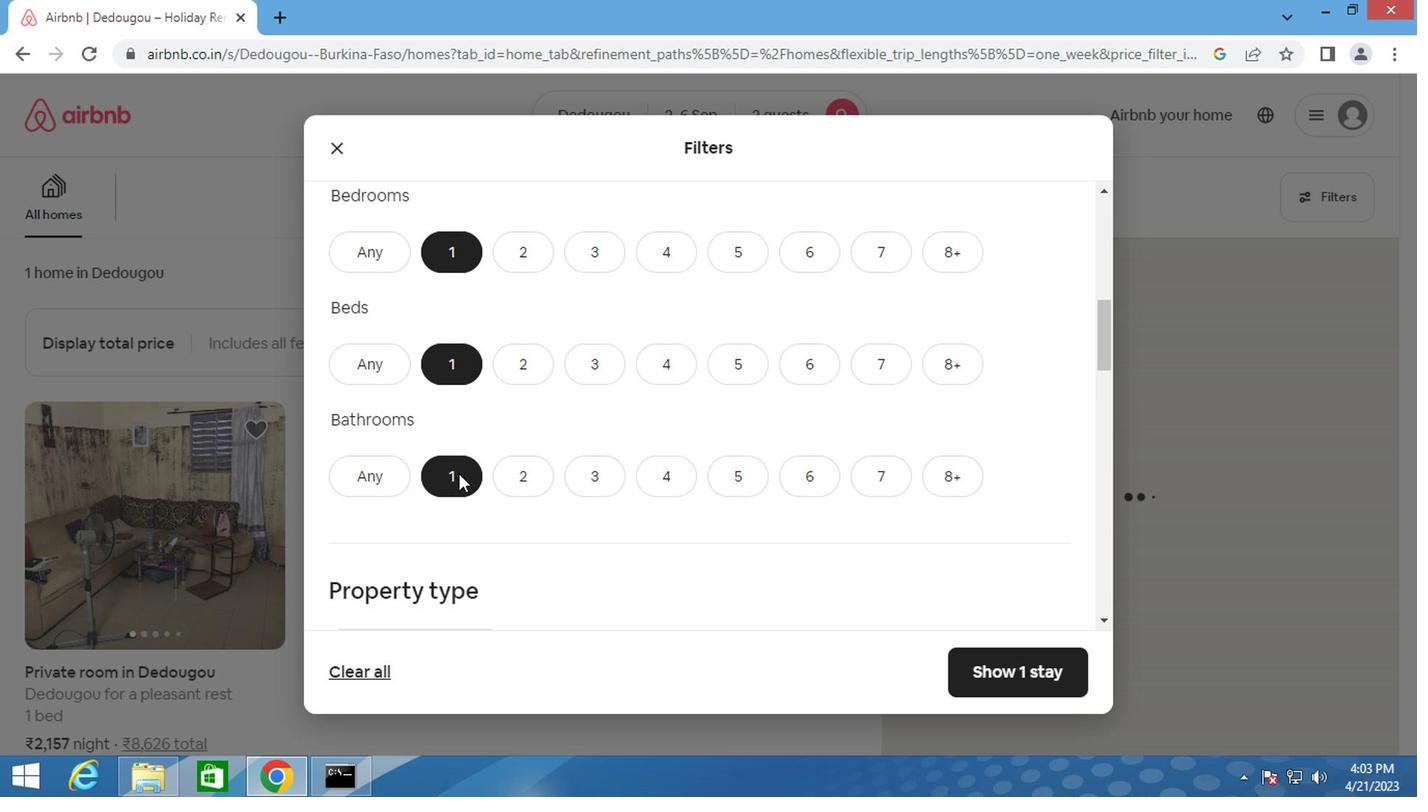
Action: Mouse moved to (436, 442)
Screenshot: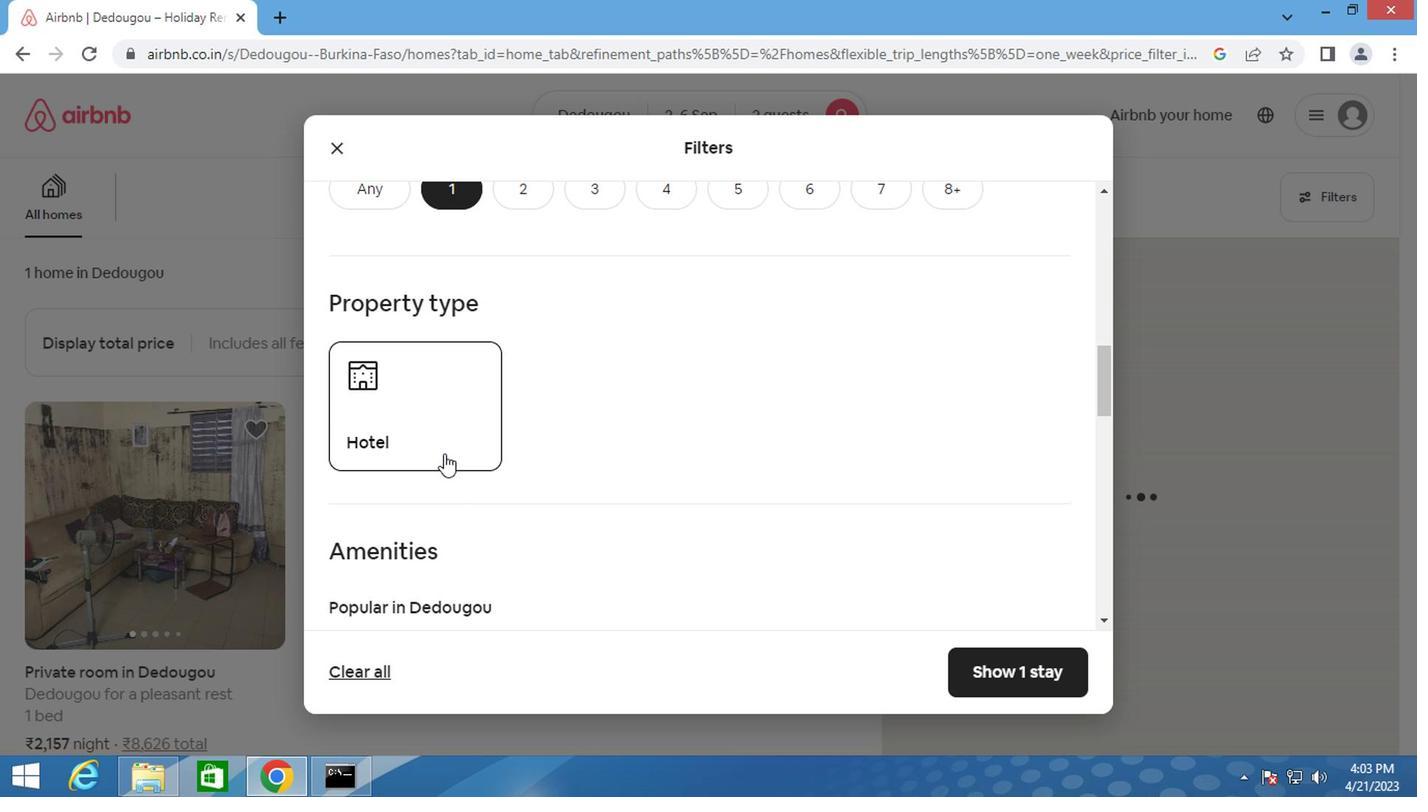 
Action: Mouse pressed left at (436, 442)
Screenshot: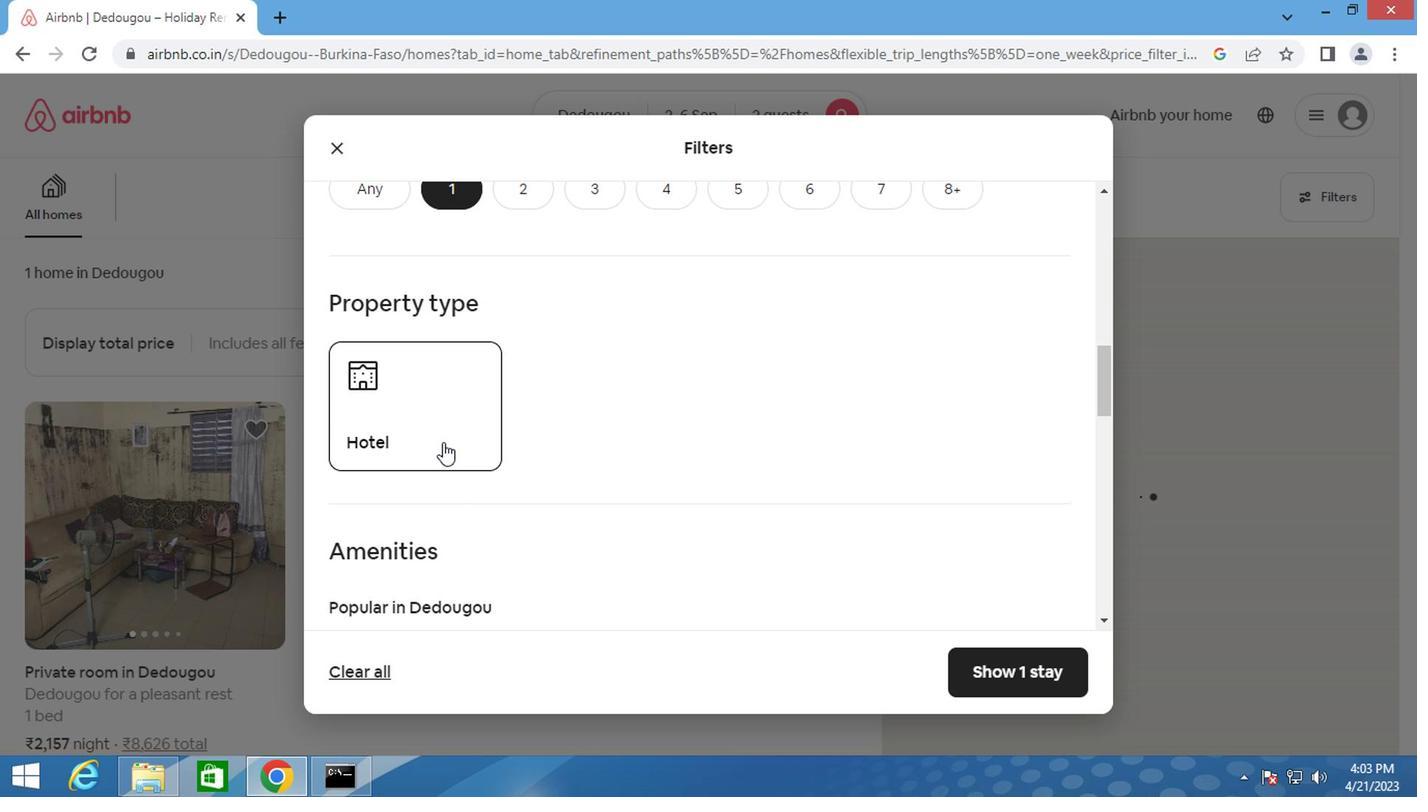 
Action: Mouse scrolled (436, 442) with delta (0, 0)
Screenshot: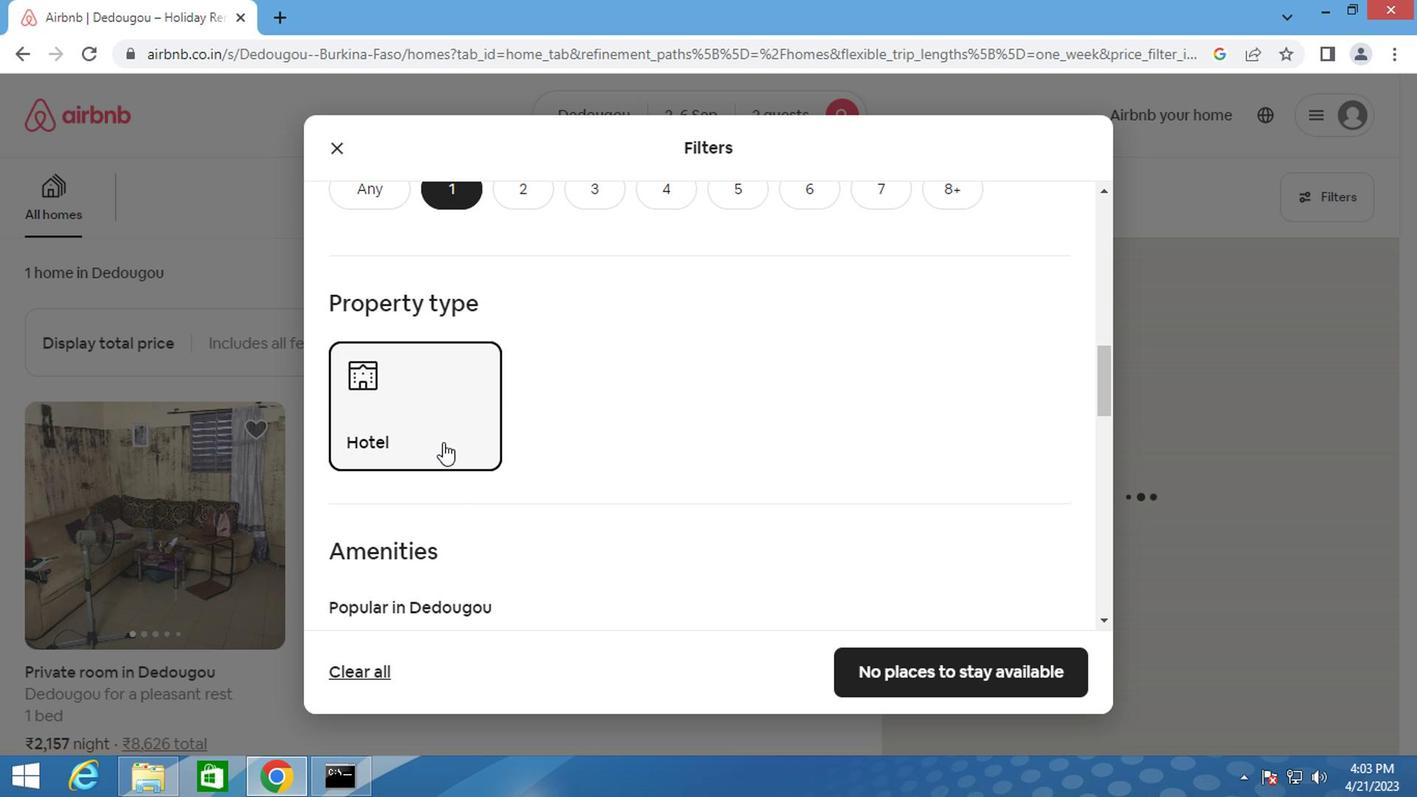 
Action: Mouse scrolled (436, 442) with delta (0, 0)
Screenshot: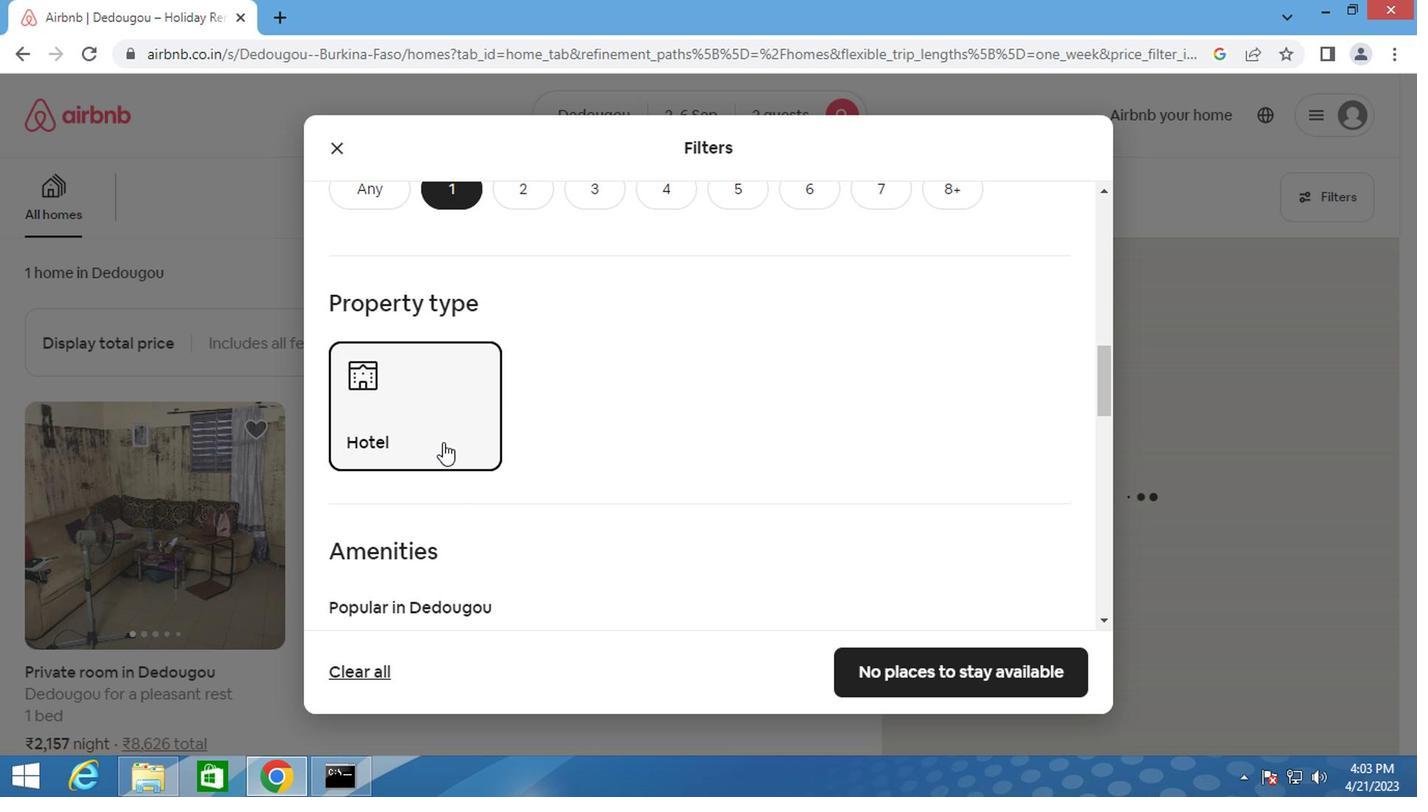 
Action: Mouse scrolled (436, 442) with delta (0, 0)
Screenshot: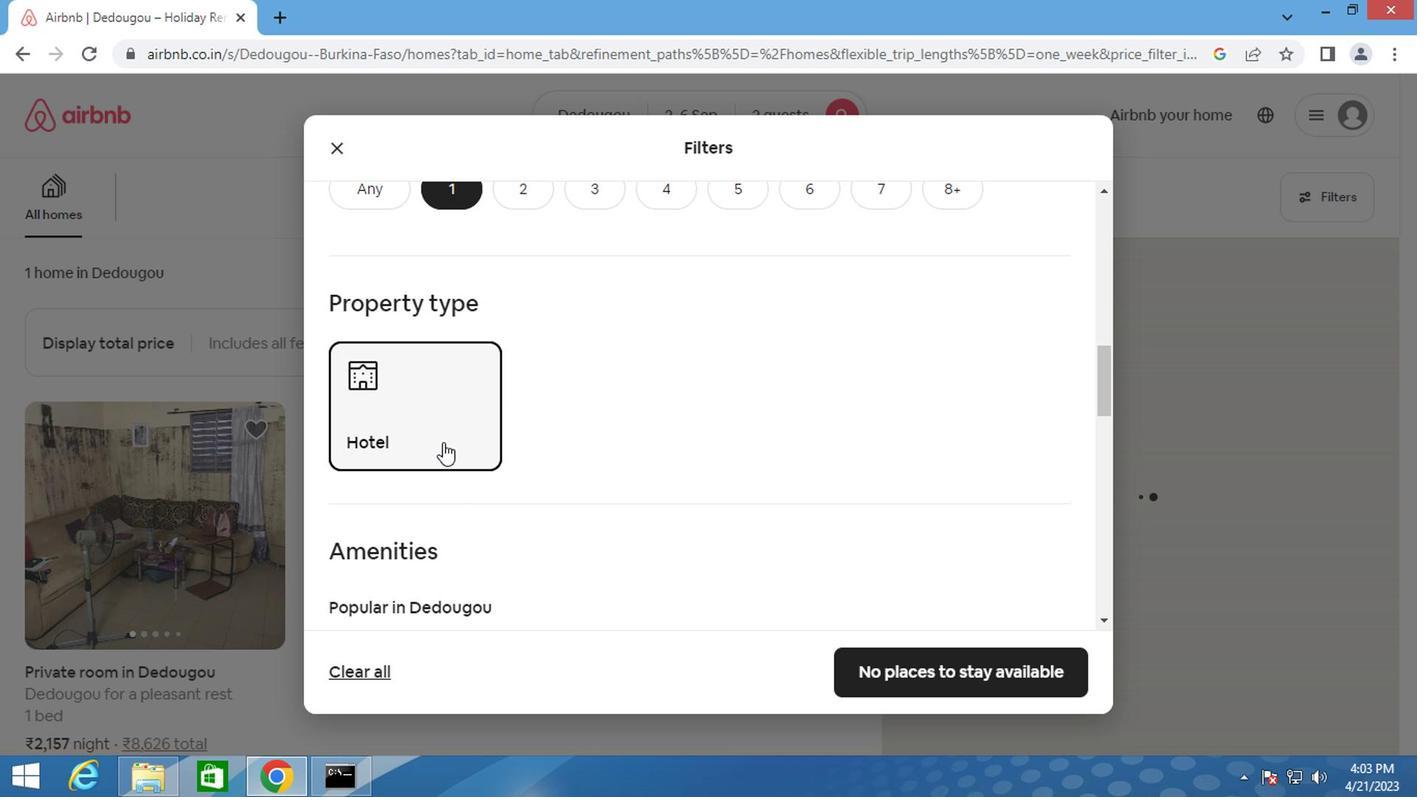 
Action: Mouse moved to (374, 482)
Screenshot: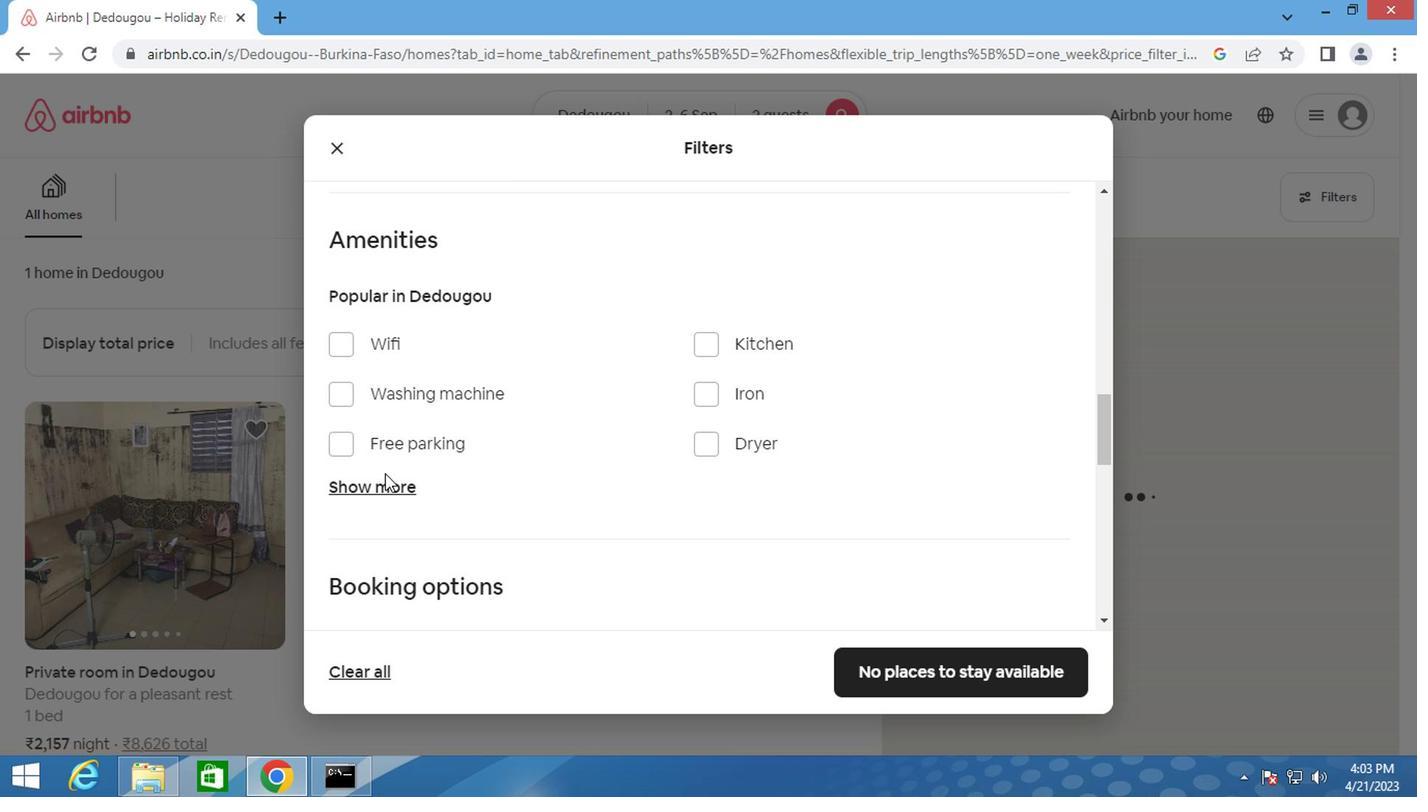 
Action: Mouse pressed left at (374, 482)
Screenshot: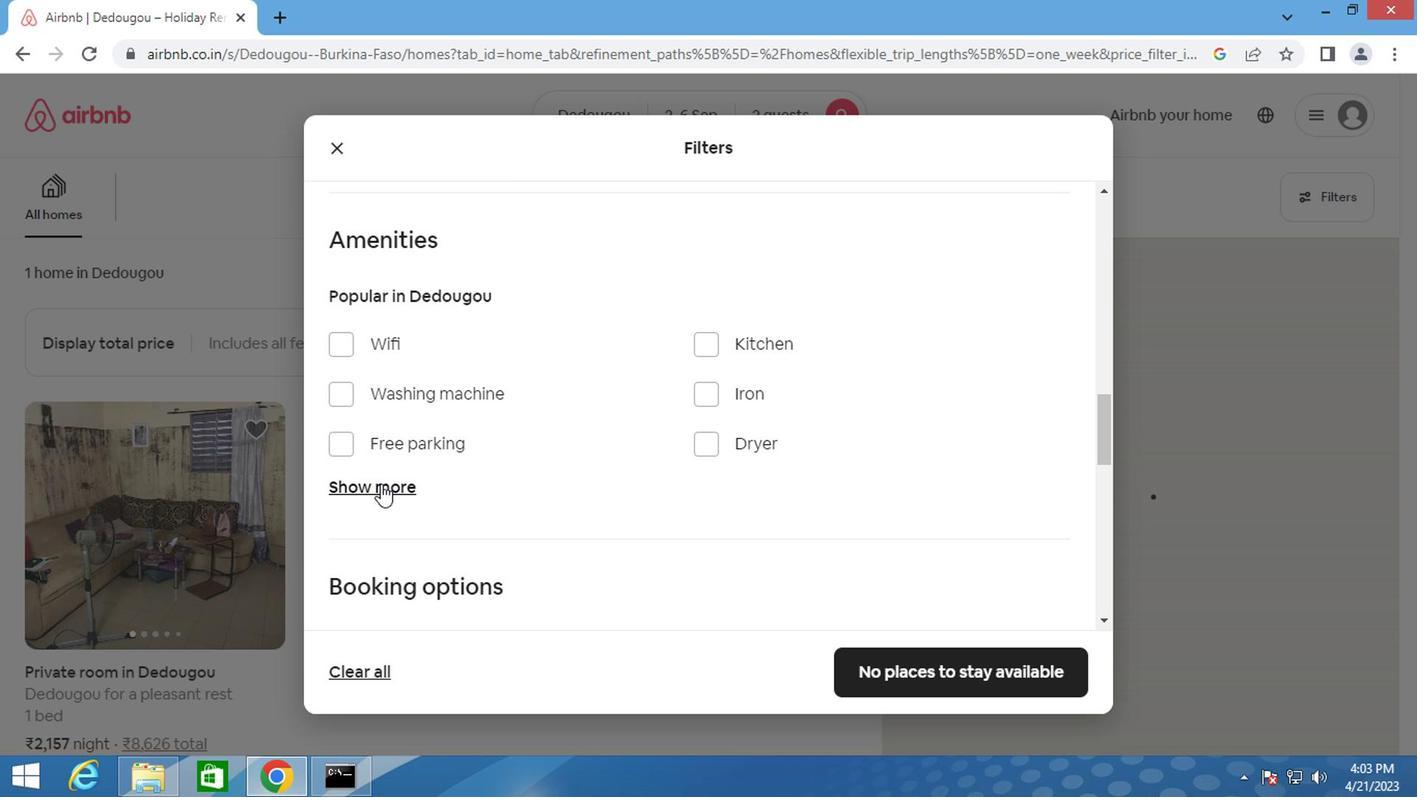 
Action: Mouse moved to (374, 482)
Screenshot: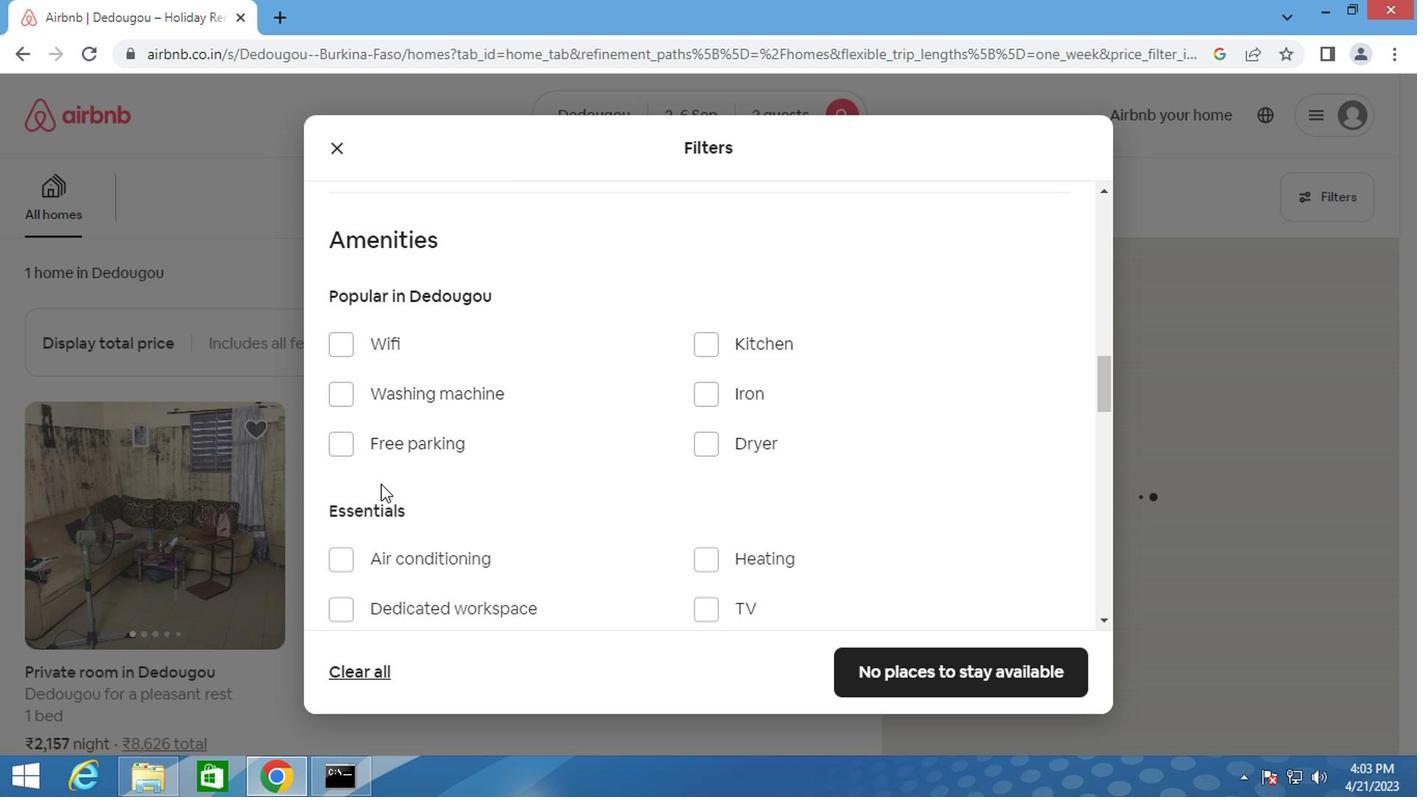 
Action: Mouse scrolled (374, 481) with delta (0, 0)
Screenshot: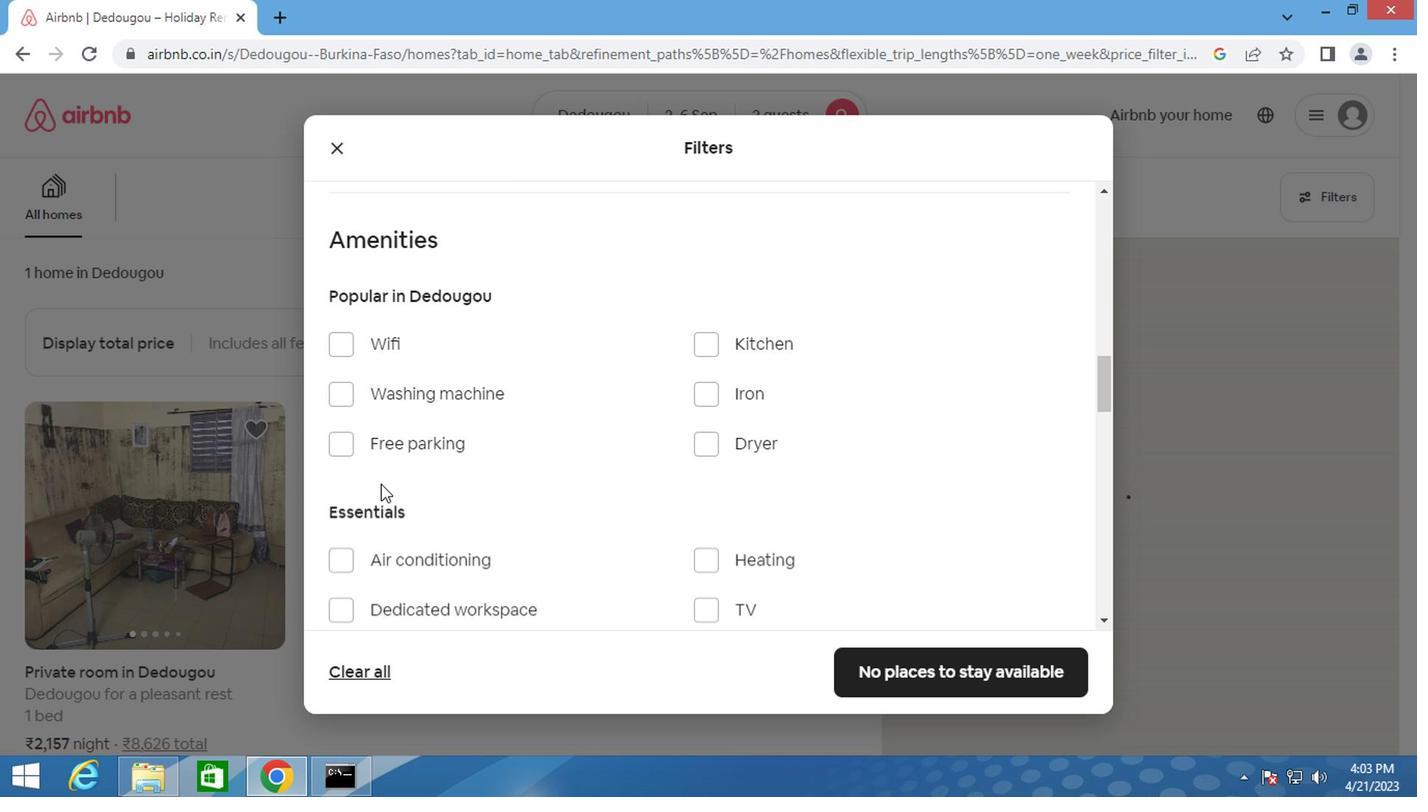 
Action: Mouse scrolled (374, 481) with delta (0, 0)
Screenshot: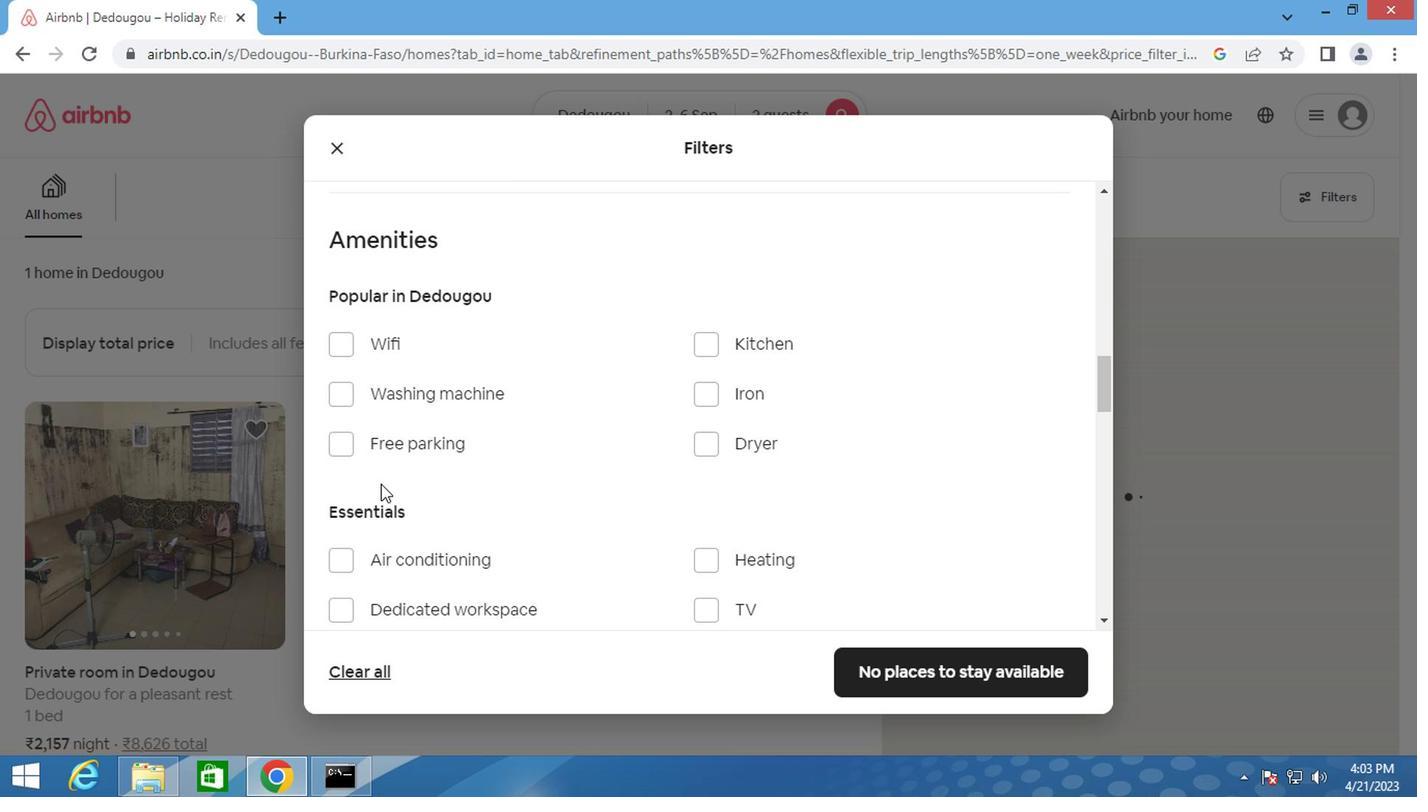 
Action: Mouse moved to (340, 360)
Screenshot: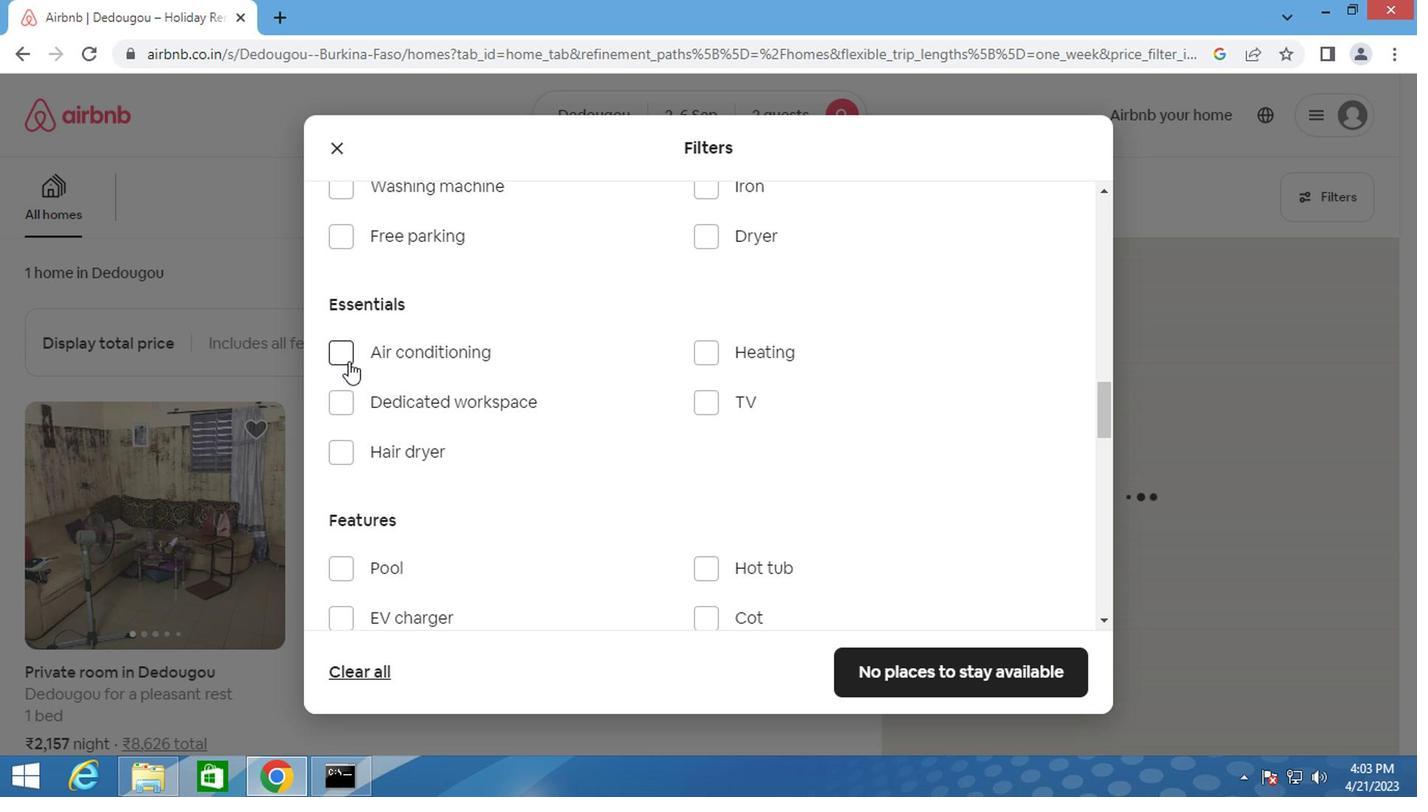 
Action: Mouse pressed left at (340, 360)
Screenshot: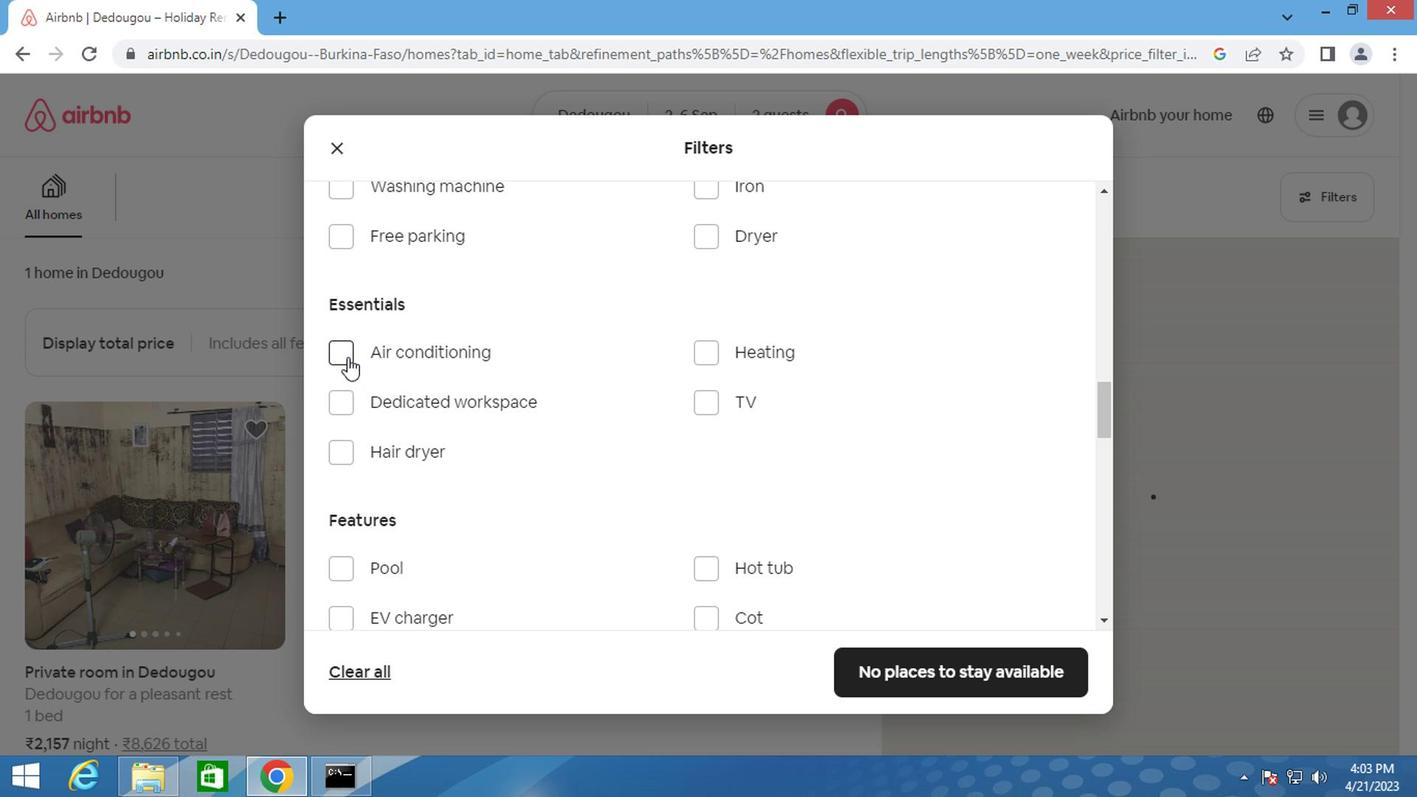 
Action: Mouse moved to (408, 374)
Screenshot: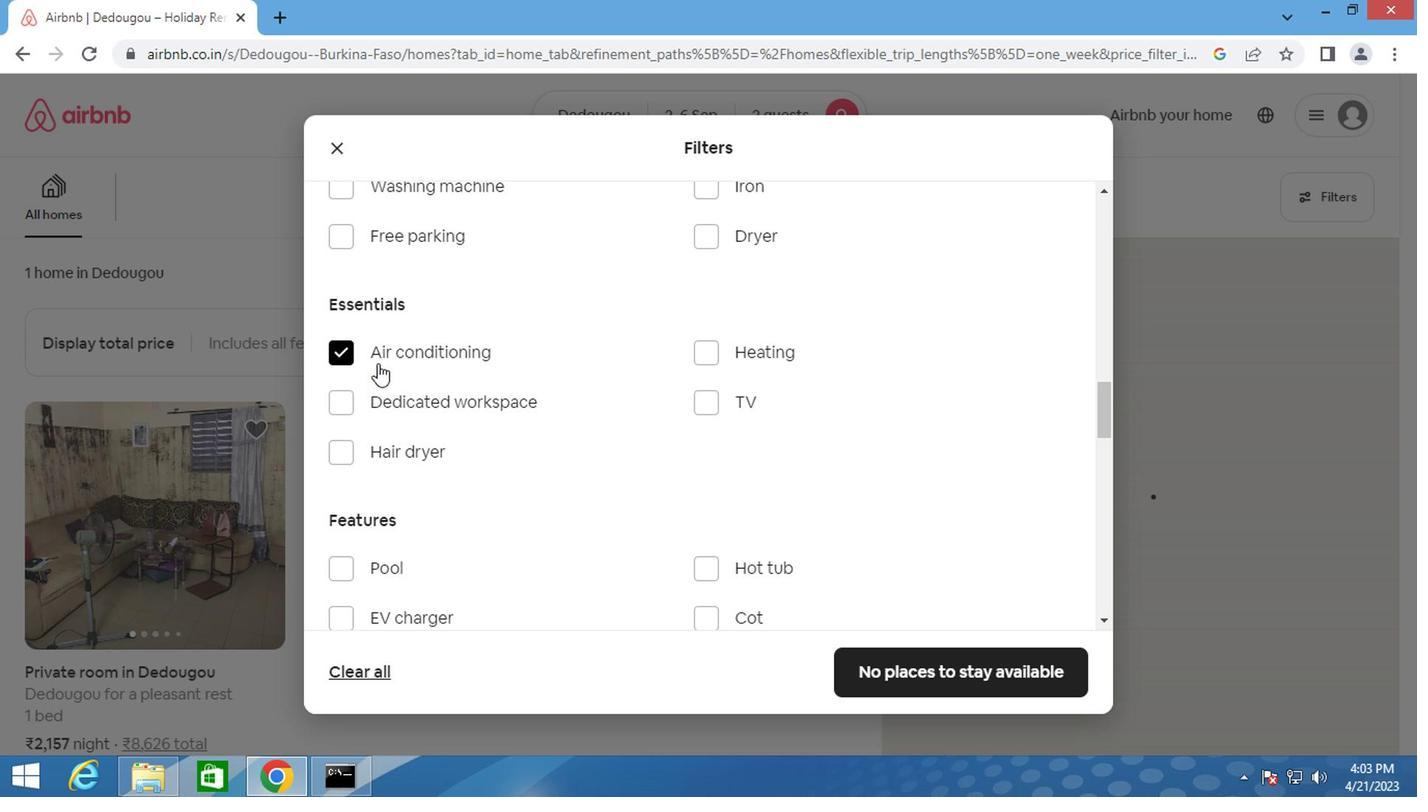 
Action: Mouse scrolled (408, 374) with delta (0, 0)
Screenshot: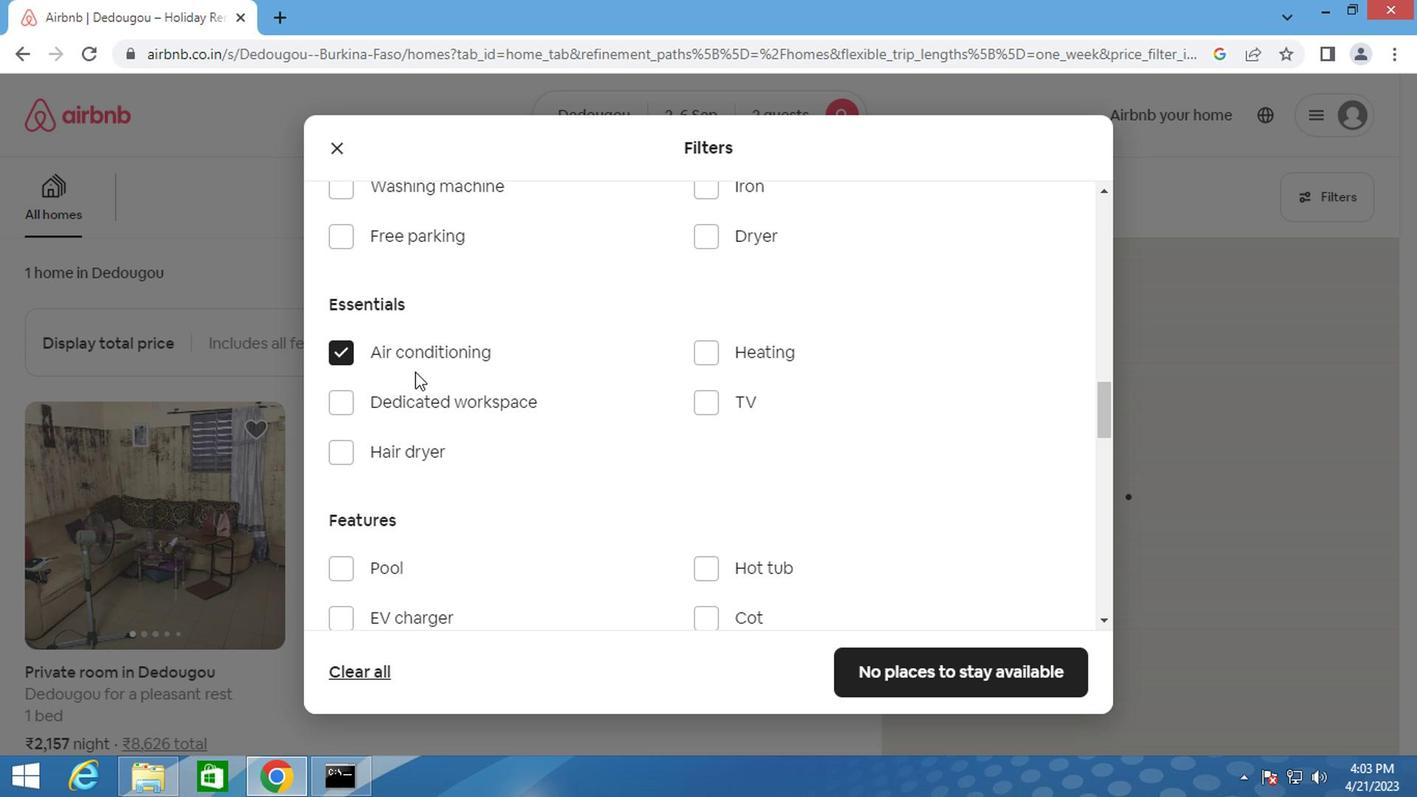 
Action: Mouse scrolled (408, 374) with delta (0, 0)
Screenshot: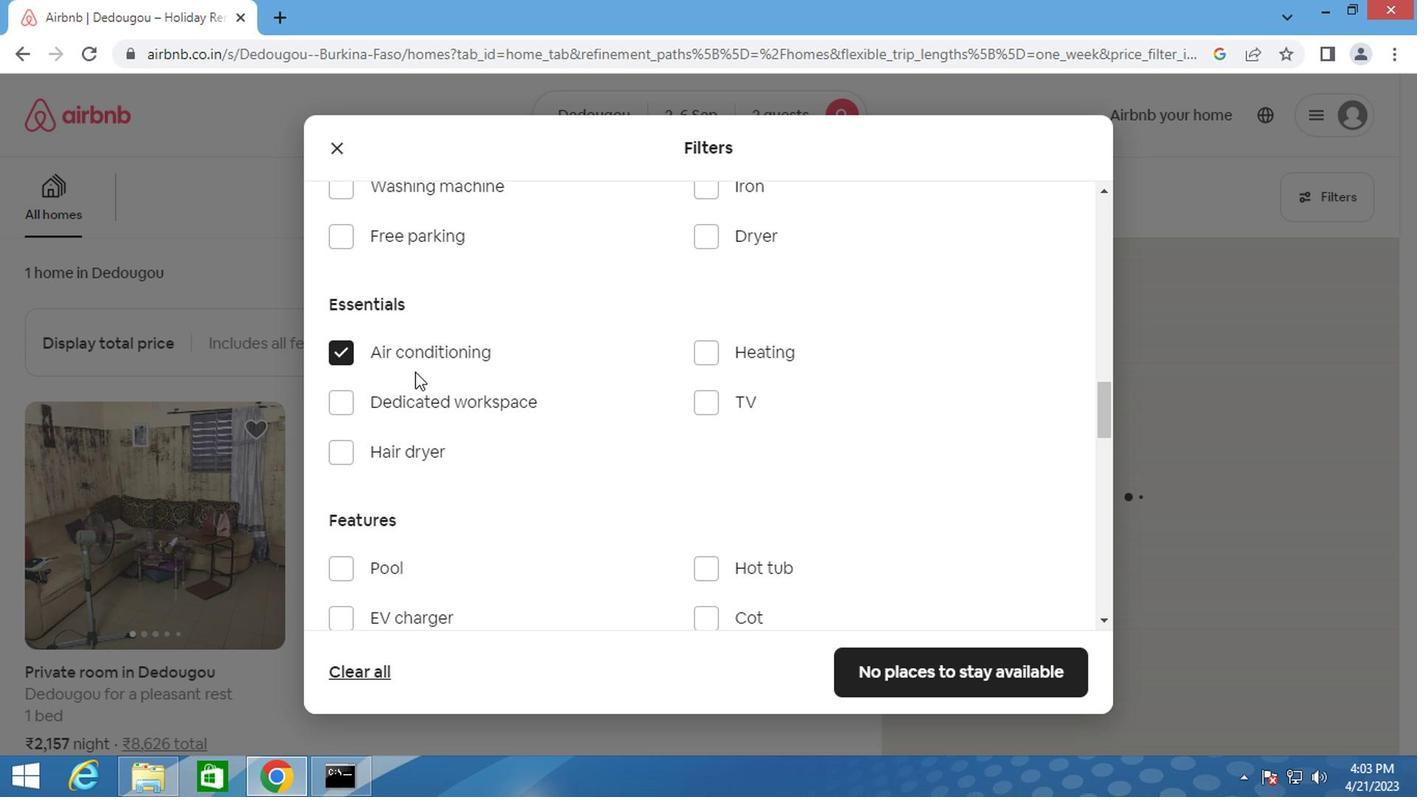 
Action: Mouse scrolled (408, 374) with delta (0, 0)
Screenshot: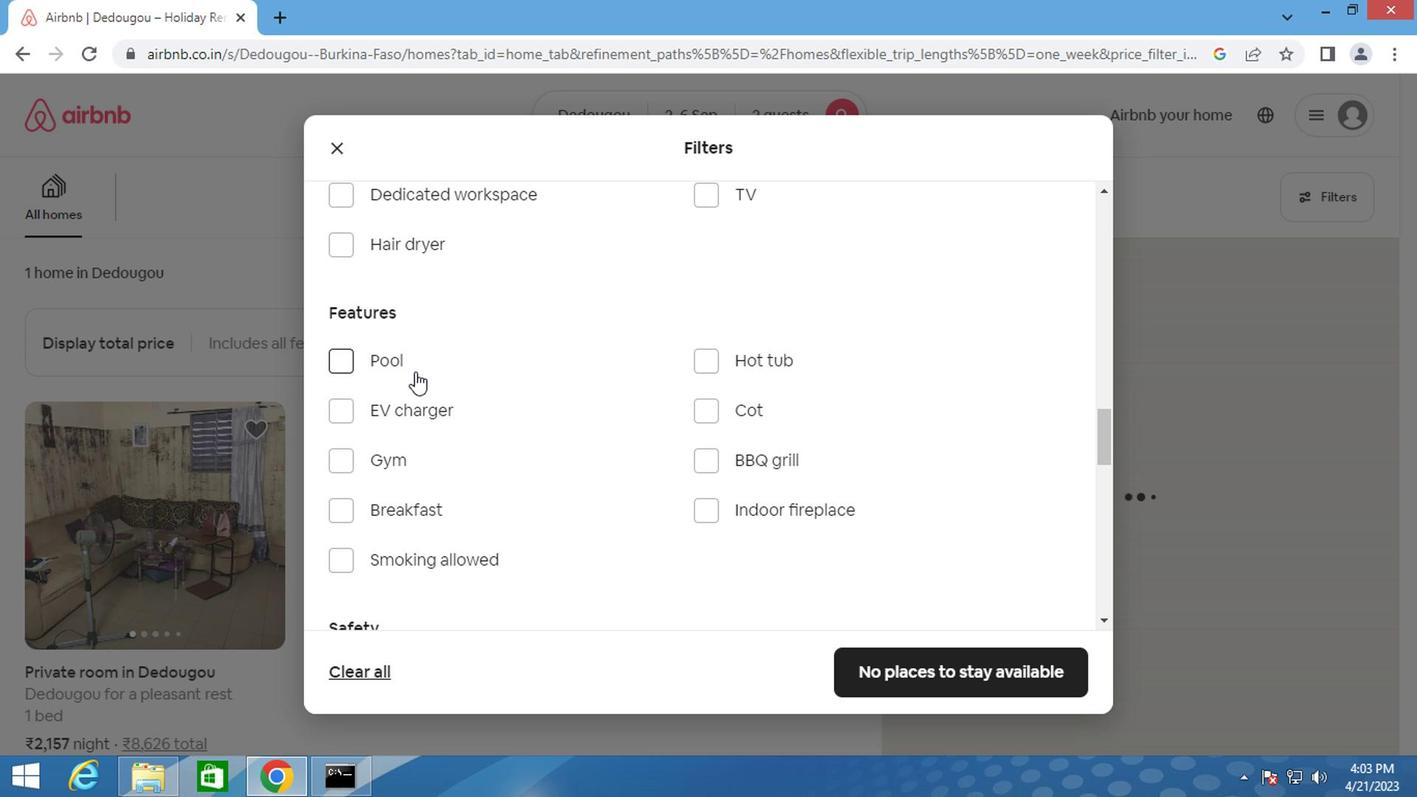 
Action: Mouse scrolled (408, 374) with delta (0, 0)
Screenshot: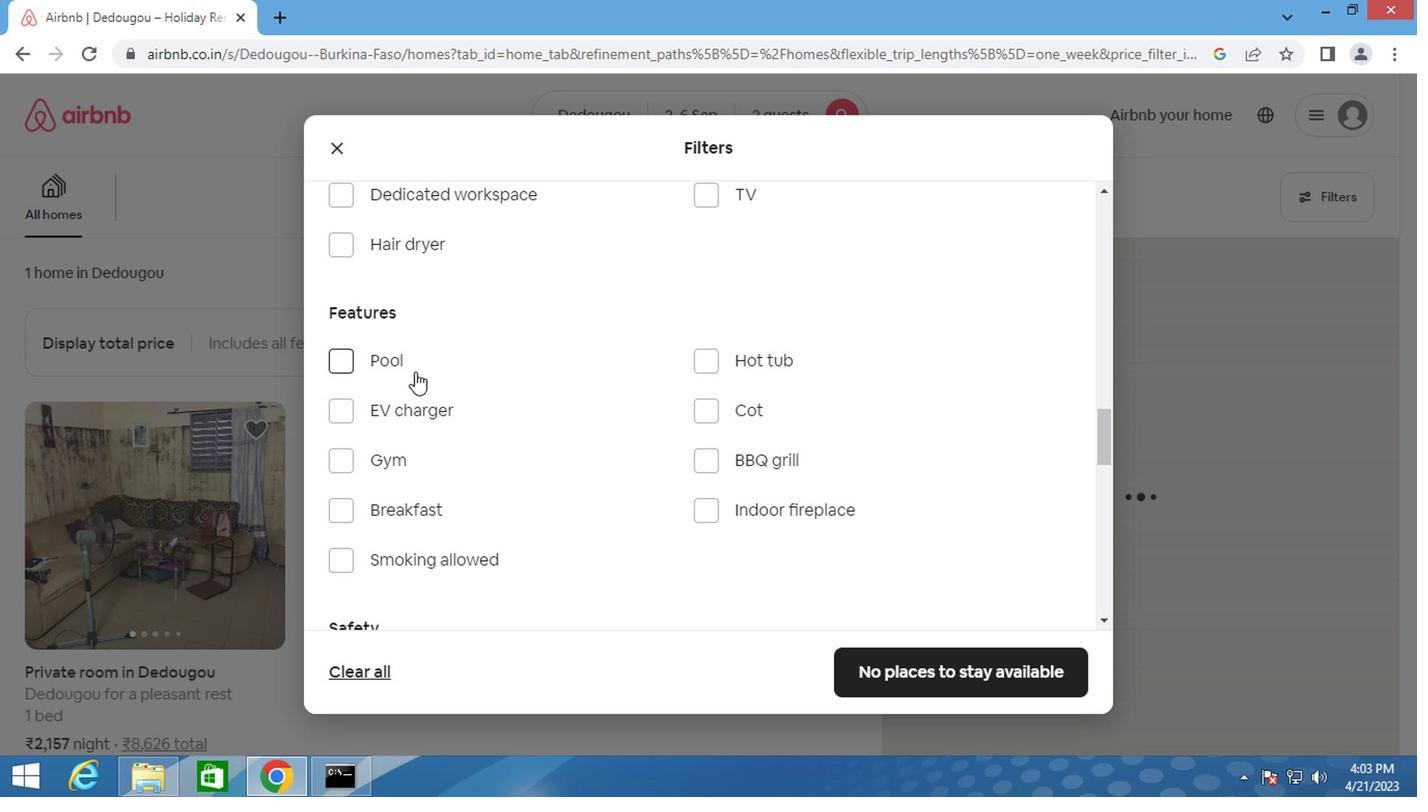 
Action: Mouse scrolled (408, 374) with delta (0, 0)
Screenshot: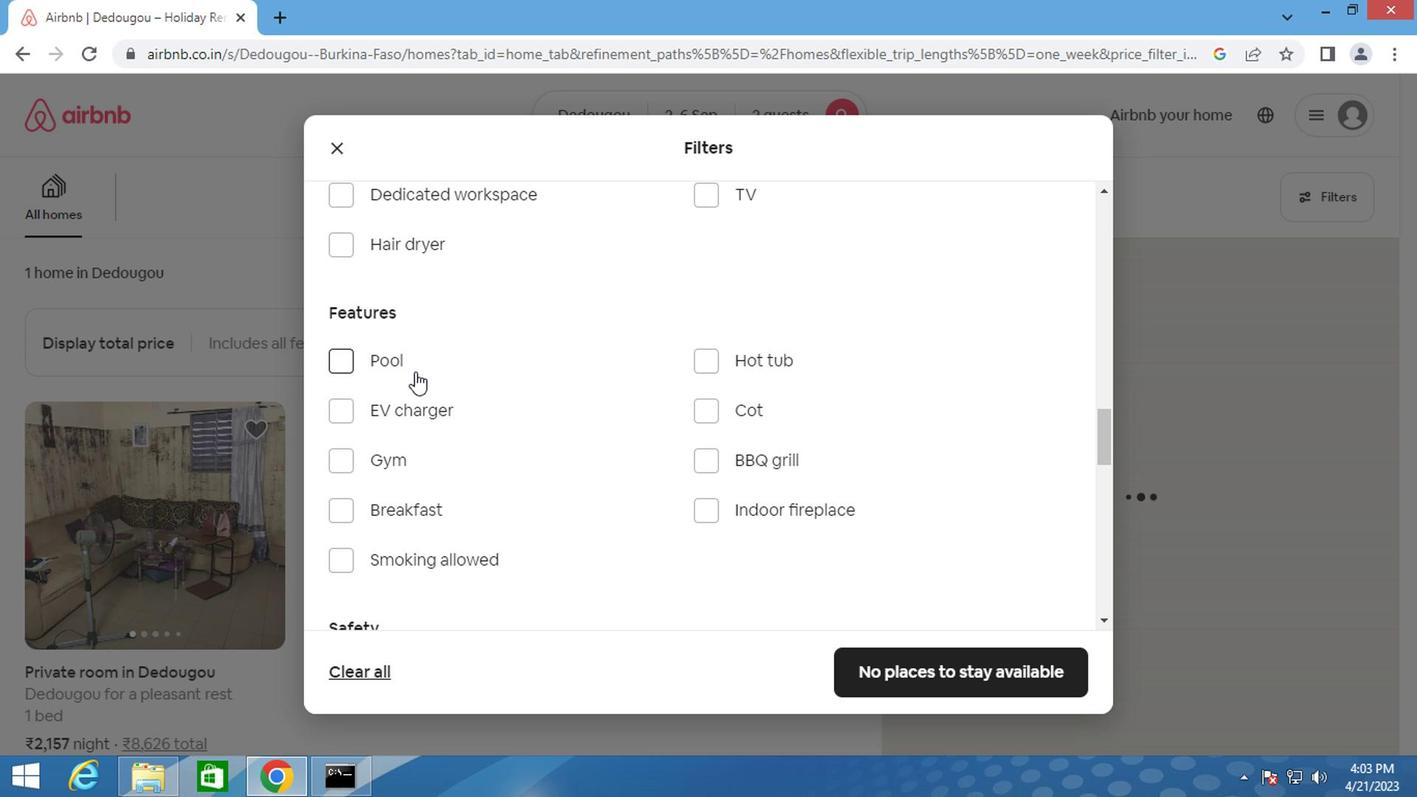 
Action: Mouse scrolled (408, 374) with delta (0, 0)
Screenshot: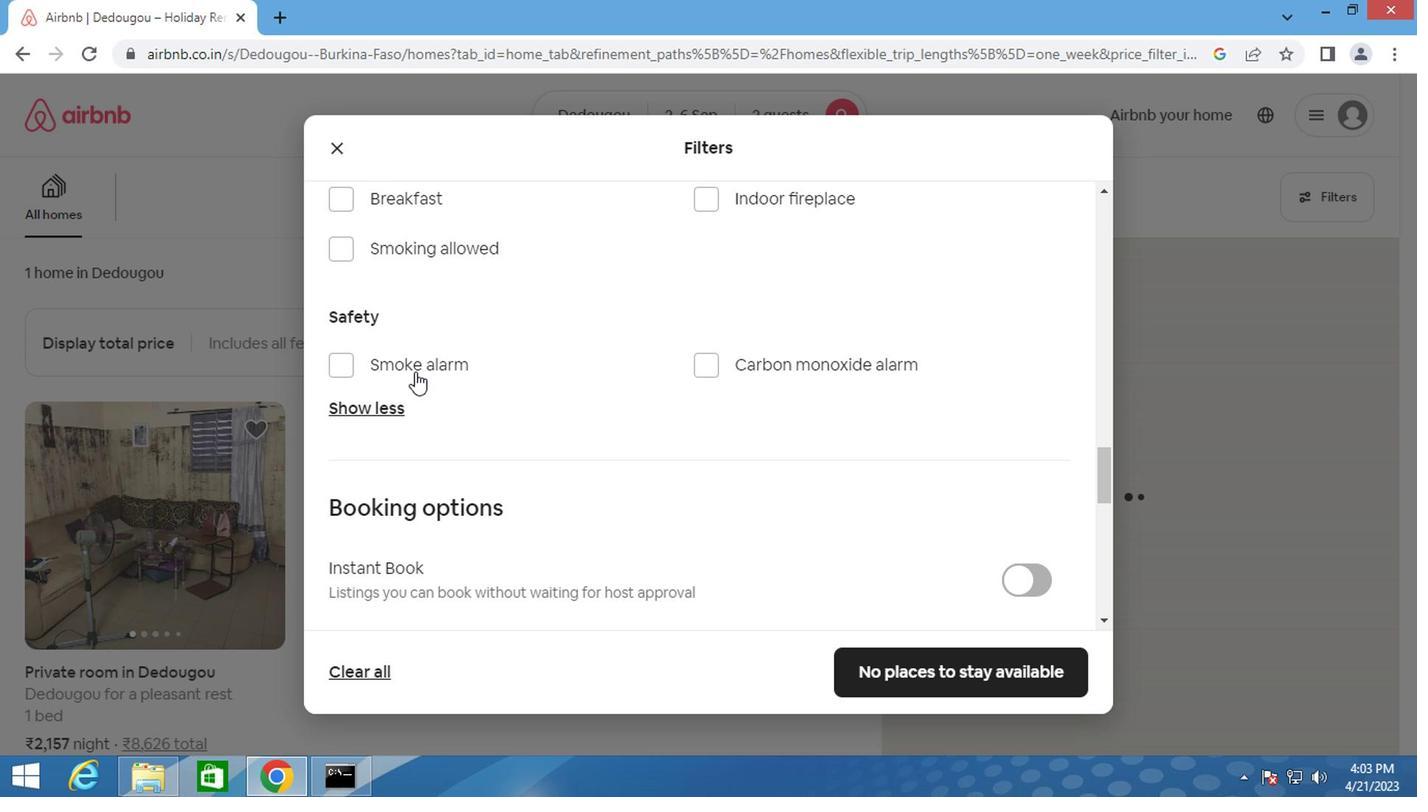 
Action: Mouse scrolled (408, 374) with delta (0, 0)
Screenshot: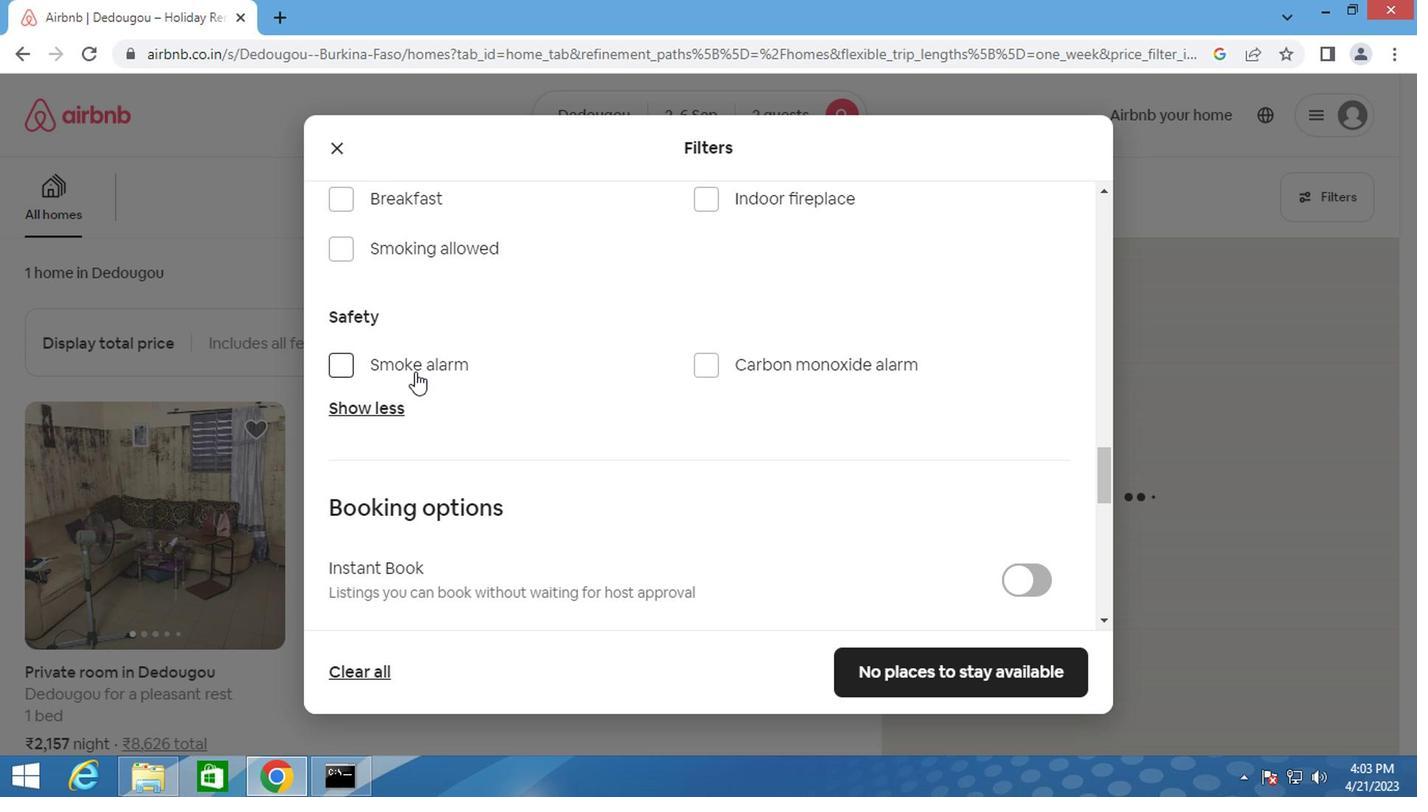 
Action: Mouse moved to (1025, 442)
Screenshot: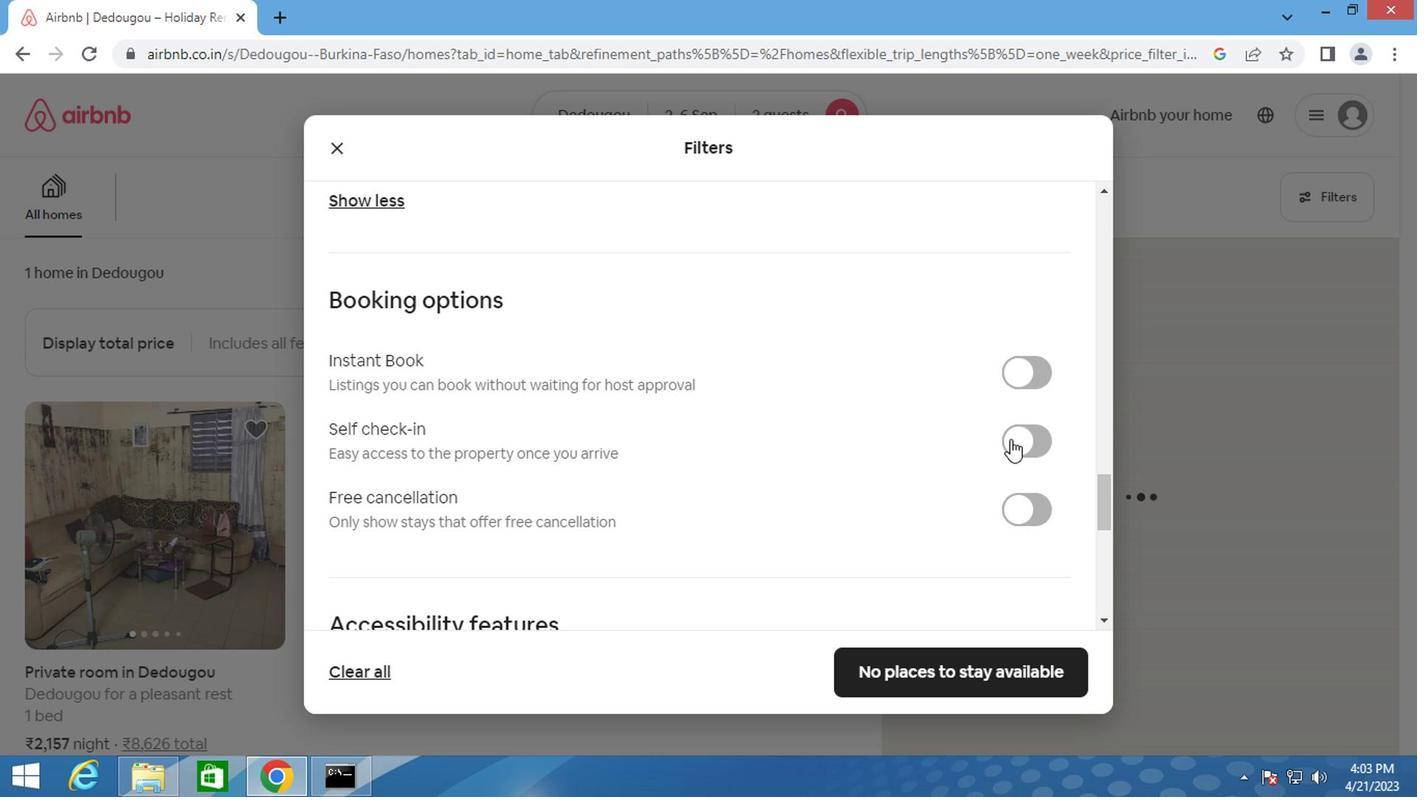 
Action: Mouse pressed left at (1025, 442)
Screenshot: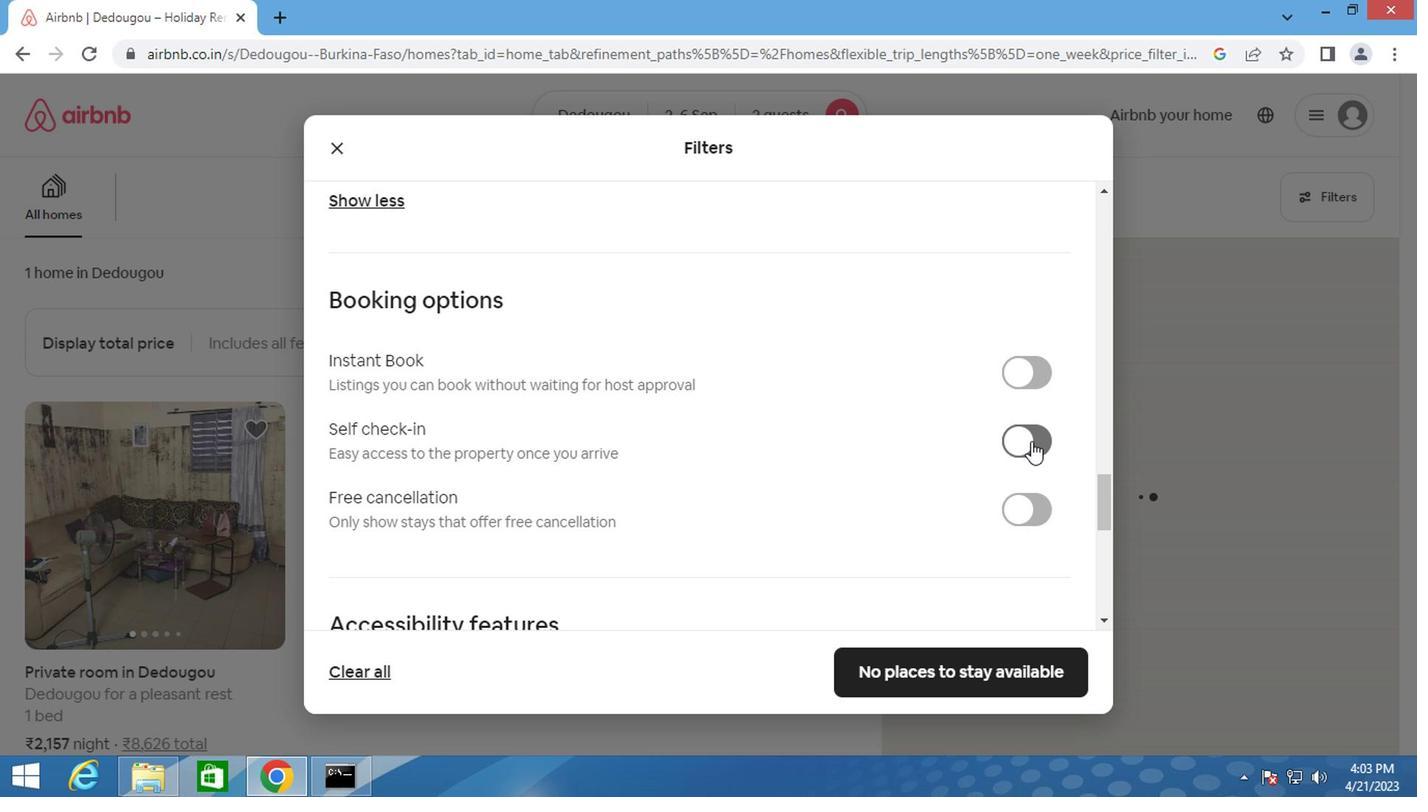 
Action: Mouse moved to (840, 433)
Screenshot: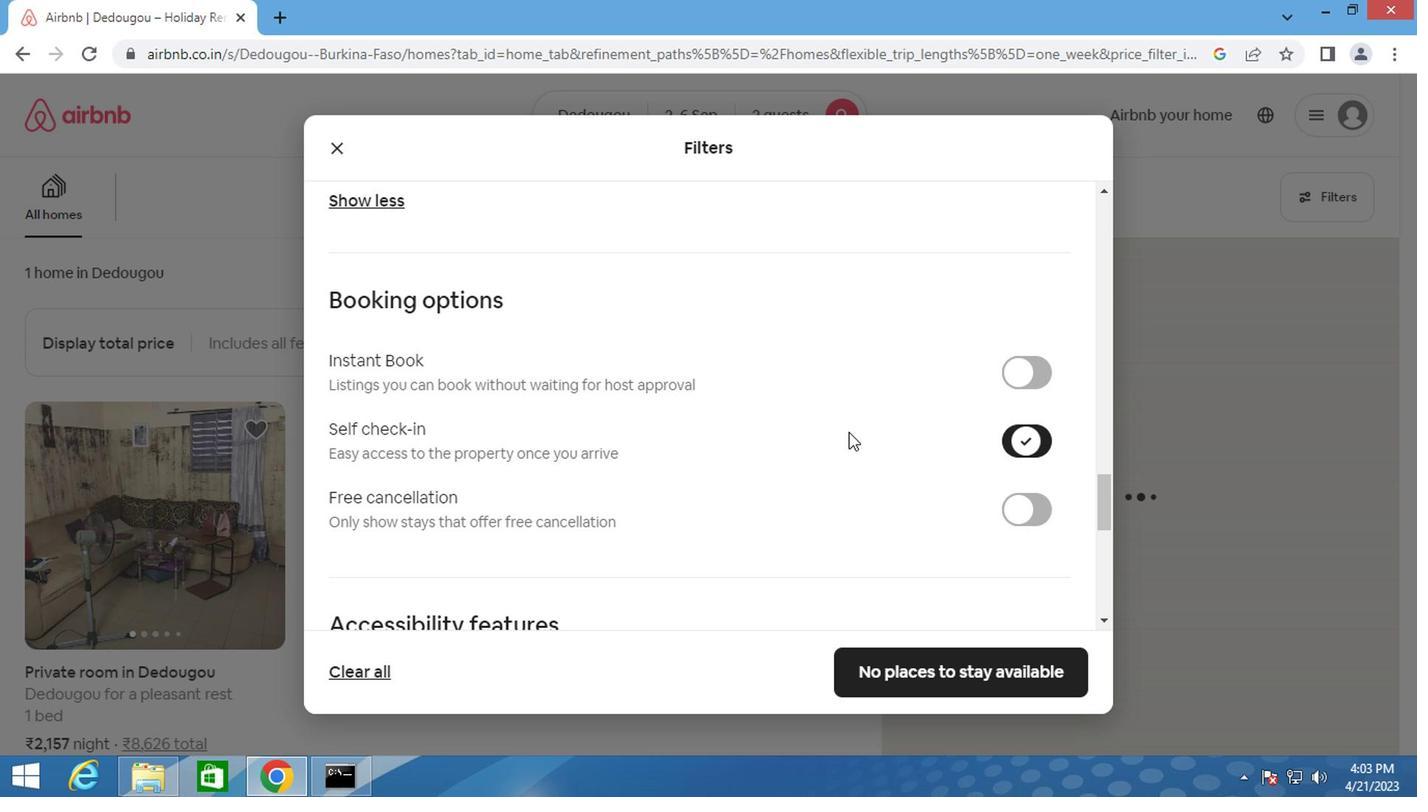 
Action: Mouse scrolled (840, 431) with delta (0, -1)
Screenshot: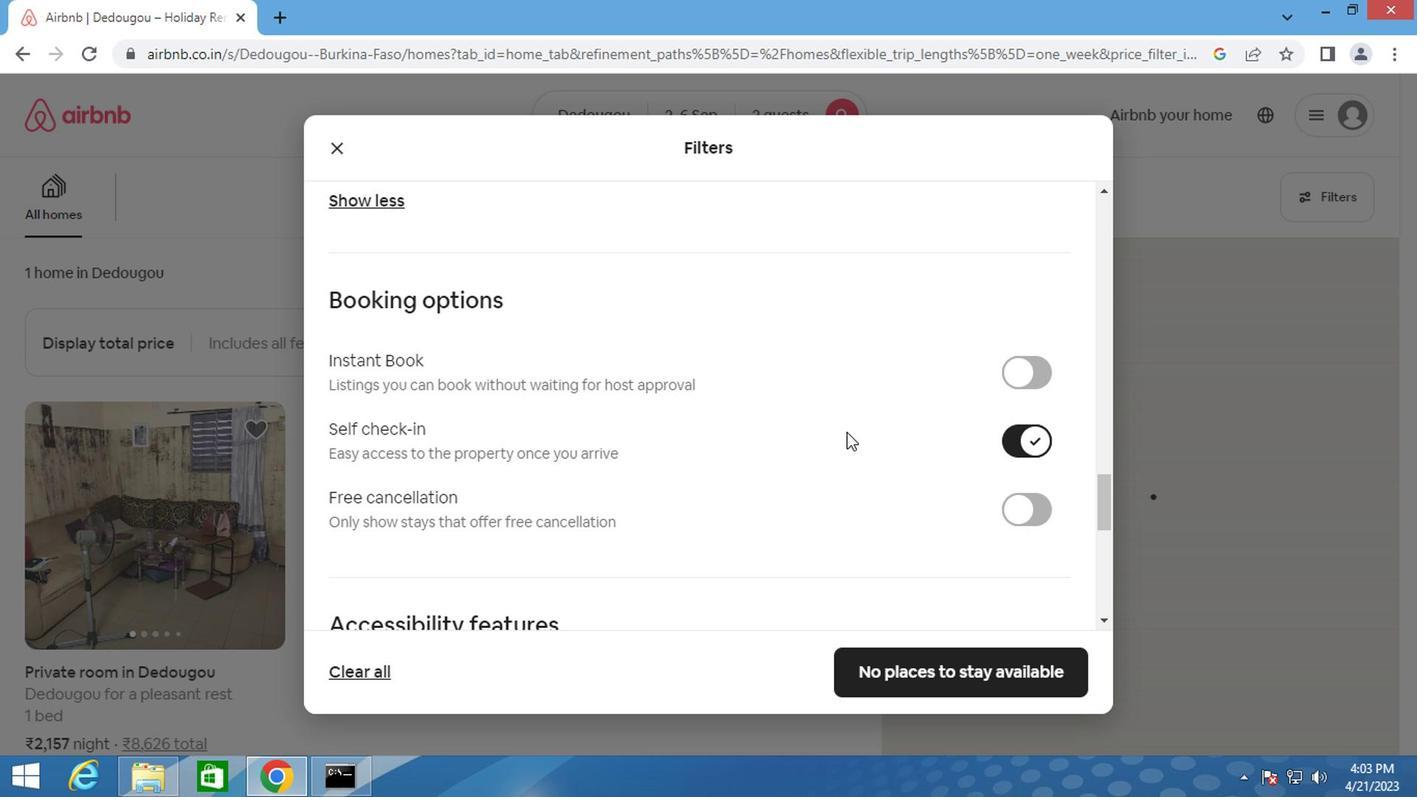 
Action: Mouse scrolled (840, 431) with delta (0, -1)
Screenshot: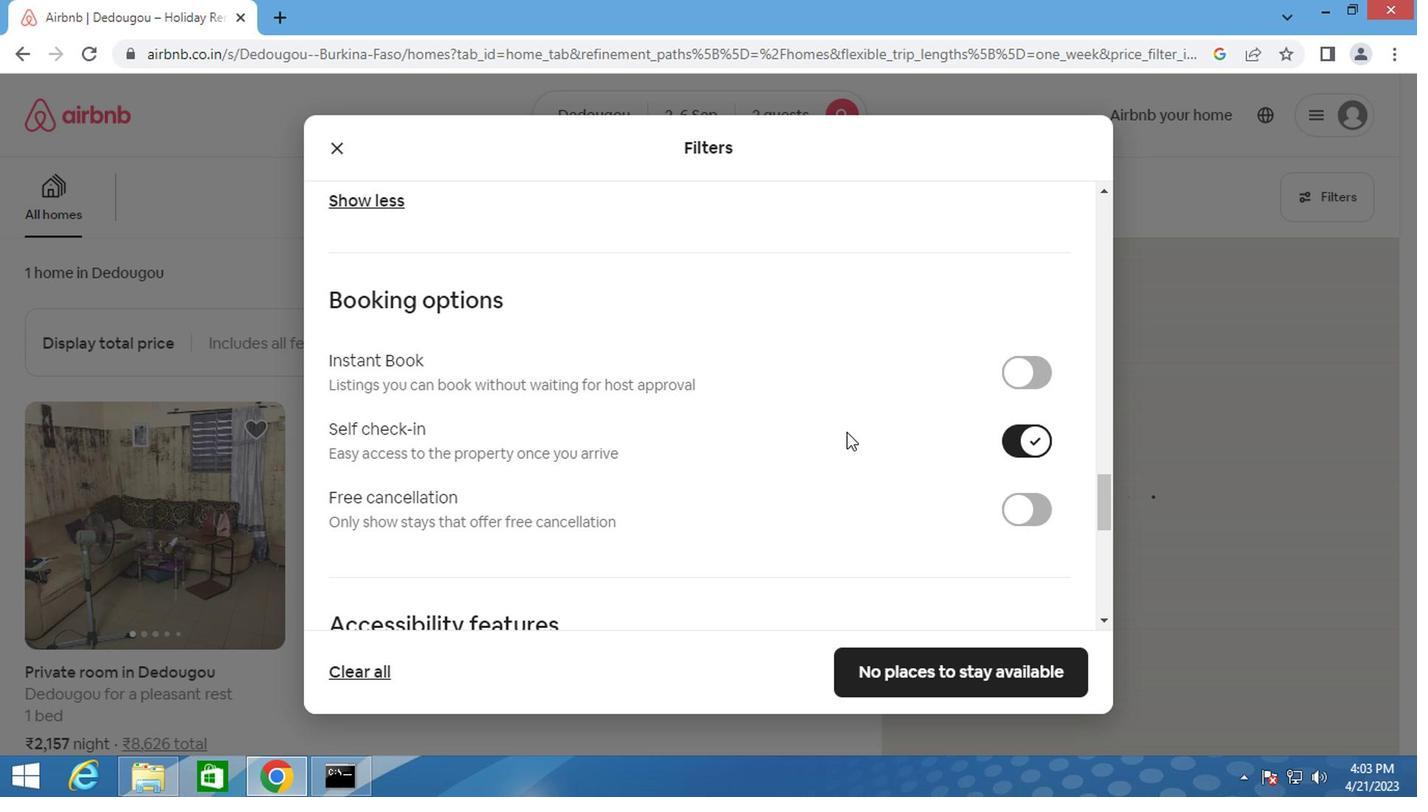 
Action: Mouse scrolled (840, 431) with delta (0, -1)
Screenshot: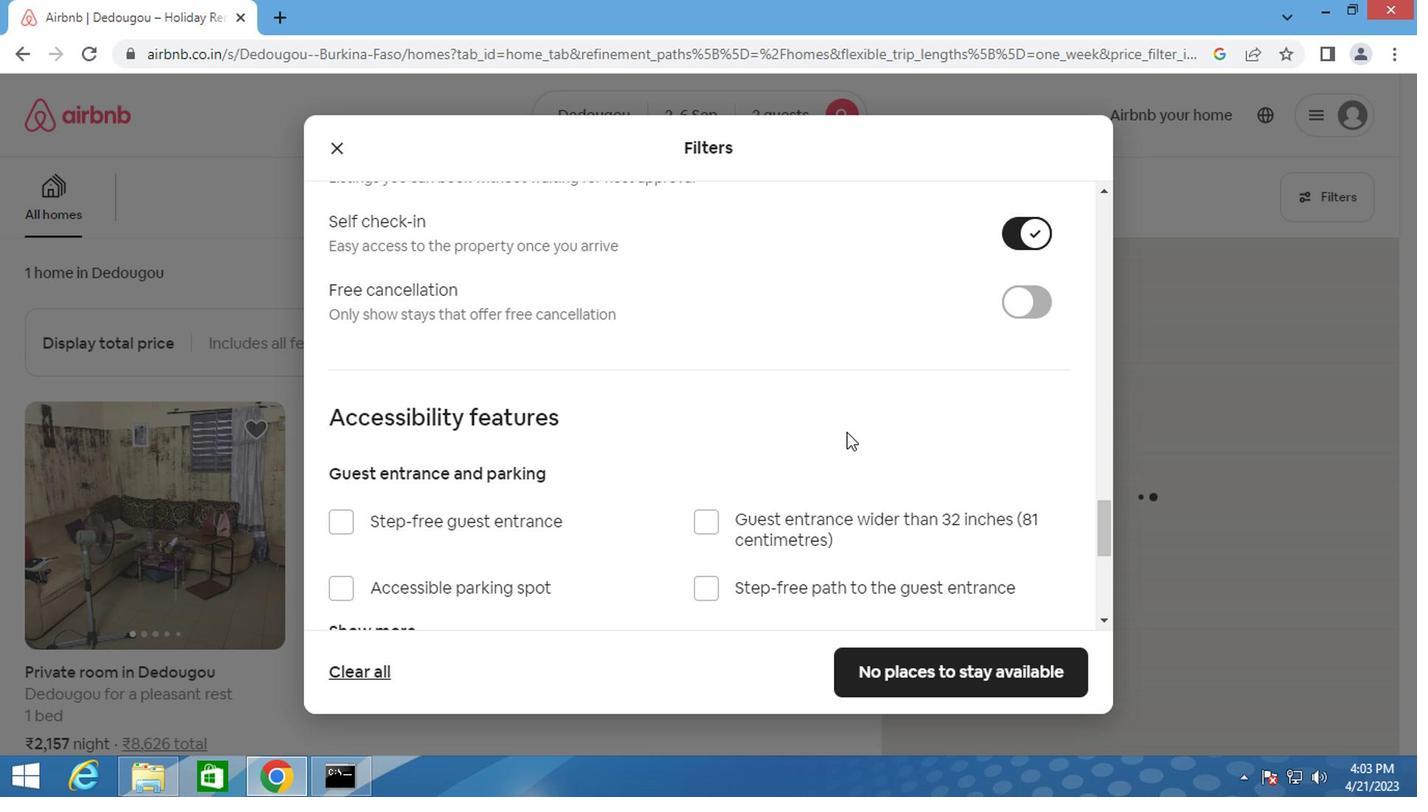 
Action: Mouse scrolled (840, 431) with delta (0, -1)
Screenshot: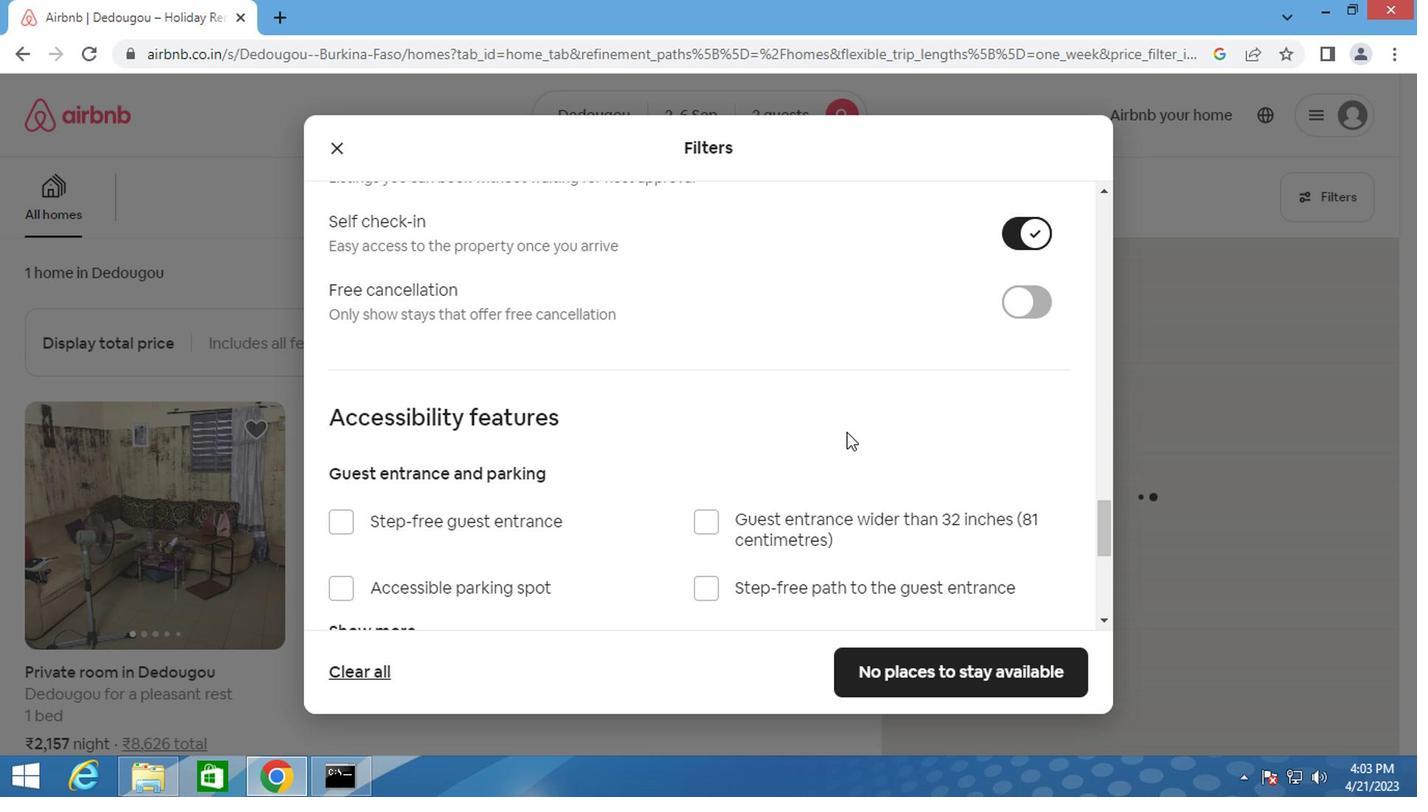 
Action: Mouse scrolled (840, 431) with delta (0, -1)
Screenshot: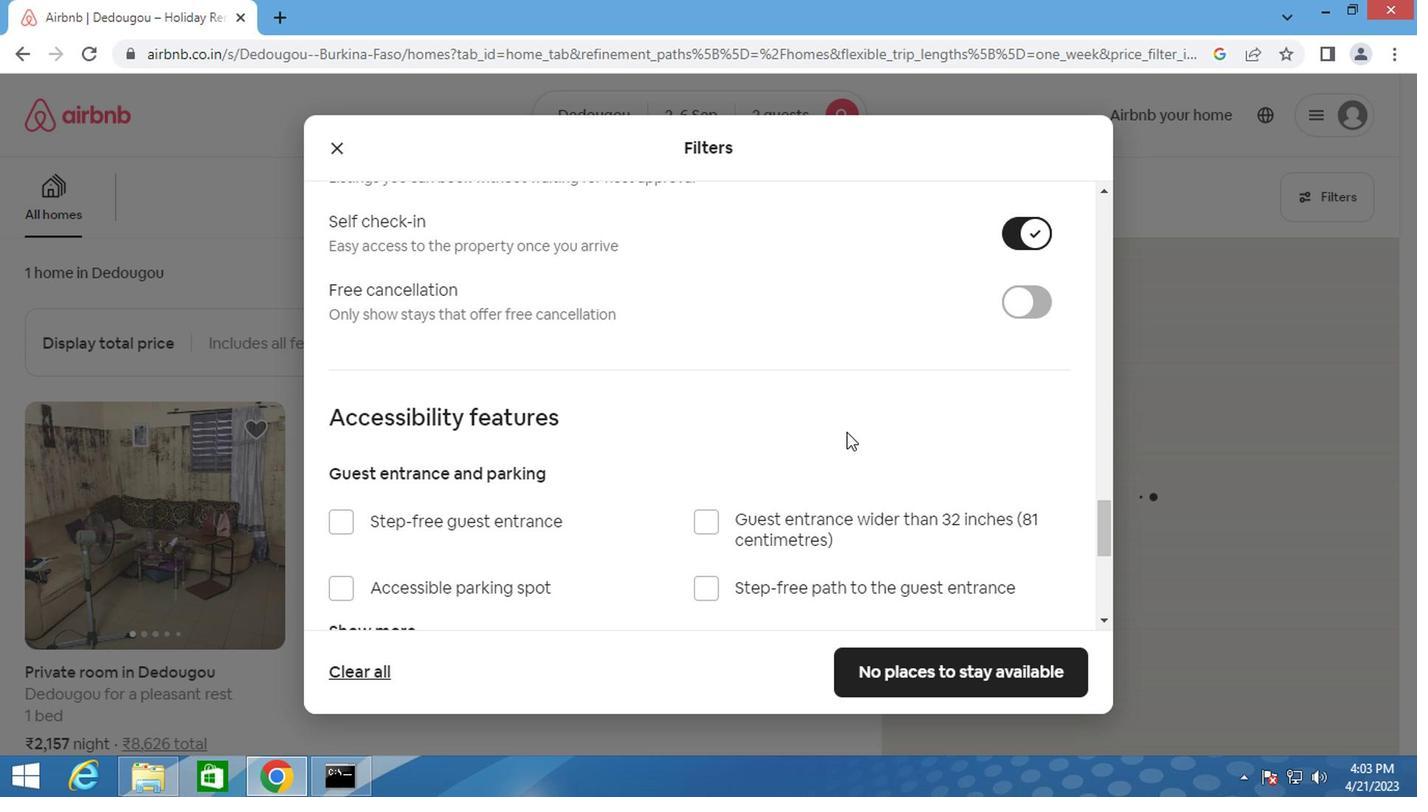 
Action: Mouse moved to (840, 431)
Screenshot: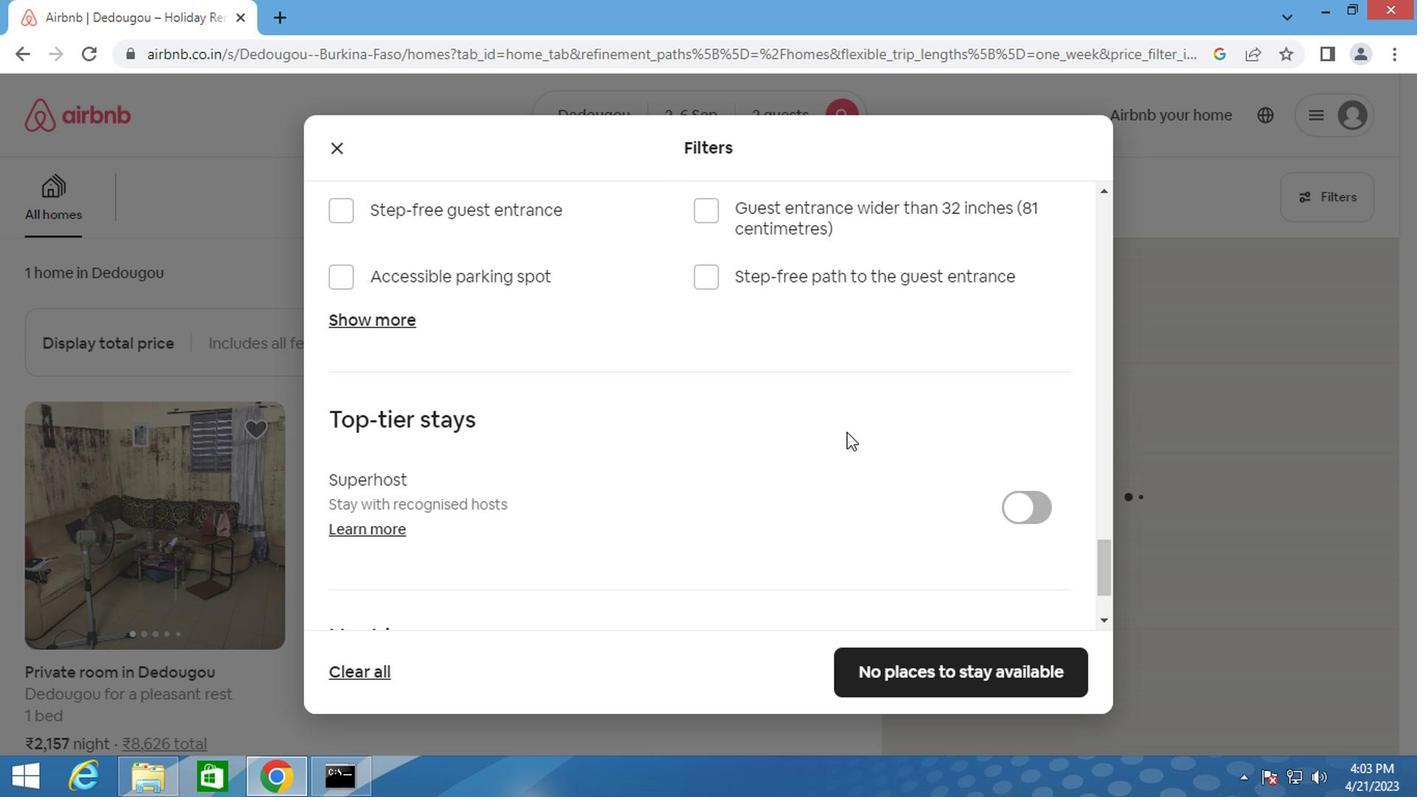 
Action: Mouse scrolled (840, 431) with delta (0, 0)
Screenshot: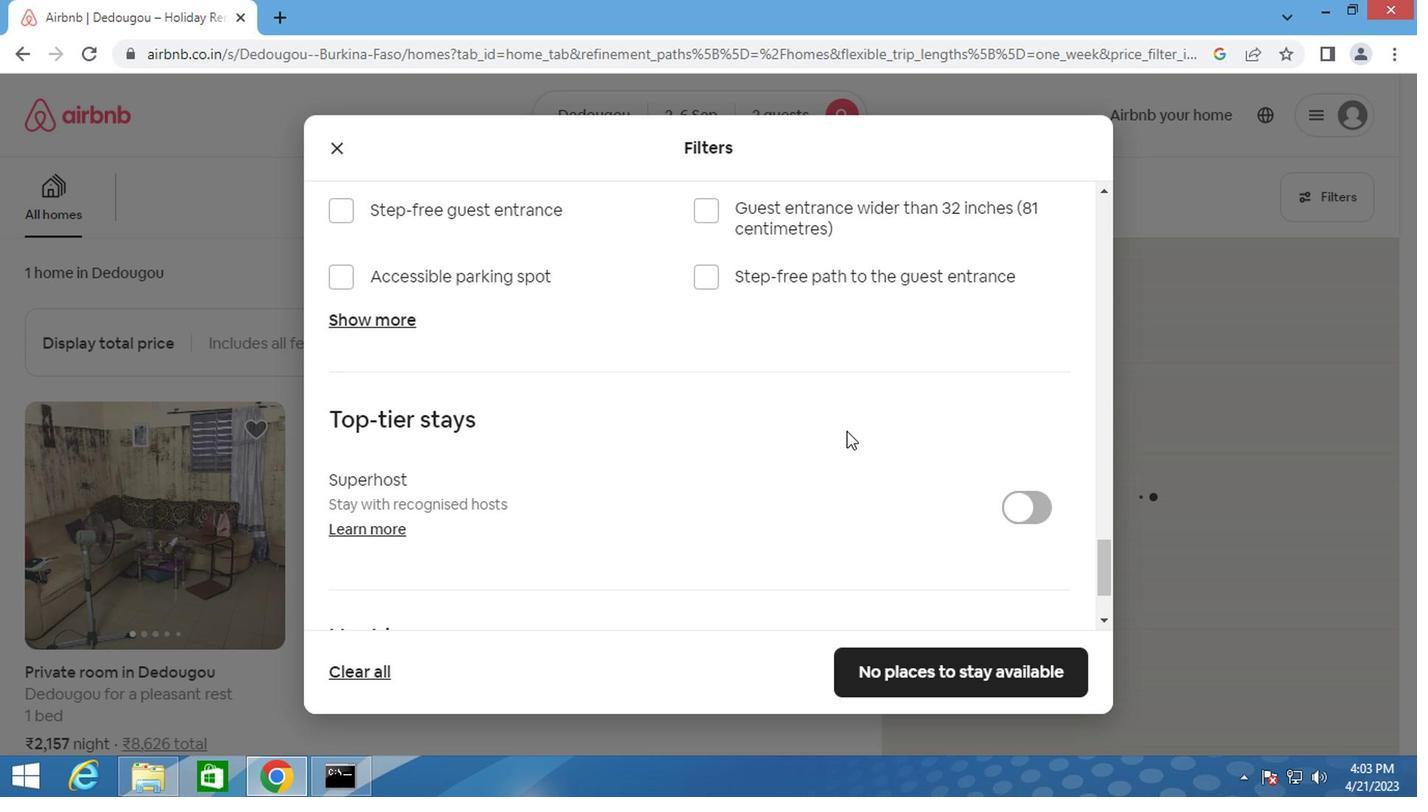 
Action: Mouse scrolled (840, 431) with delta (0, 0)
Screenshot: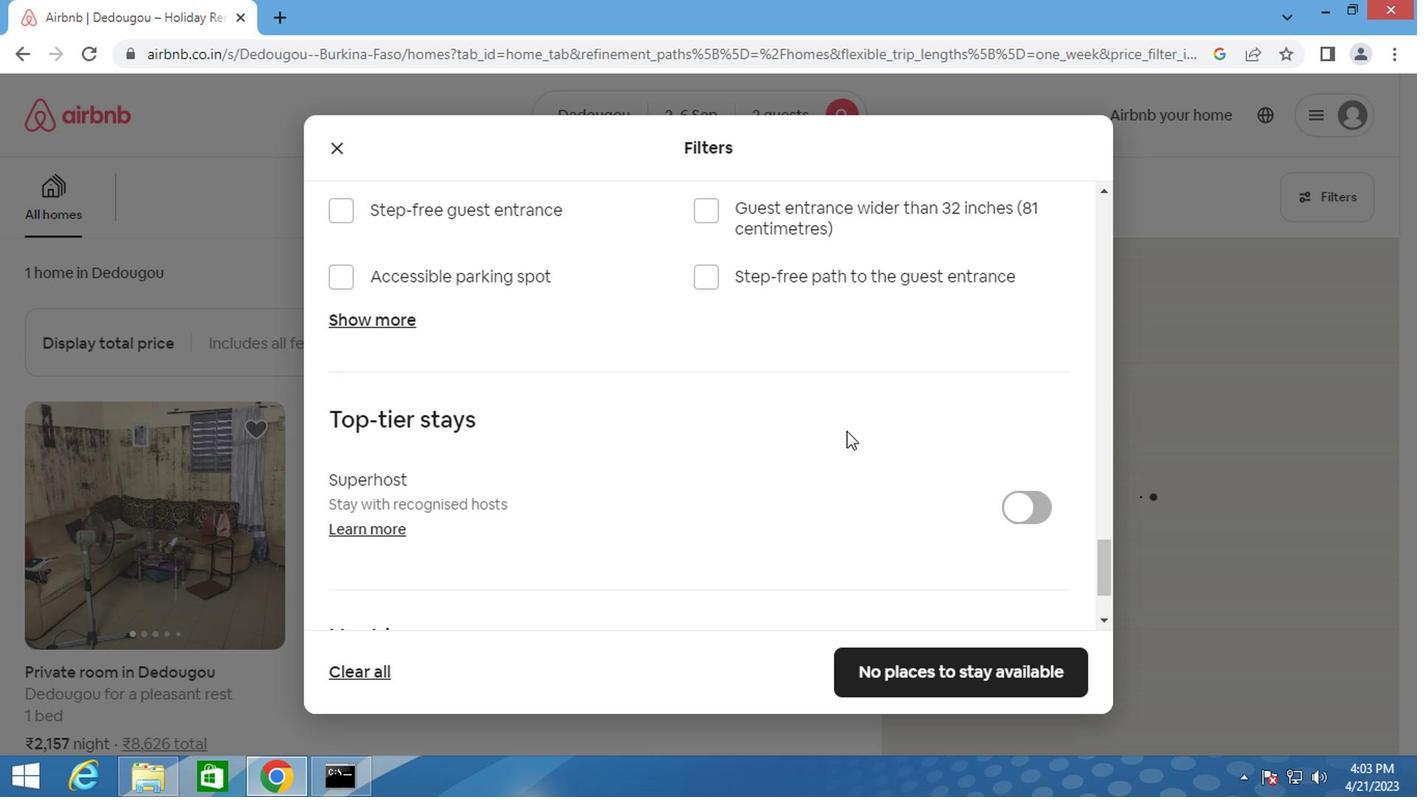 
Action: Mouse scrolled (840, 431) with delta (0, 0)
Screenshot: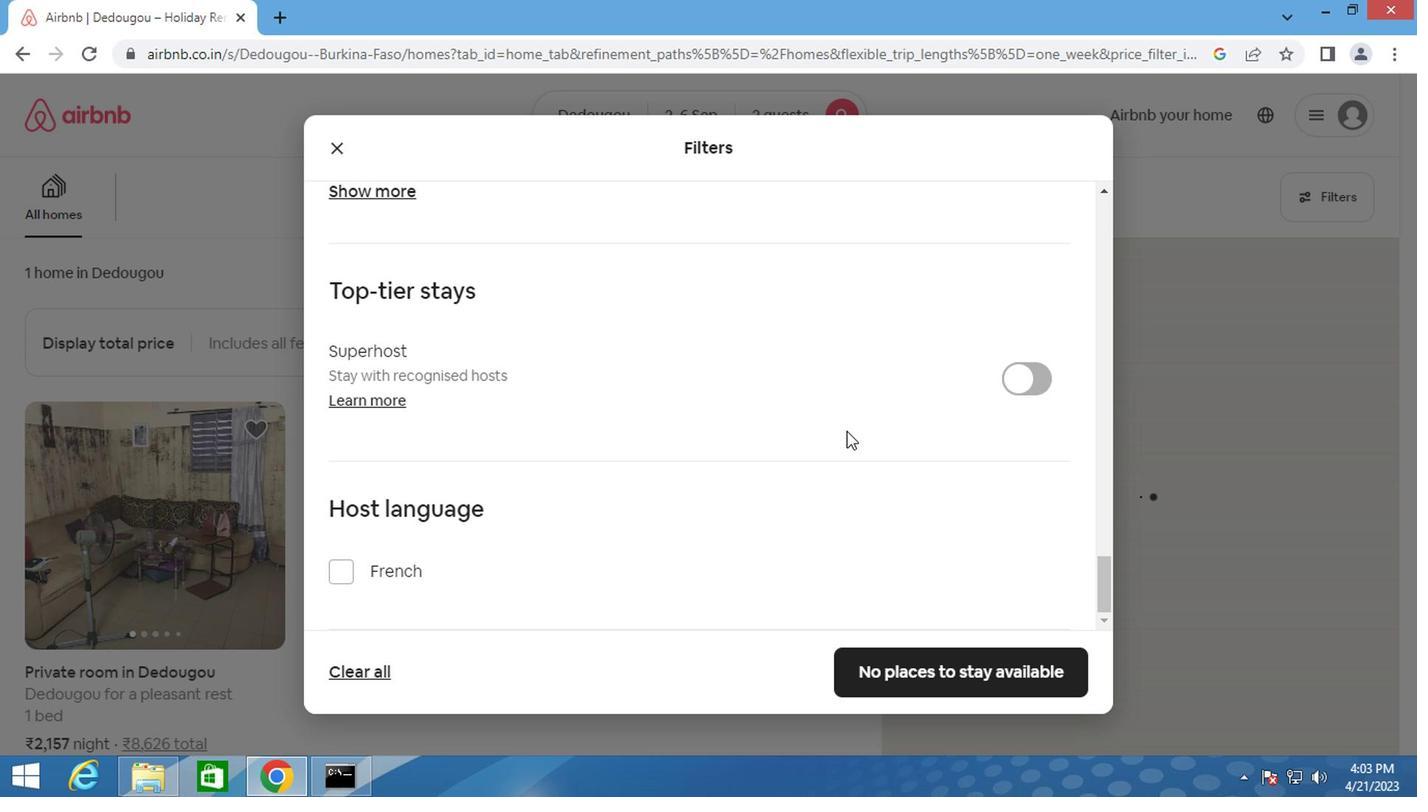 
Action: Mouse scrolled (840, 431) with delta (0, 0)
Screenshot: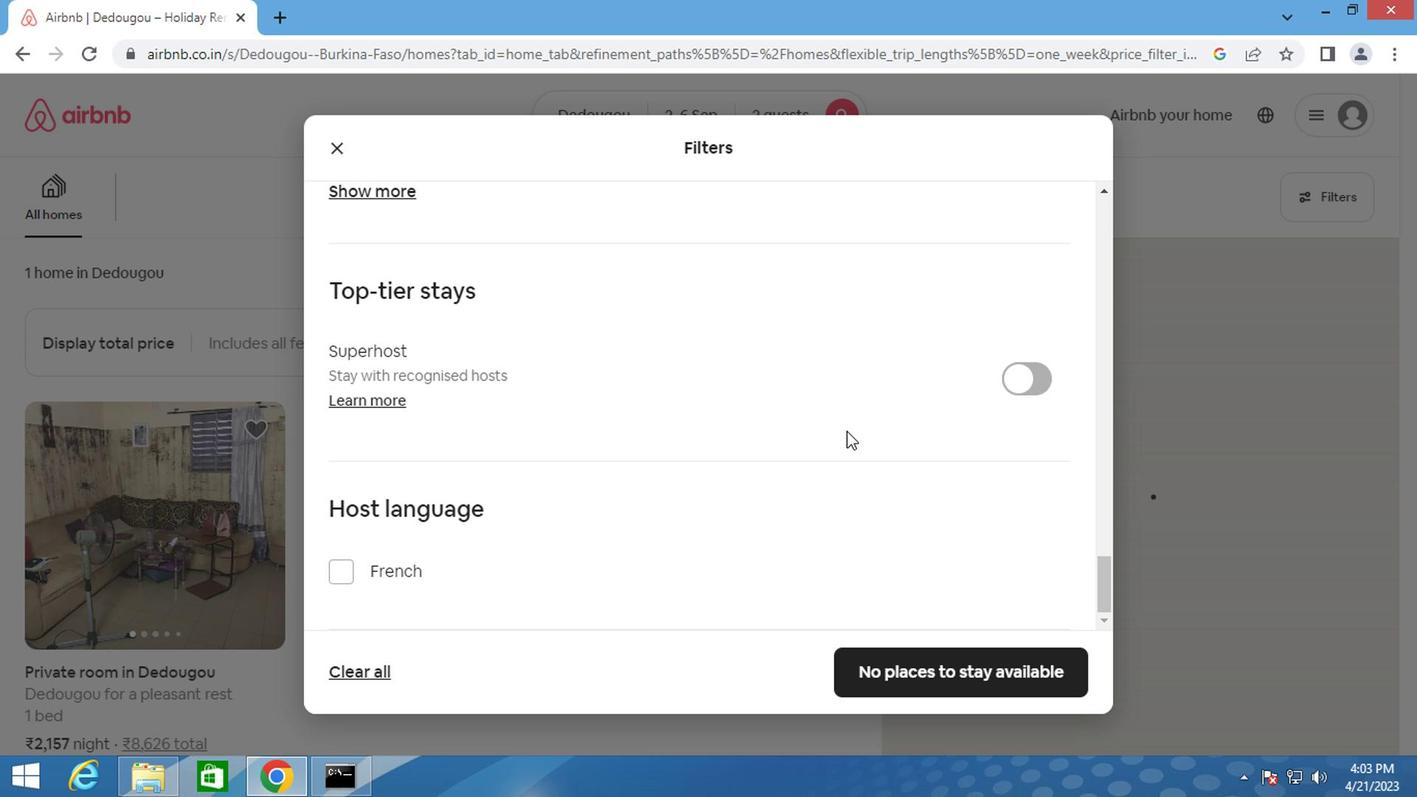 
Action: Mouse scrolled (840, 431) with delta (0, 0)
Screenshot: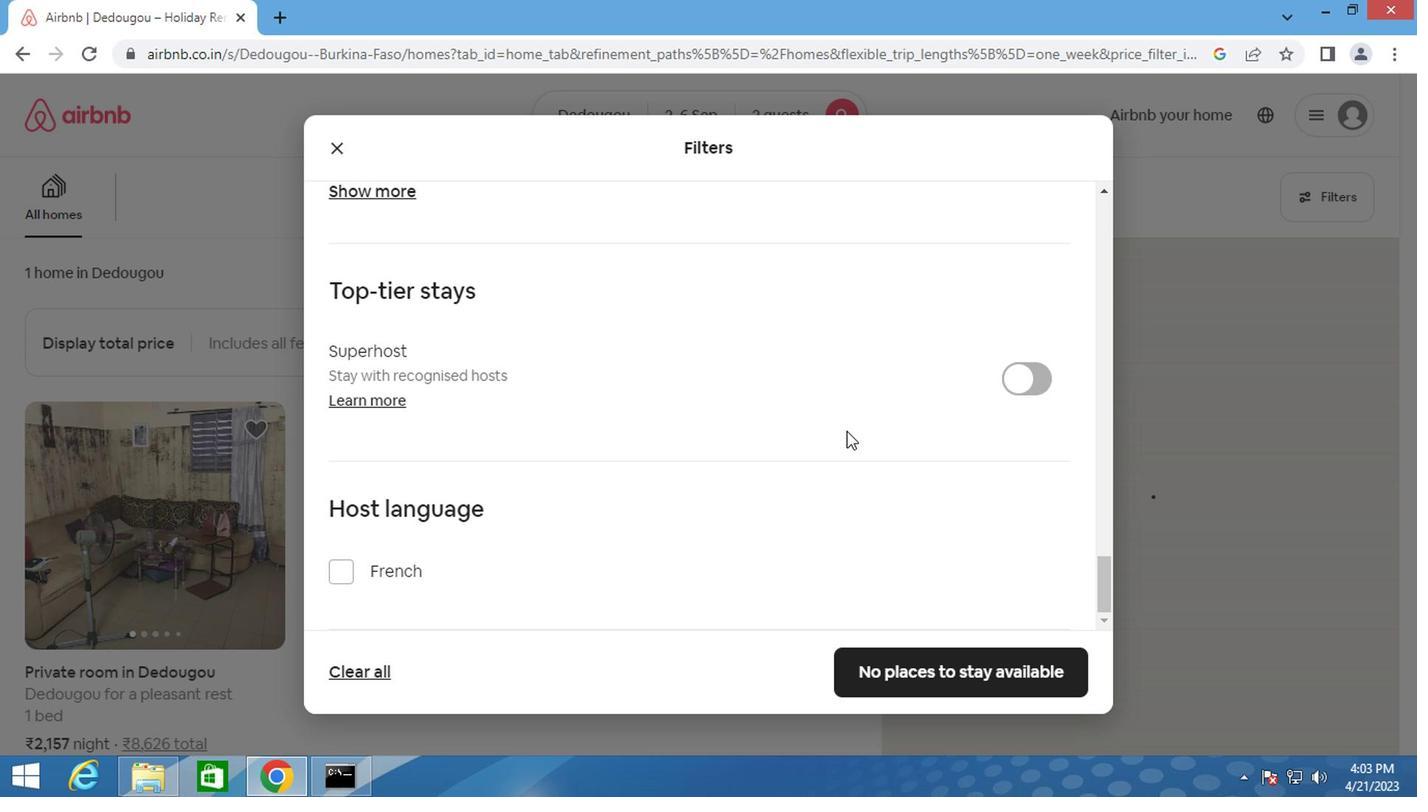 
Action: Mouse moved to (907, 651)
Screenshot: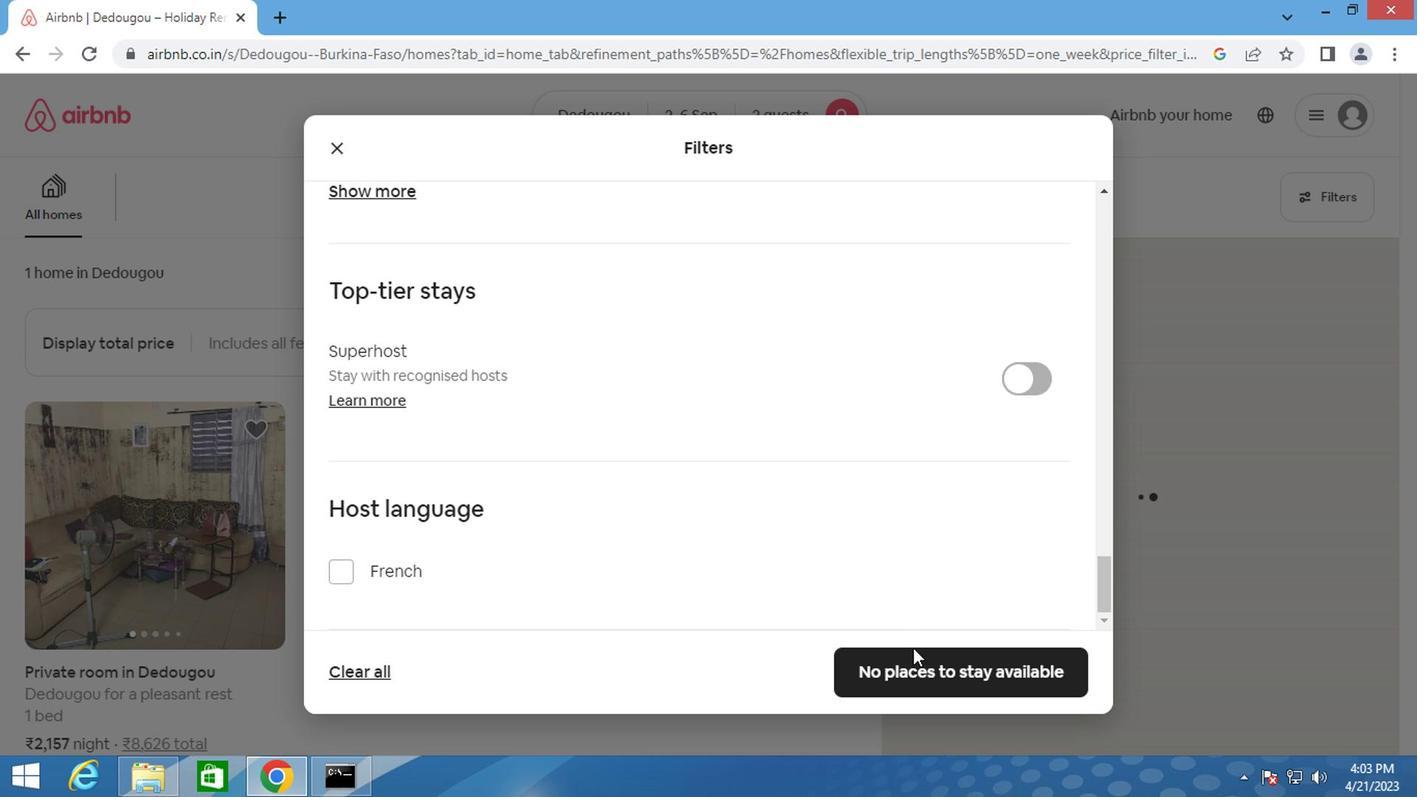 
Action: Mouse pressed left at (907, 651)
Screenshot: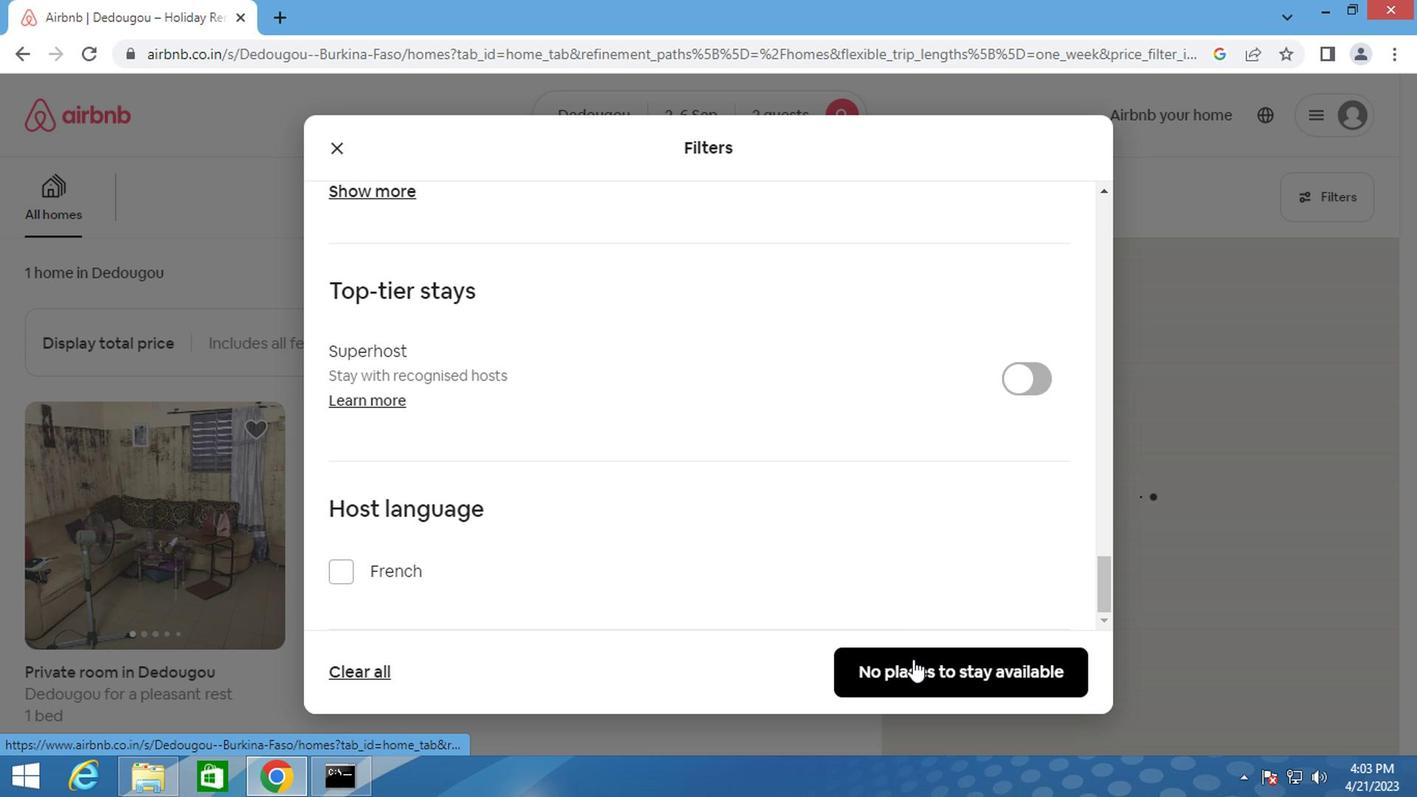 
Action: Mouse moved to (910, 651)
Screenshot: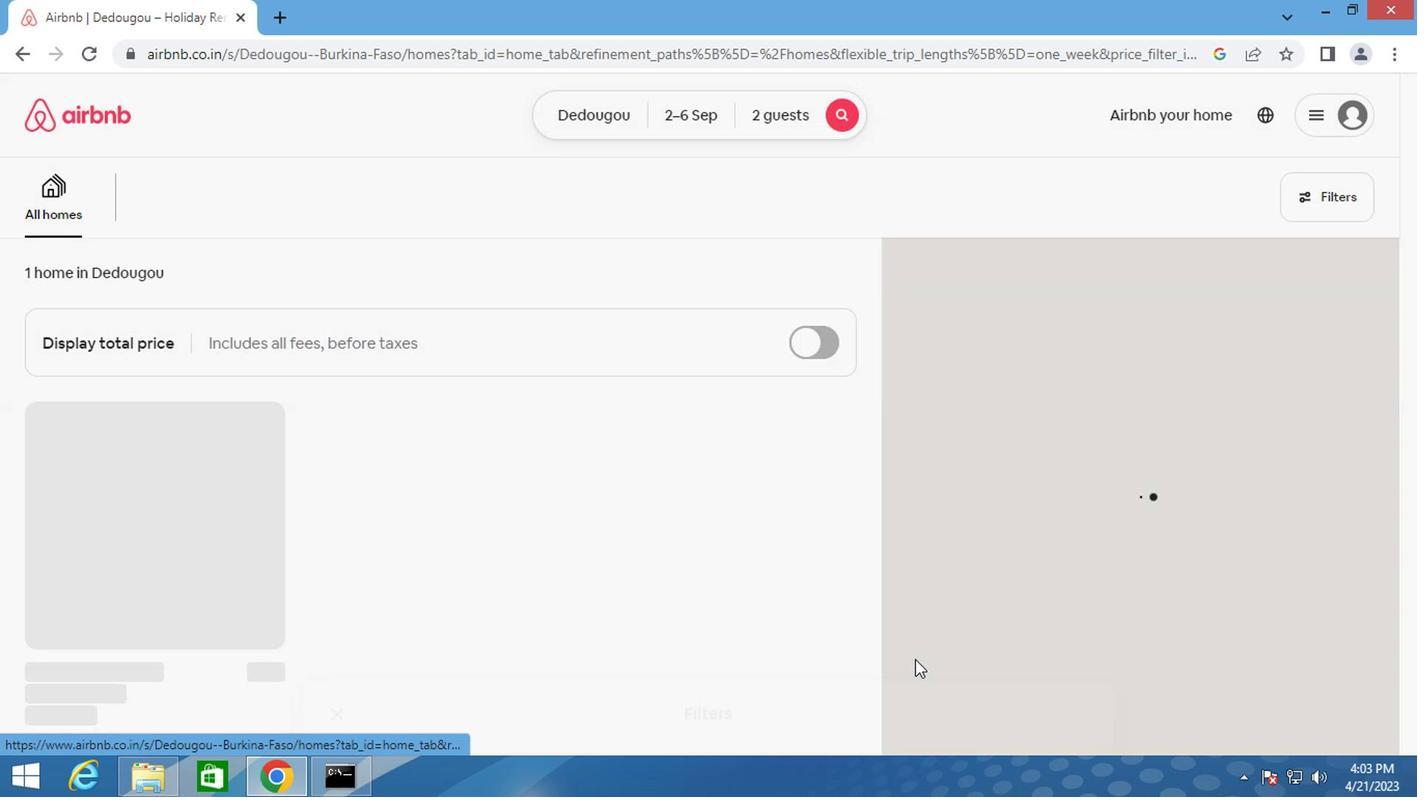 
Action: Key pressed <Key.f8>
Screenshot: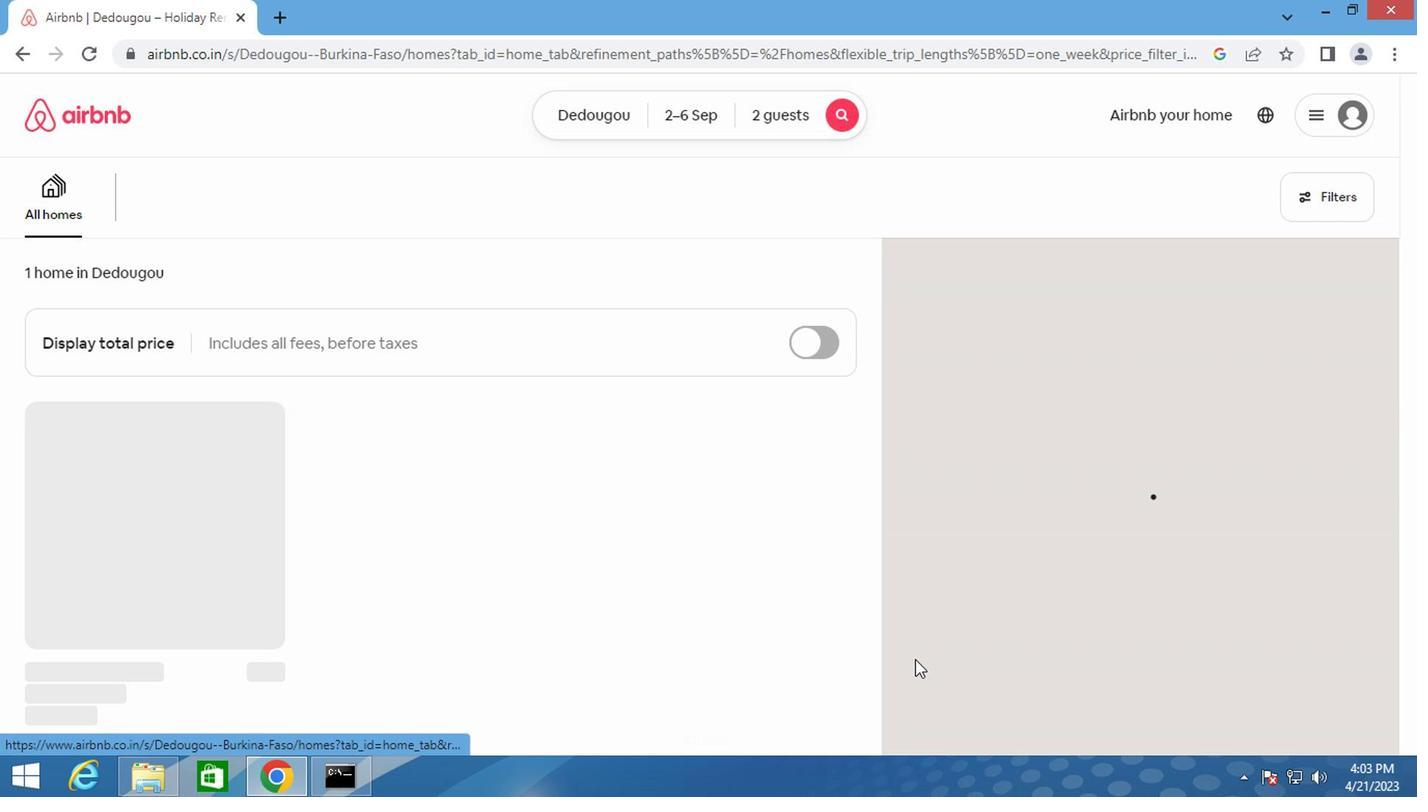 
